 Task: Look for space in Boulsa, Burkina Faso from 5th July, 2023 to 15th July, 2023 for 9 adults in price range Rs.15000 to Rs.25000. Place can be entire place with 5 bedrooms having 5 beds and 5 bathrooms. Property type can be house, flat, guest house. Amenities needed are: air conditioning. Booking option can be shelf check-in. Required host language is English.
Action: Mouse moved to (471, 86)
Screenshot: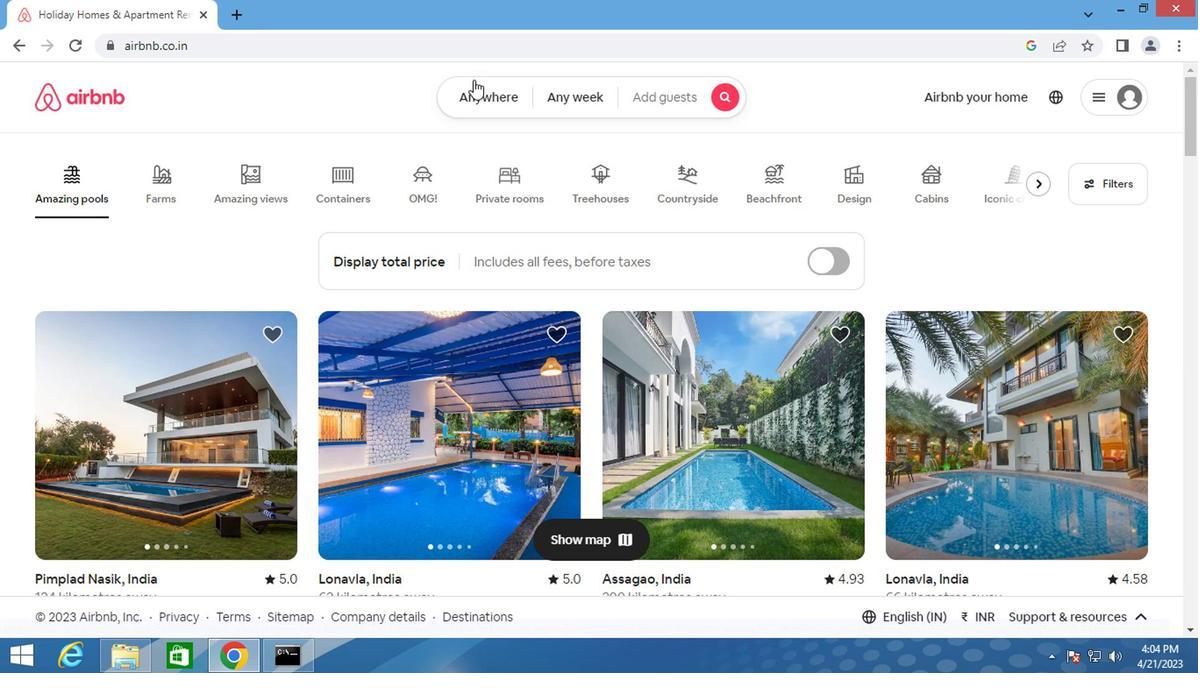 
Action: Mouse pressed left at (471, 86)
Screenshot: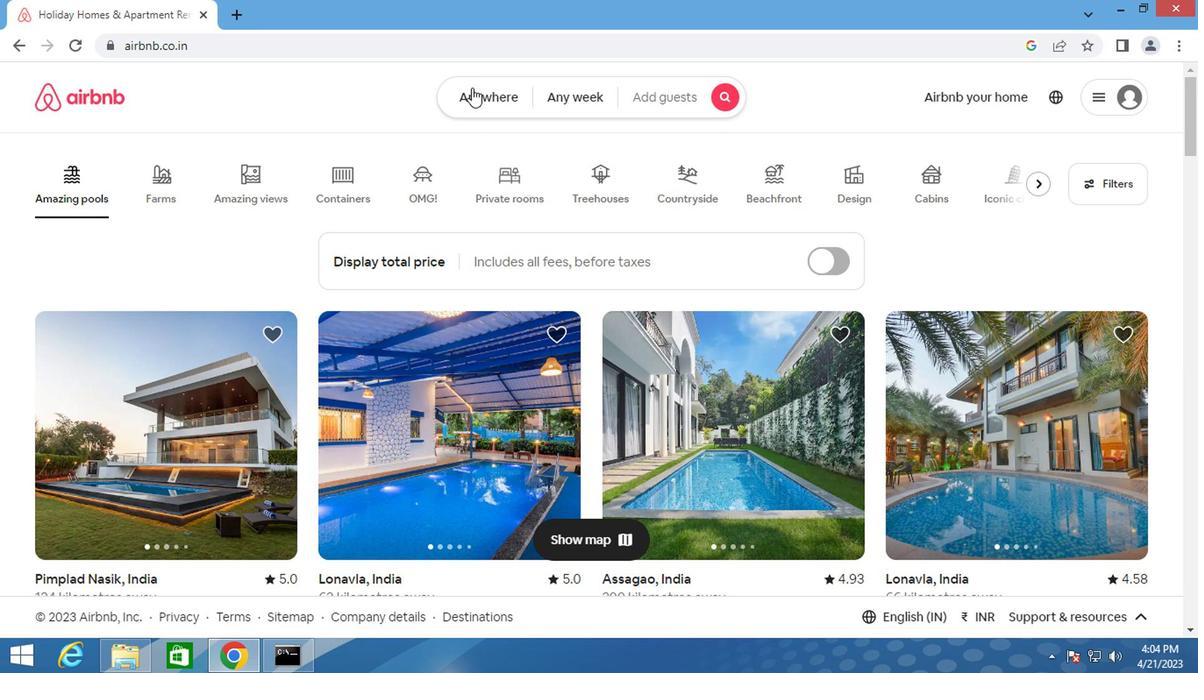 
Action: Key pressed <Key.shift>BOULSA
Screenshot: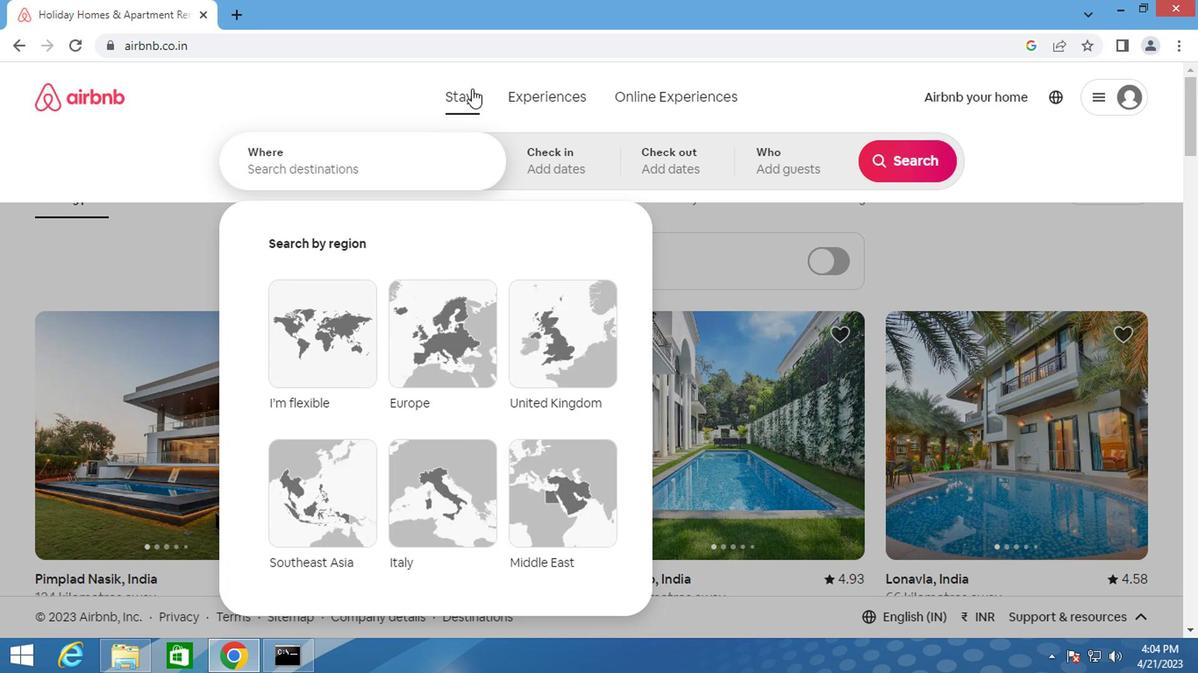 
Action: Mouse moved to (373, 159)
Screenshot: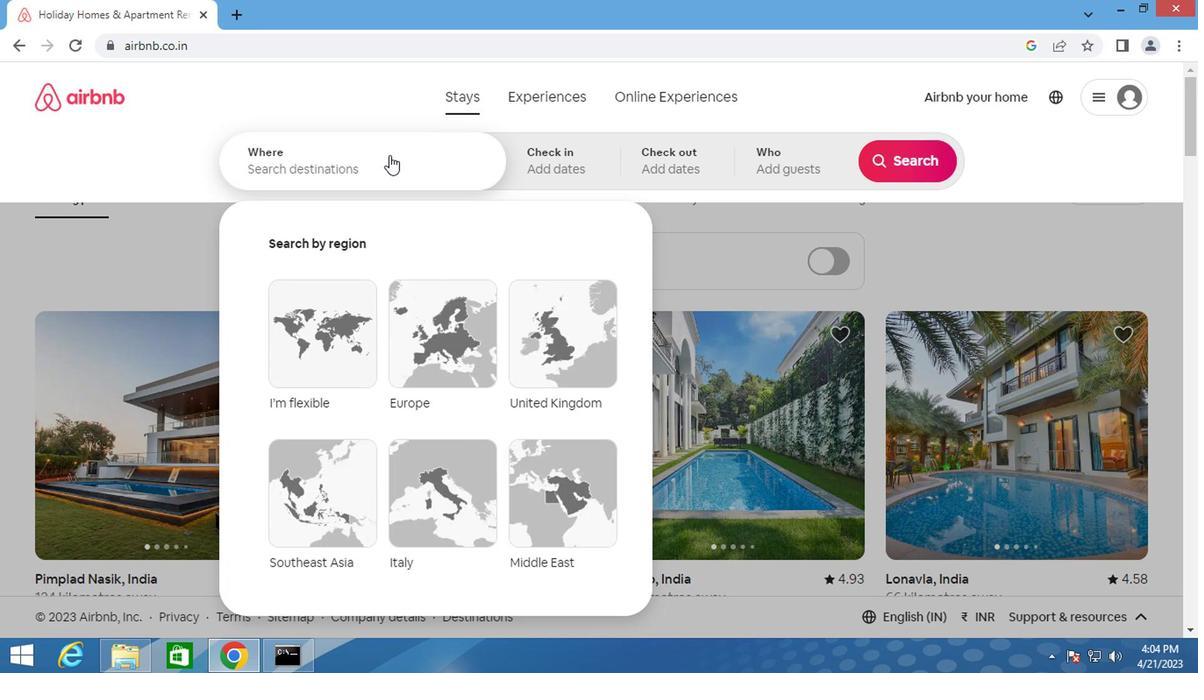 
Action: Mouse pressed left at (373, 159)
Screenshot: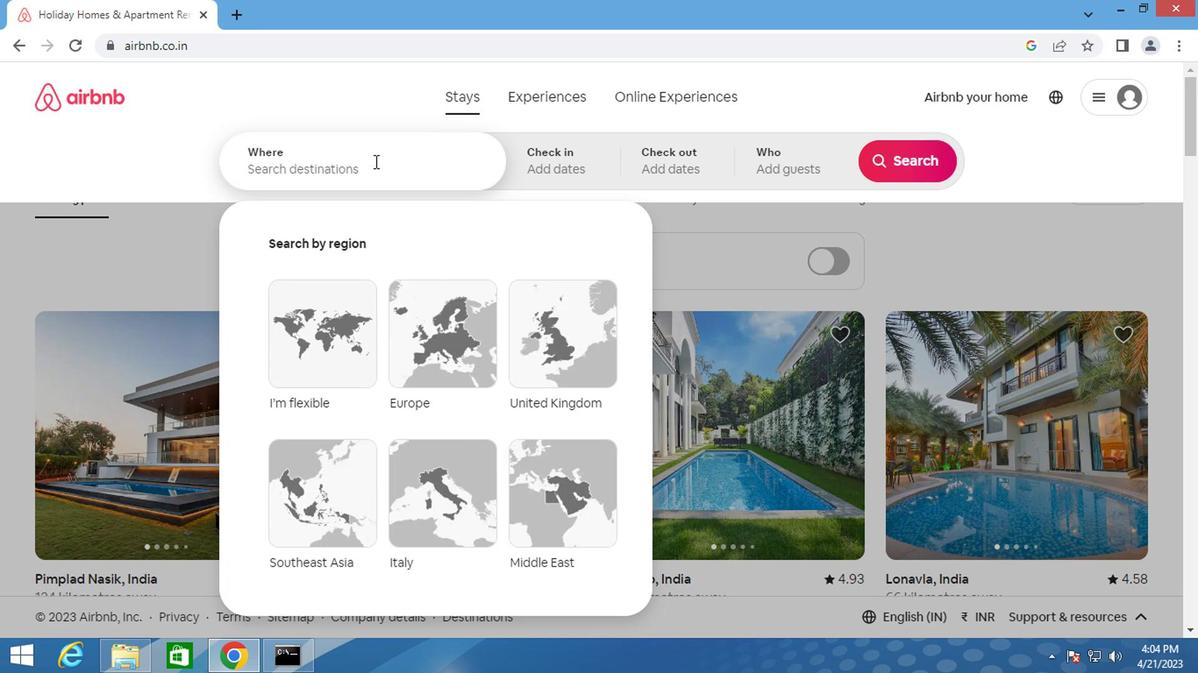 
Action: Key pressed <Key.shift>BOULSA
Screenshot: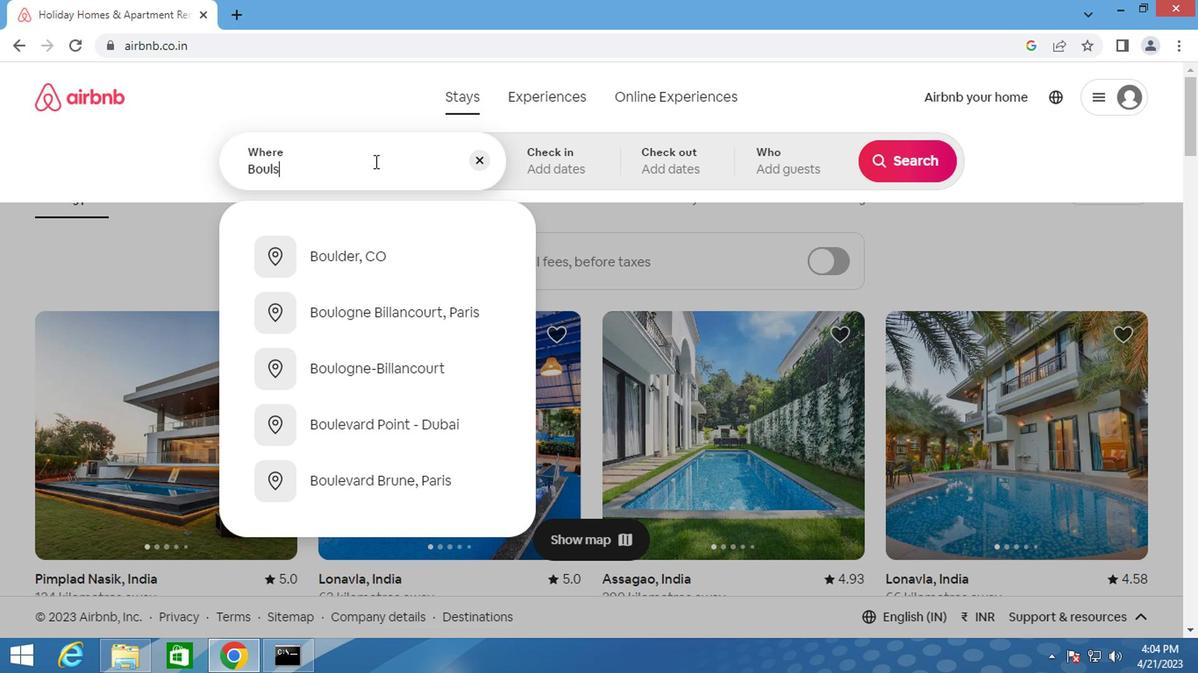 
Action: Mouse moved to (368, 247)
Screenshot: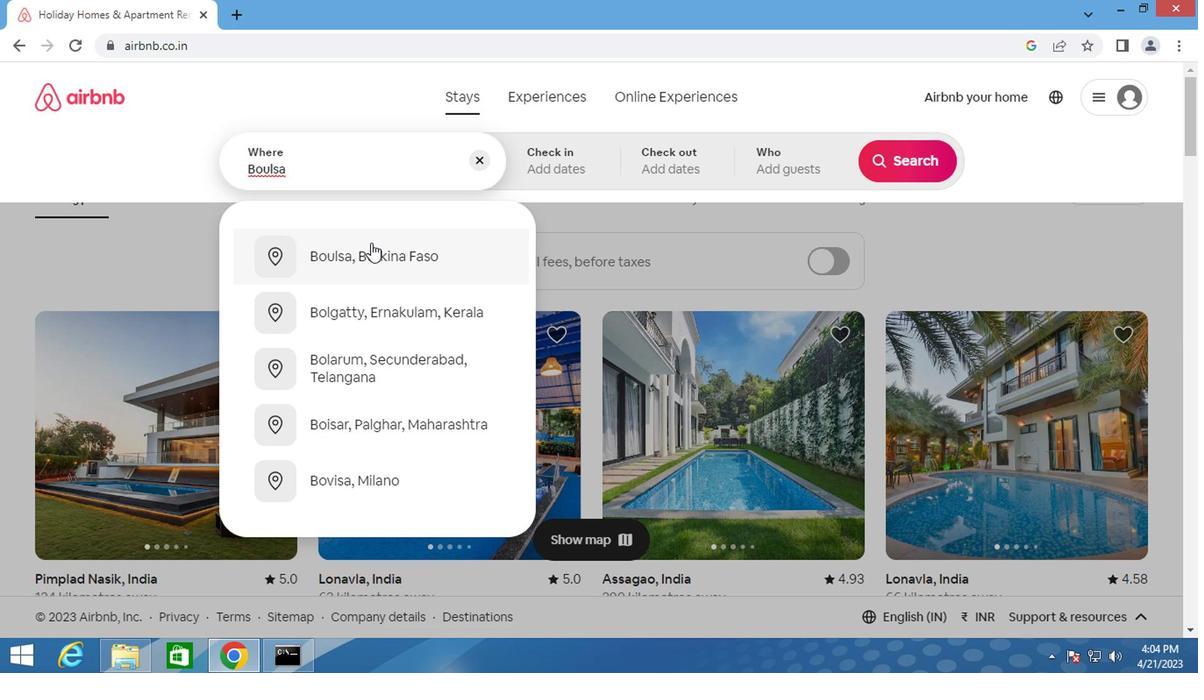 
Action: Mouse pressed left at (368, 247)
Screenshot: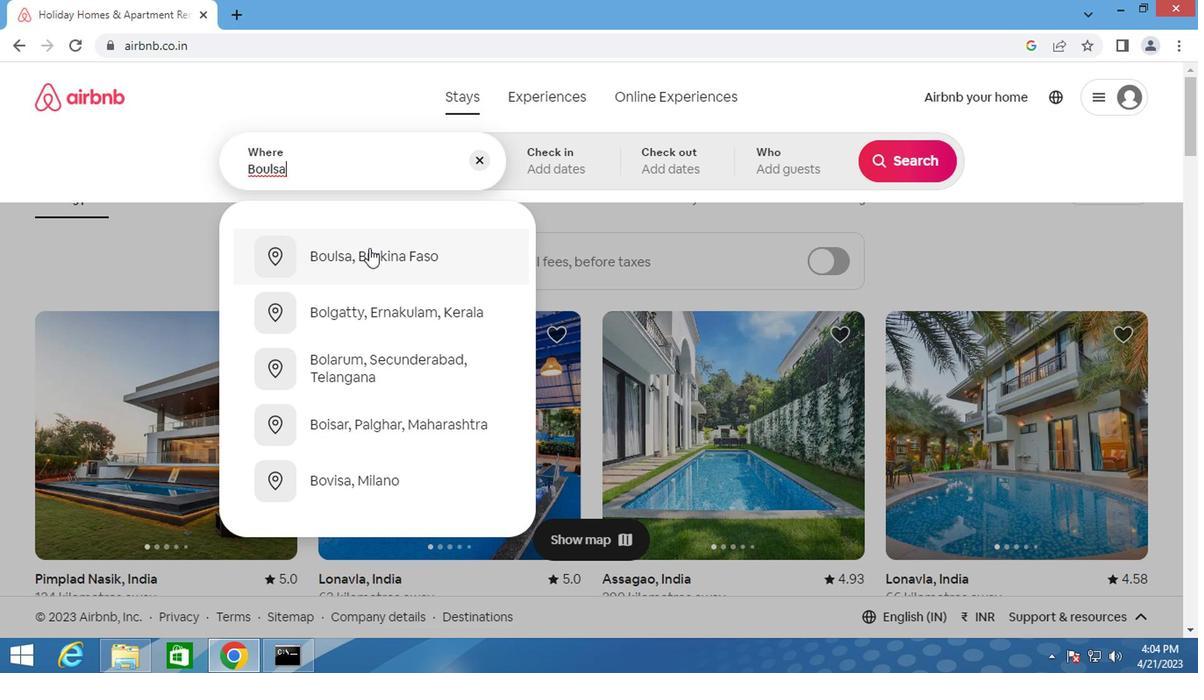 
Action: Mouse moved to (888, 300)
Screenshot: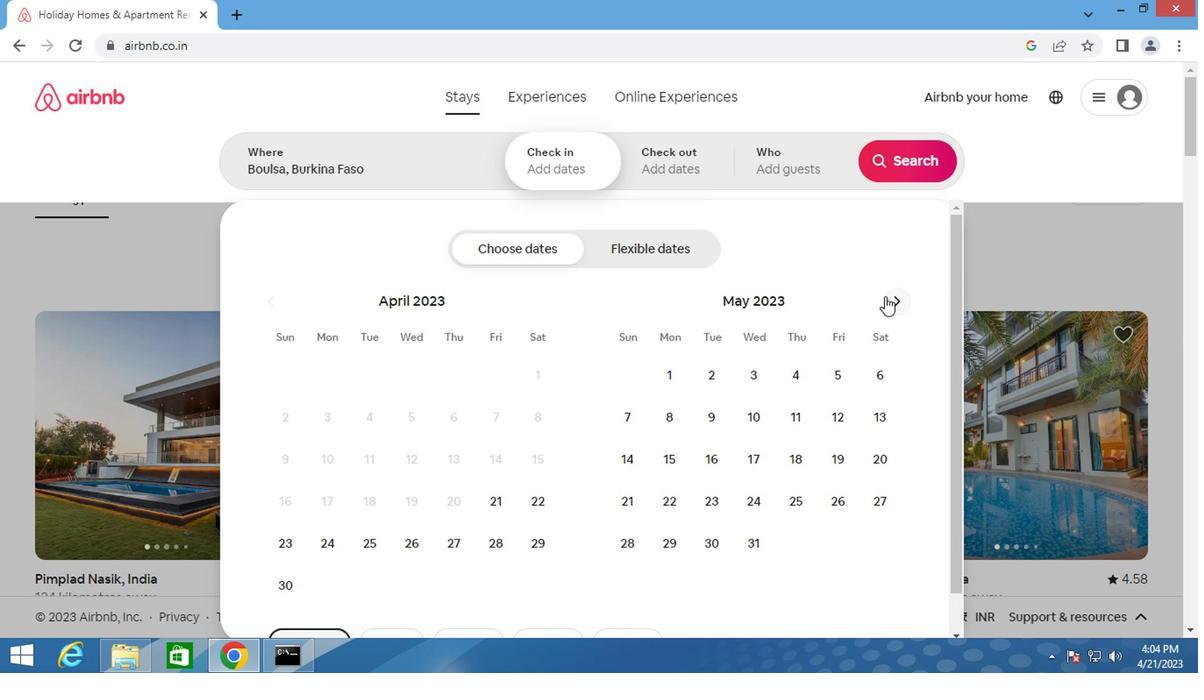 
Action: Mouse pressed left at (888, 300)
Screenshot: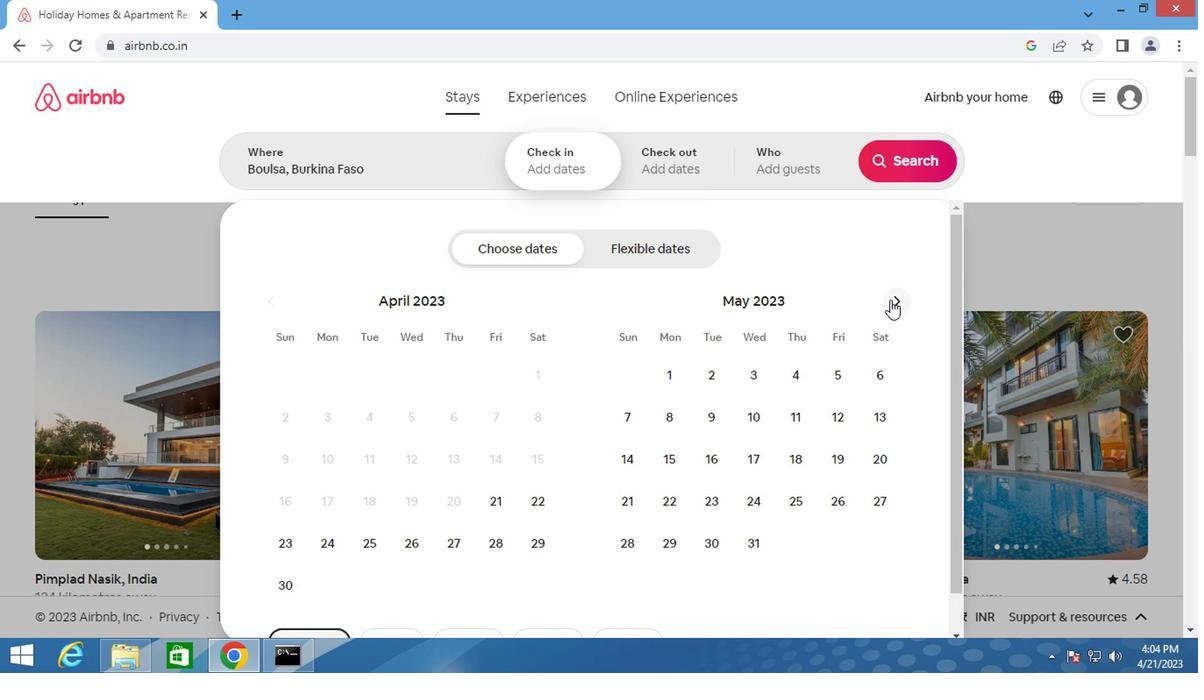 
Action: Mouse moved to (889, 300)
Screenshot: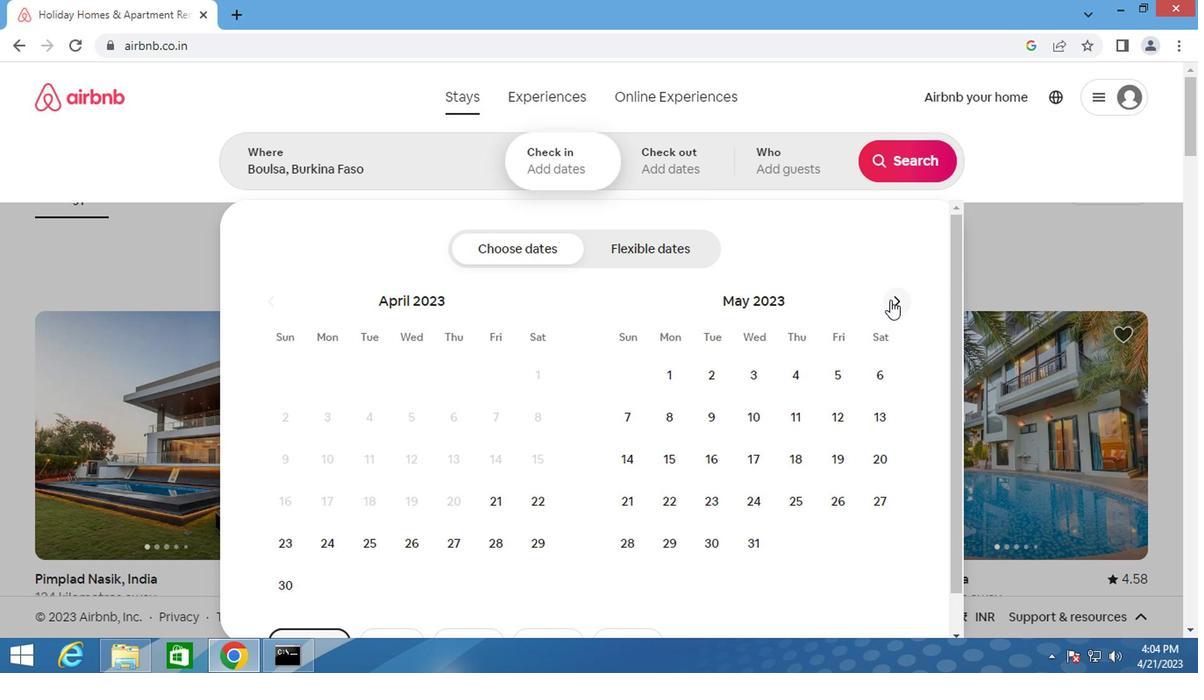
Action: Mouse pressed left at (889, 300)
Screenshot: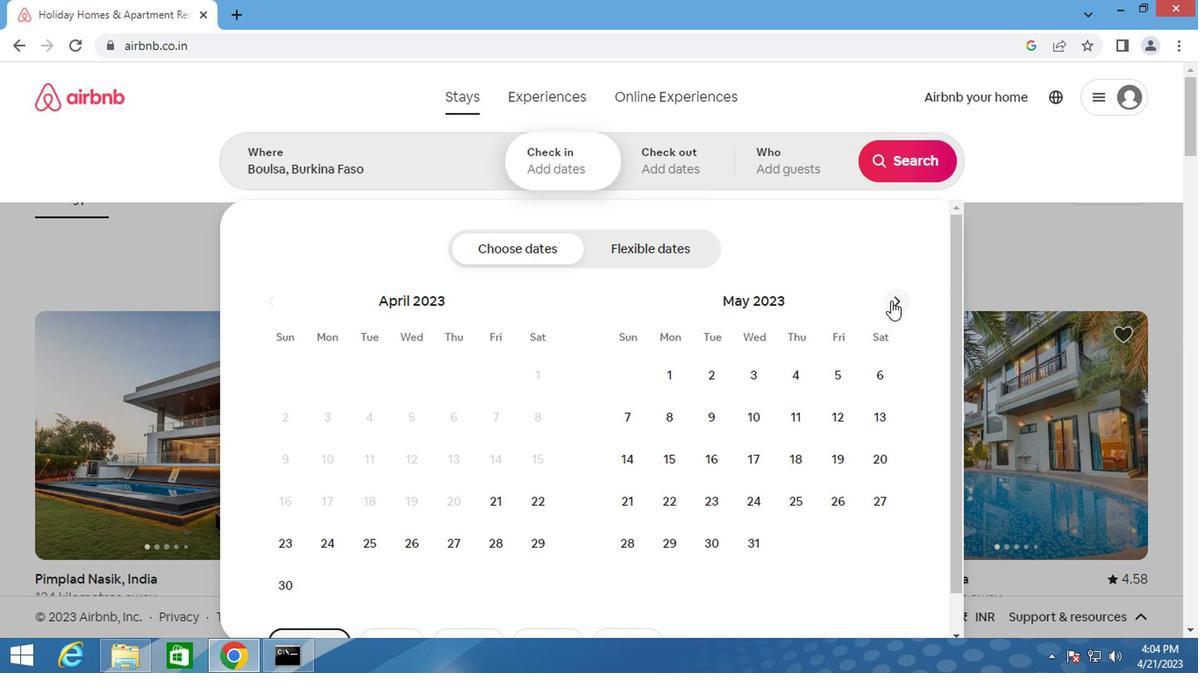 
Action: Mouse moved to (750, 422)
Screenshot: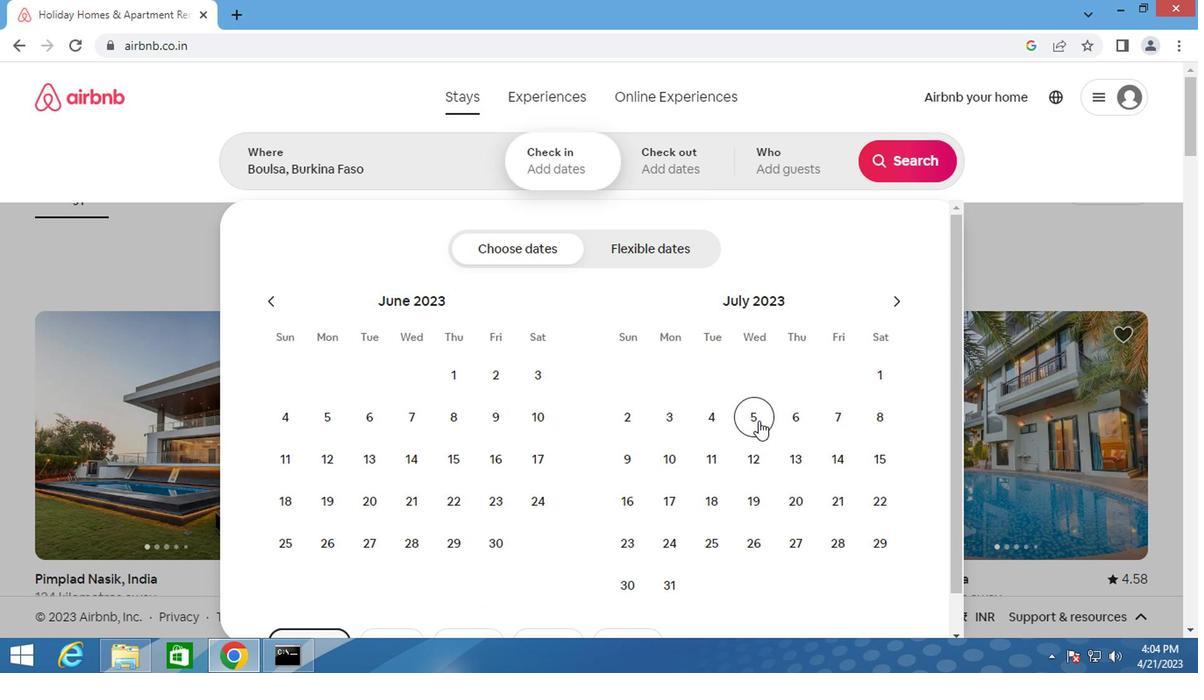
Action: Mouse pressed left at (750, 422)
Screenshot: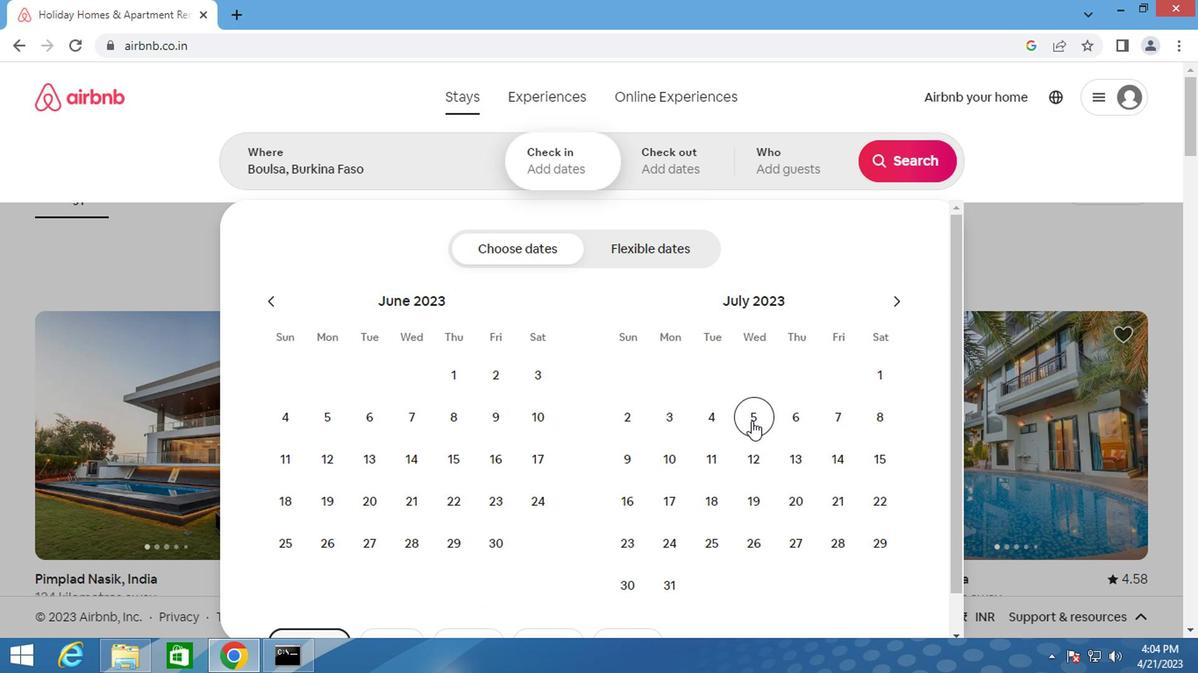 
Action: Mouse moved to (873, 464)
Screenshot: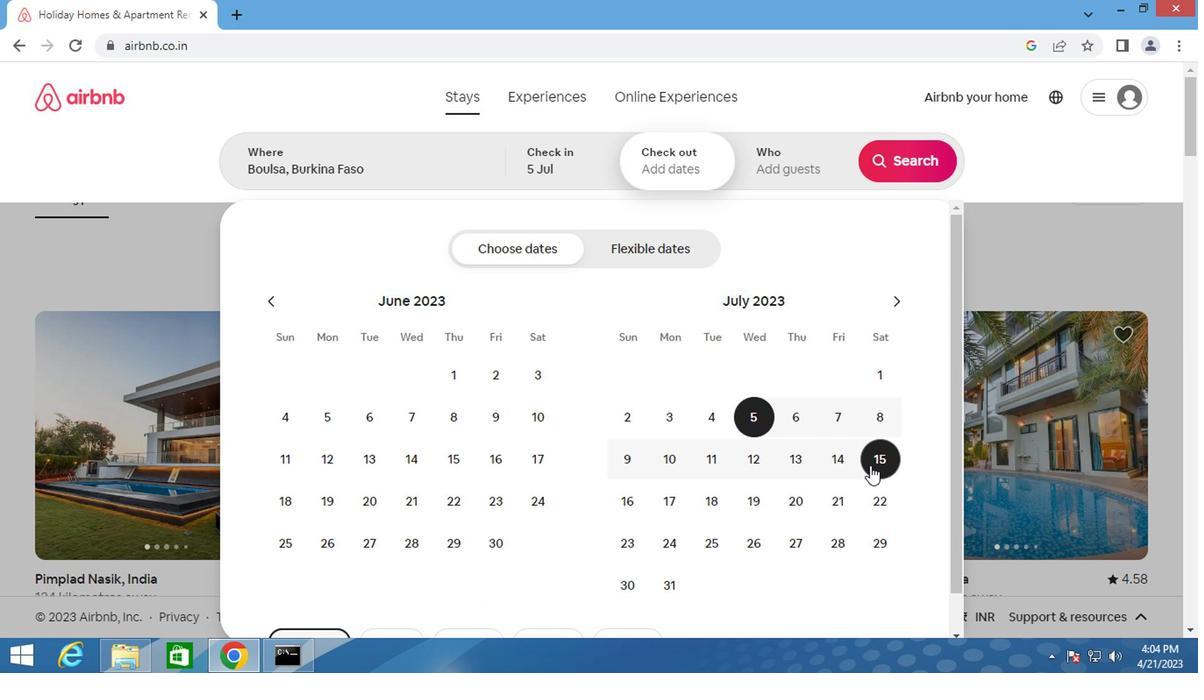 
Action: Mouse pressed left at (873, 464)
Screenshot: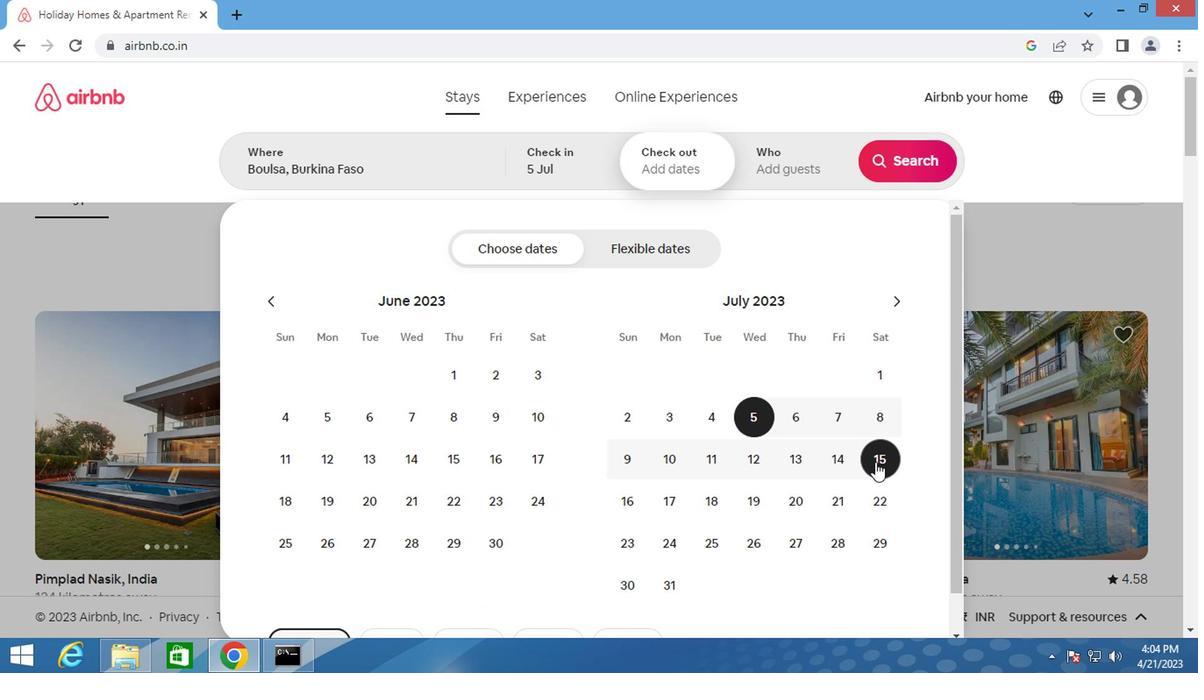 
Action: Mouse moved to (804, 151)
Screenshot: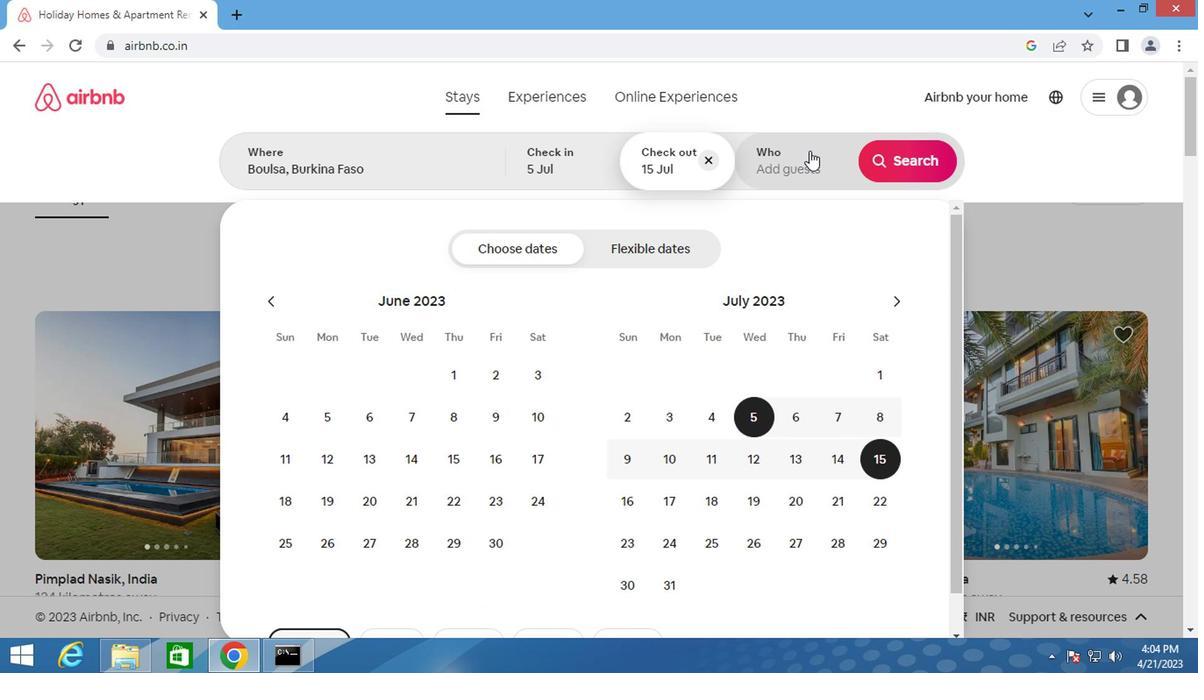 
Action: Mouse pressed left at (804, 151)
Screenshot: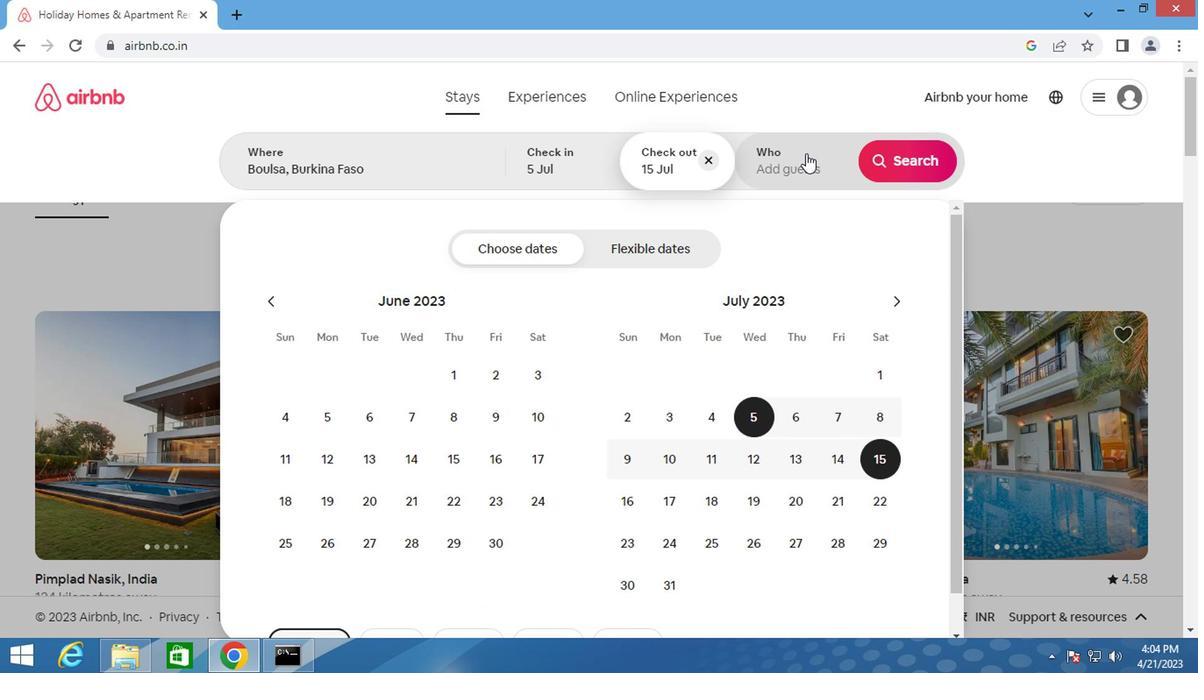 
Action: Mouse moved to (909, 250)
Screenshot: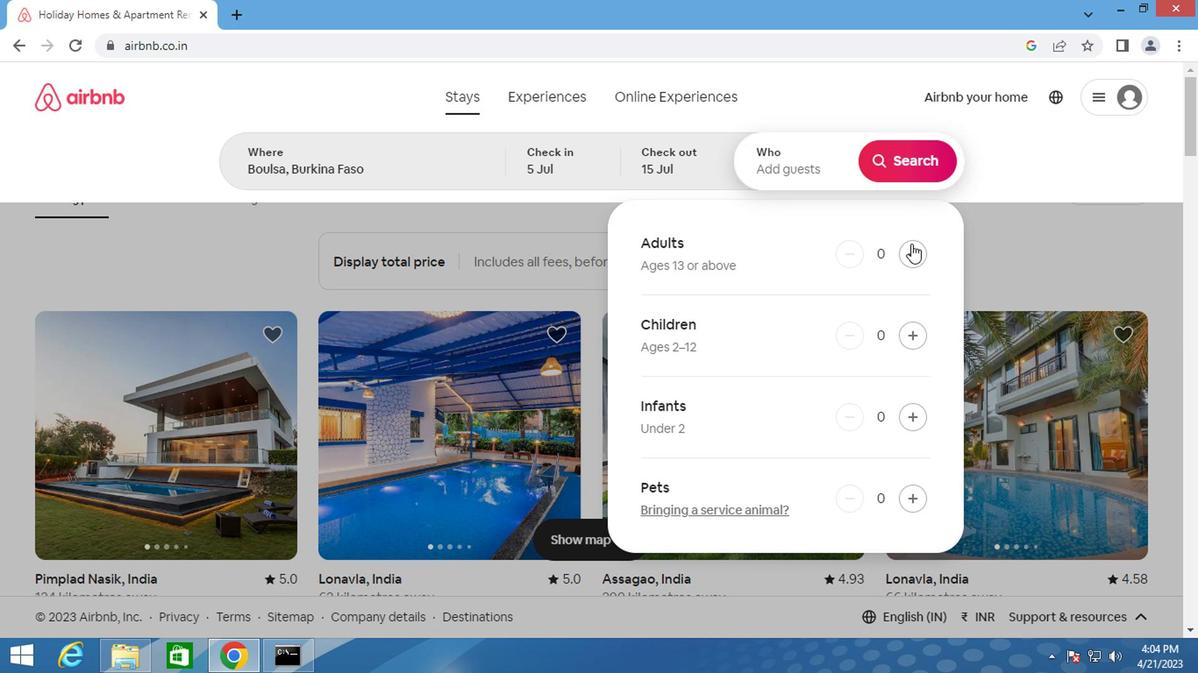 
Action: Mouse pressed left at (909, 250)
Screenshot: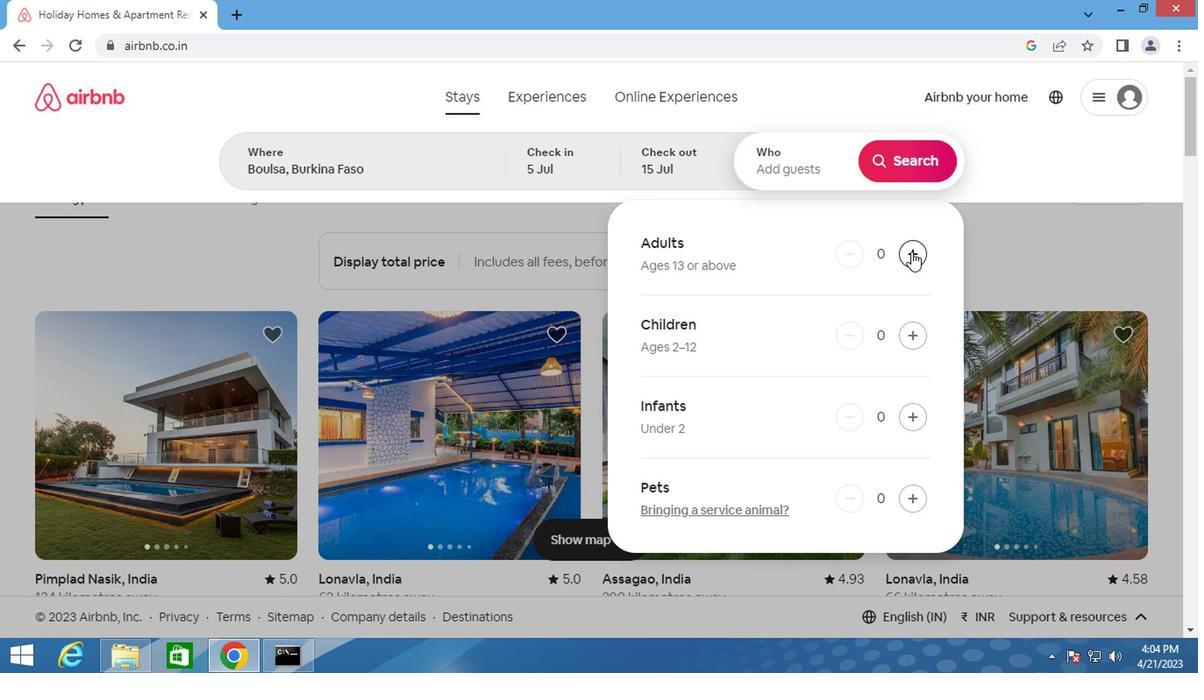 
Action: Mouse pressed left at (909, 250)
Screenshot: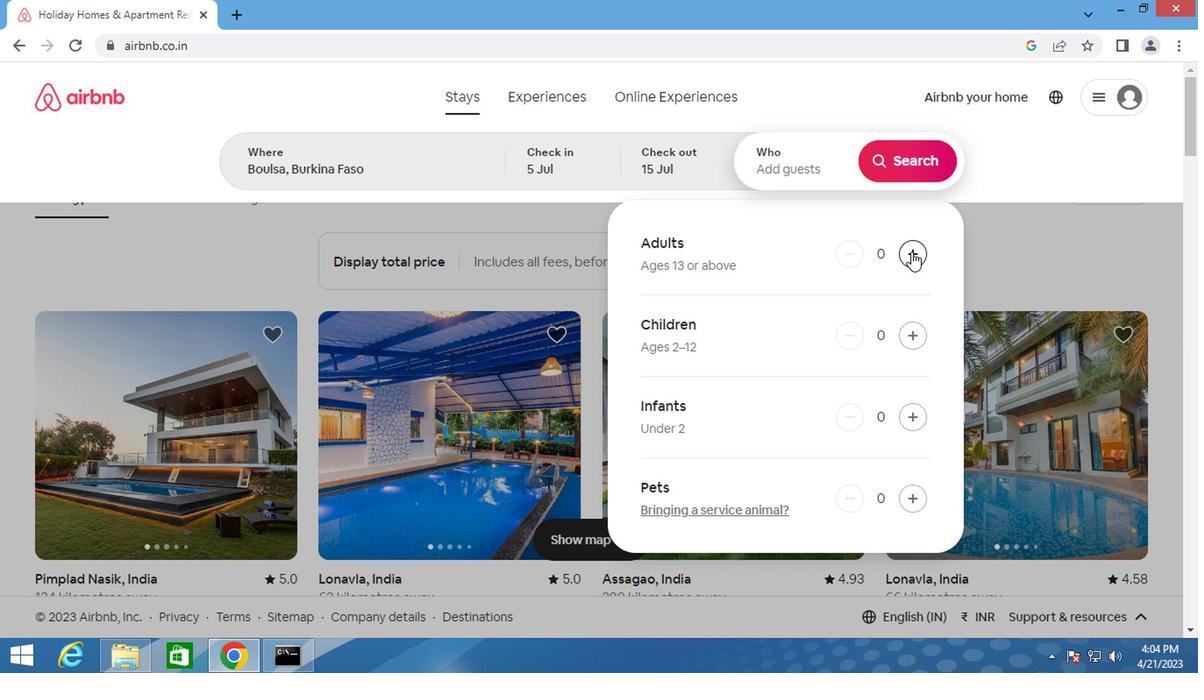 
Action: Mouse pressed left at (909, 250)
Screenshot: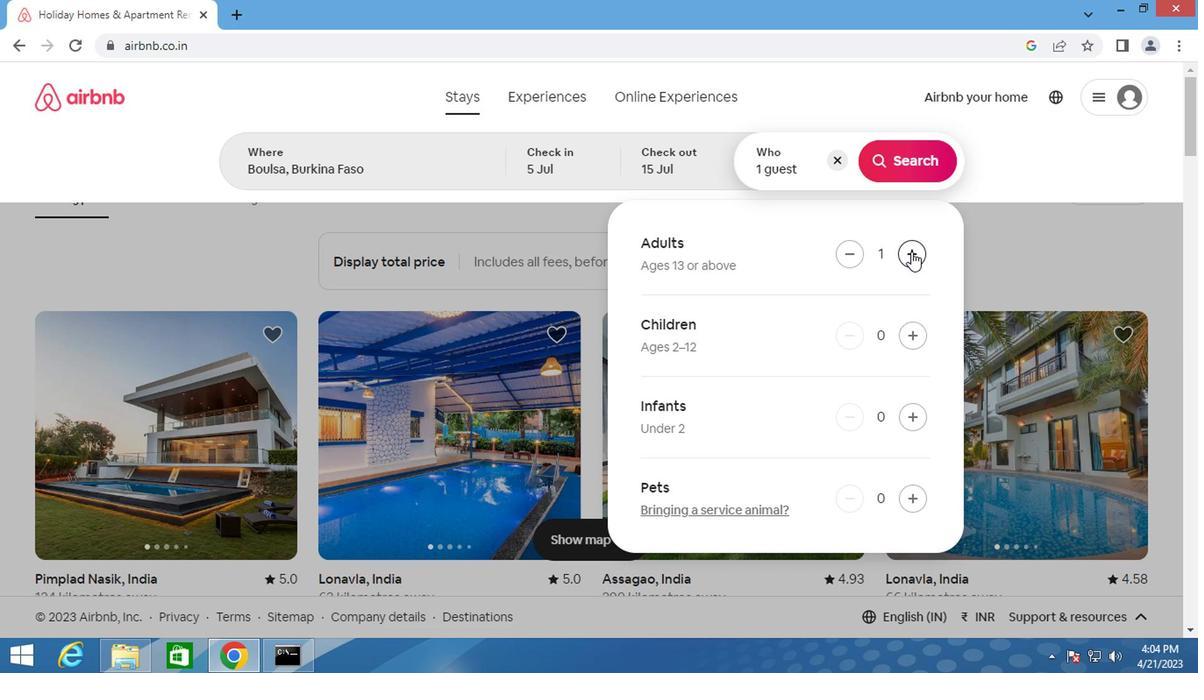
Action: Mouse pressed left at (909, 250)
Screenshot: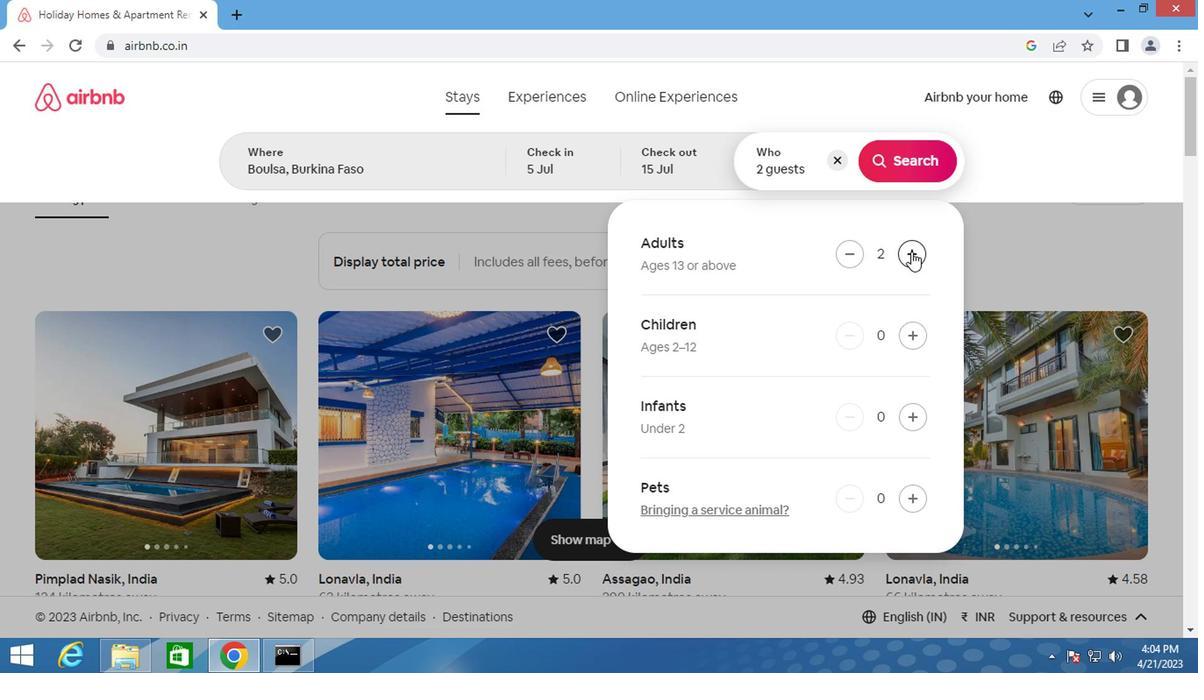 
Action: Mouse pressed left at (909, 250)
Screenshot: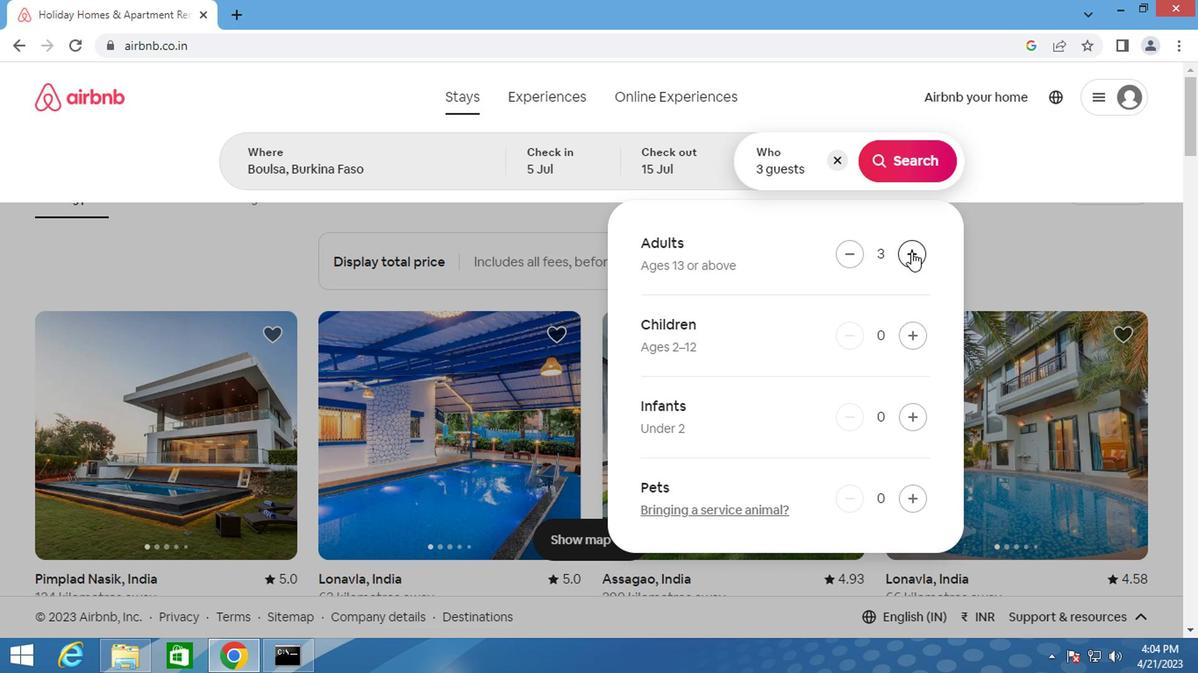 
Action: Mouse pressed left at (909, 250)
Screenshot: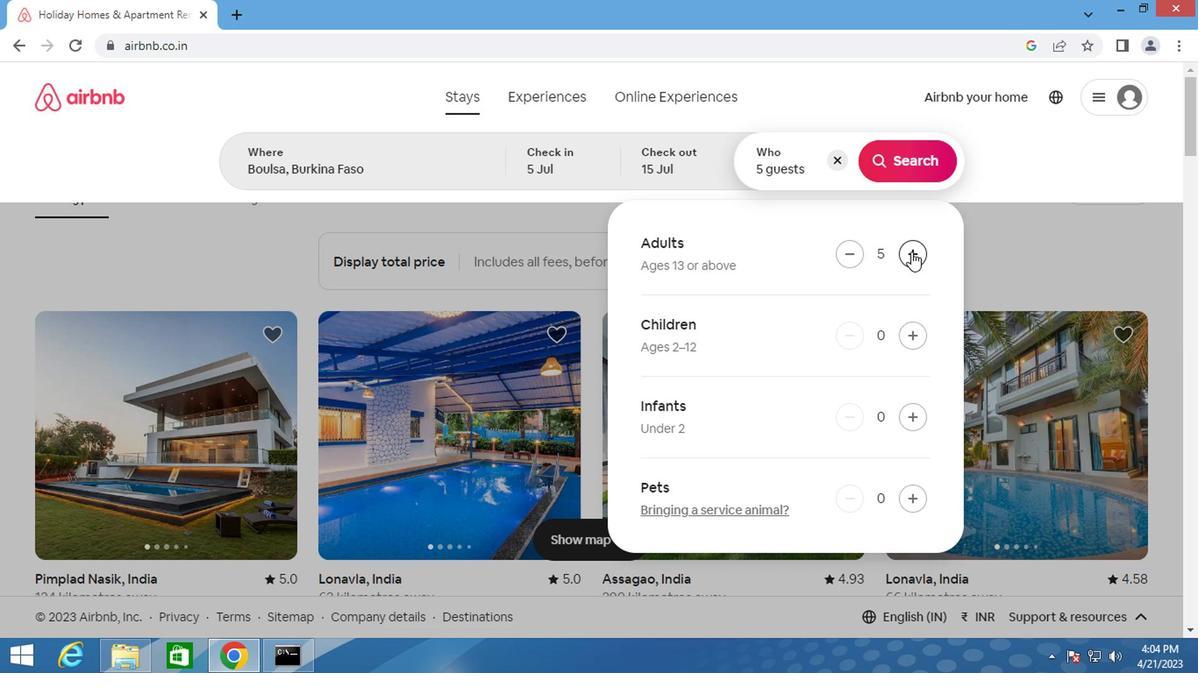 
Action: Mouse moved to (909, 252)
Screenshot: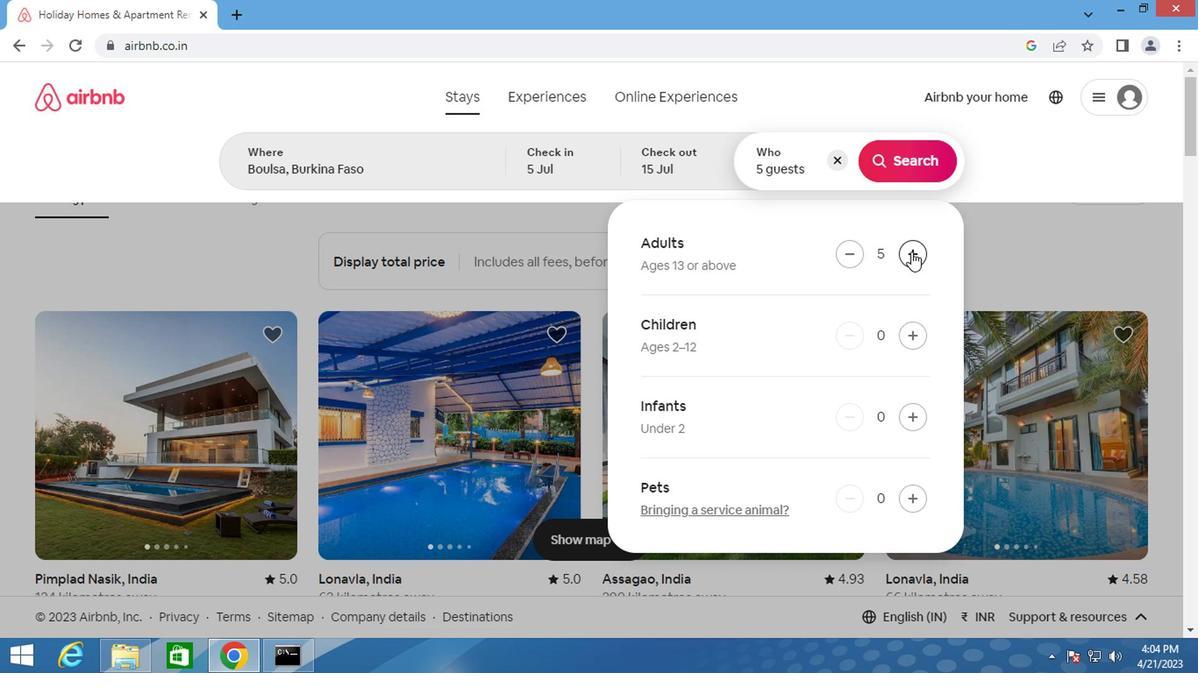
Action: Mouse pressed left at (909, 252)
Screenshot: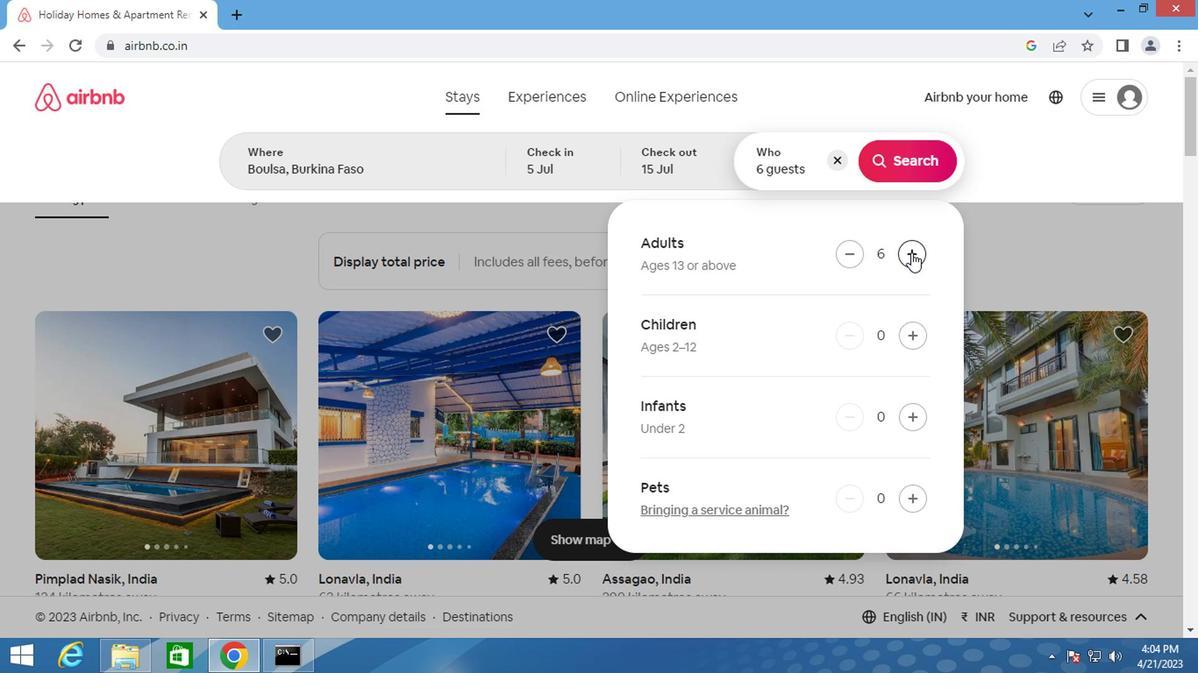 
Action: Mouse moved to (910, 250)
Screenshot: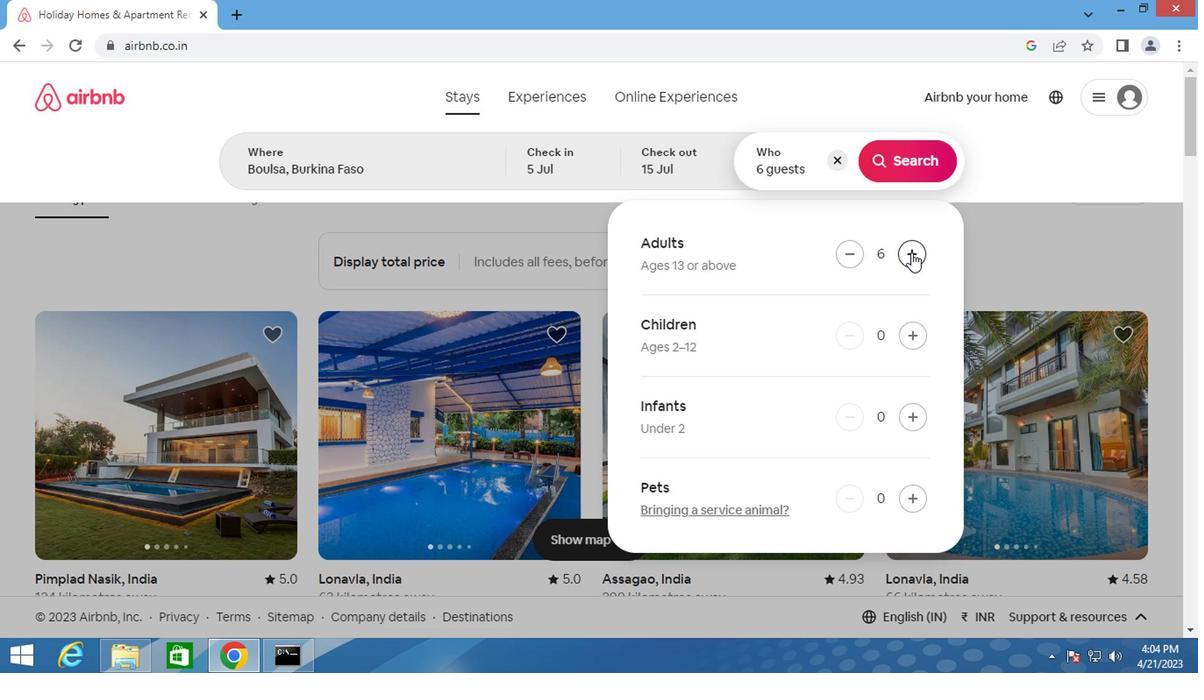 
Action: Mouse pressed left at (910, 250)
Screenshot: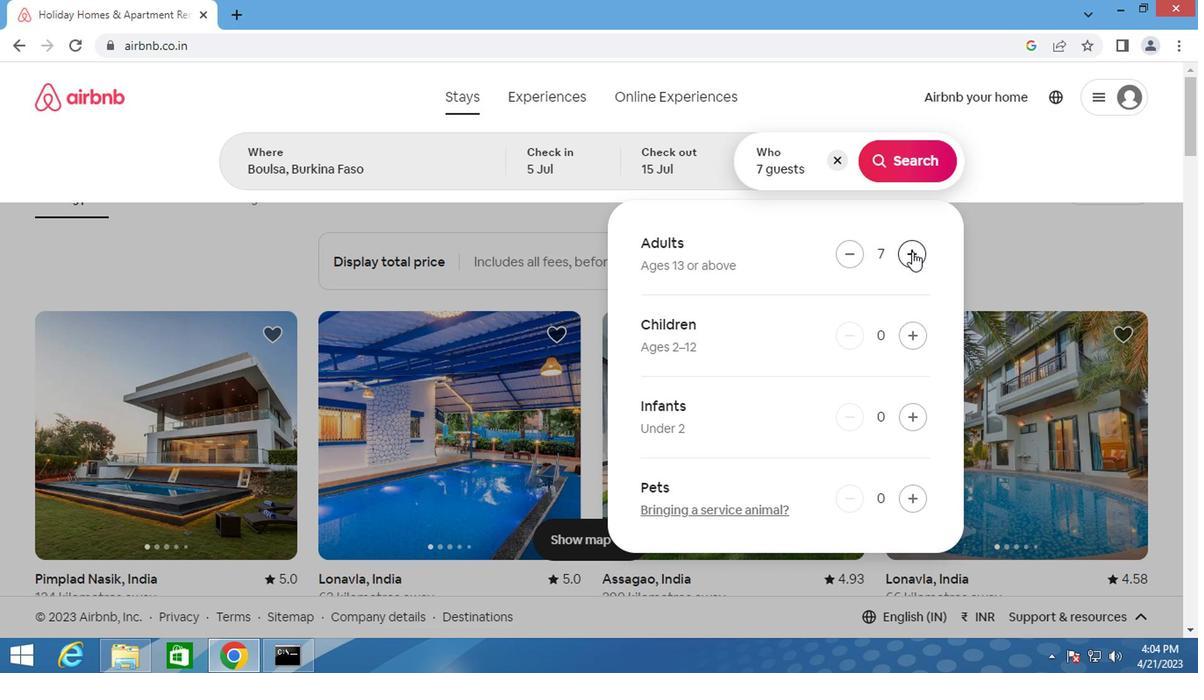 
Action: Mouse pressed left at (910, 250)
Screenshot: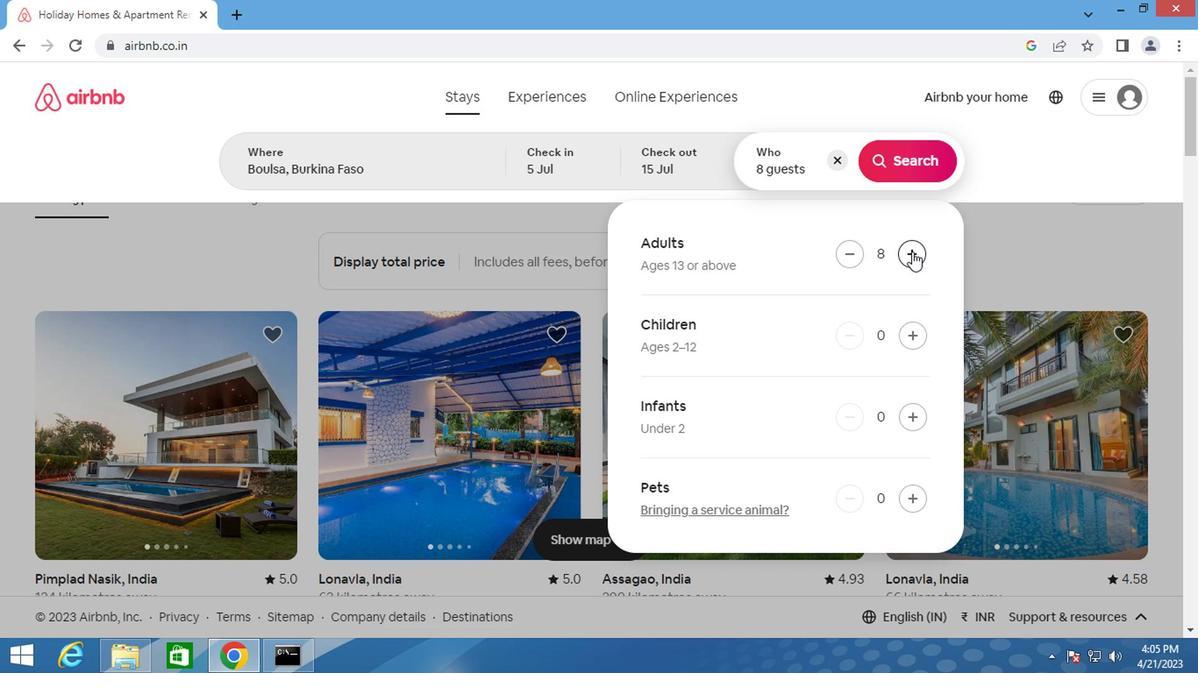 
Action: Mouse moved to (900, 165)
Screenshot: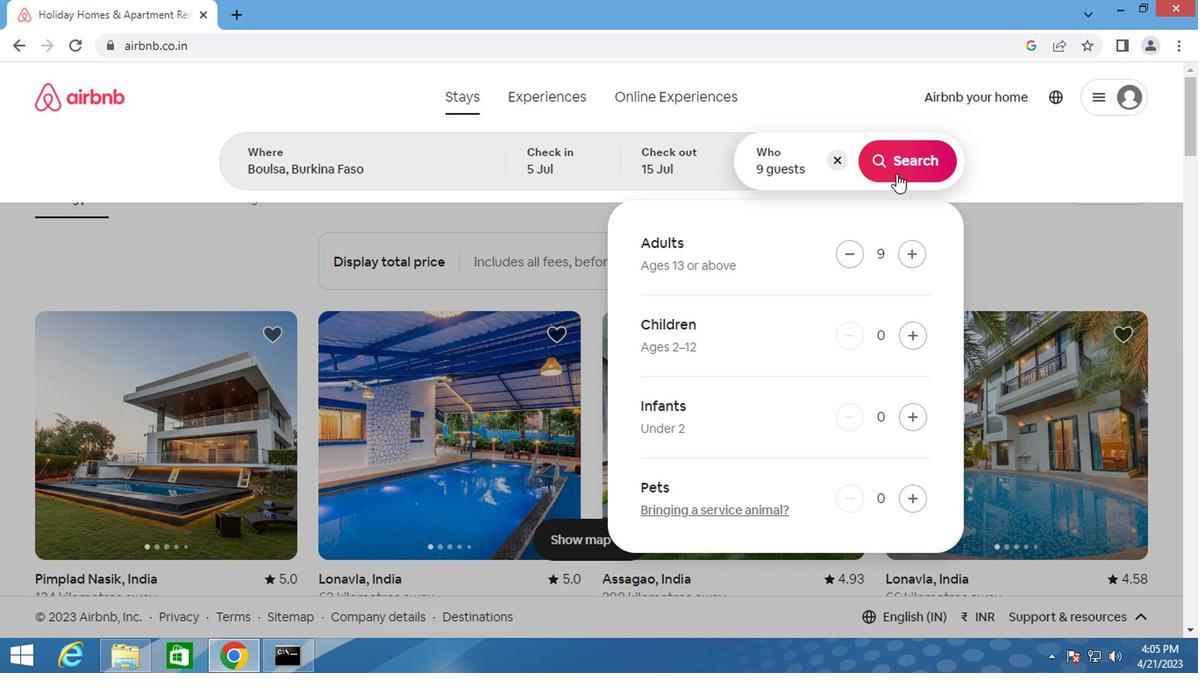 
Action: Mouse pressed left at (900, 165)
Screenshot: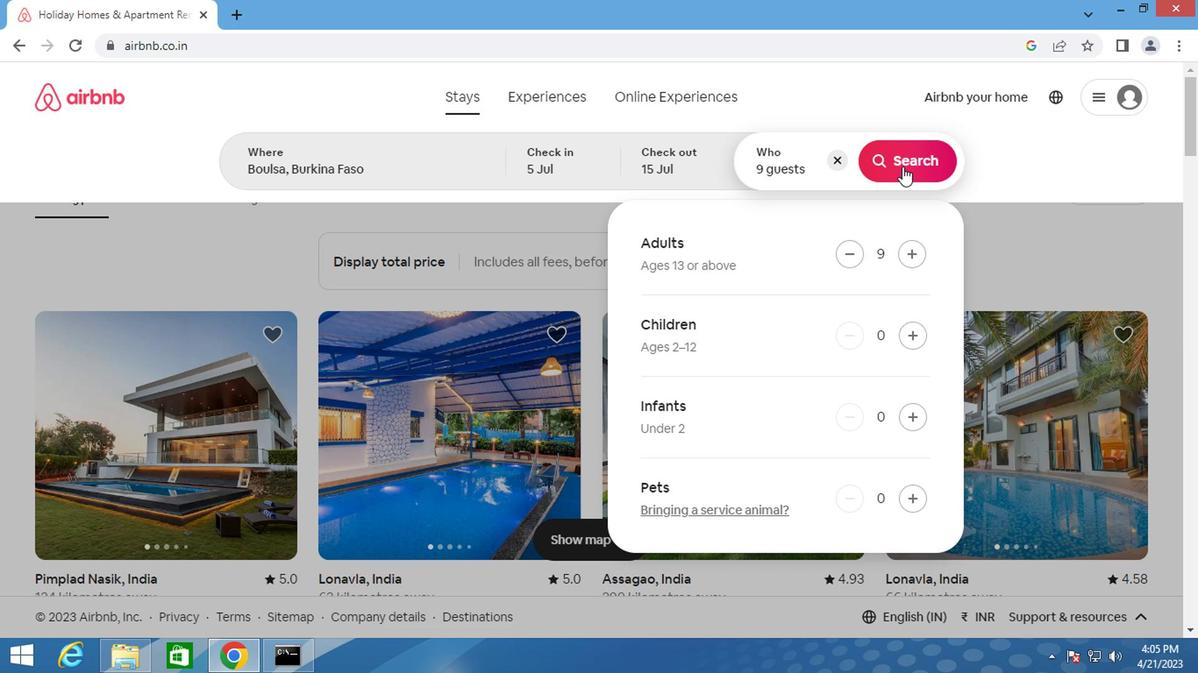 
Action: Mouse moved to (1108, 157)
Screenshot: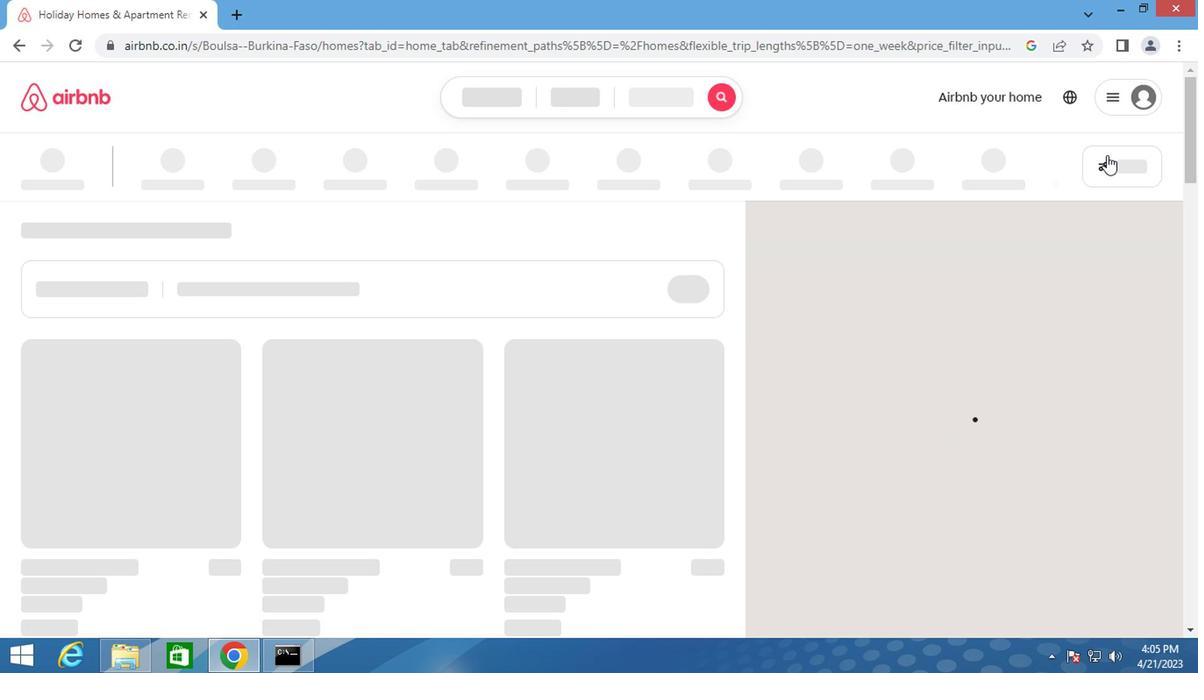 
Action: Mouse pressed left at (1108, 157)
Screenshot: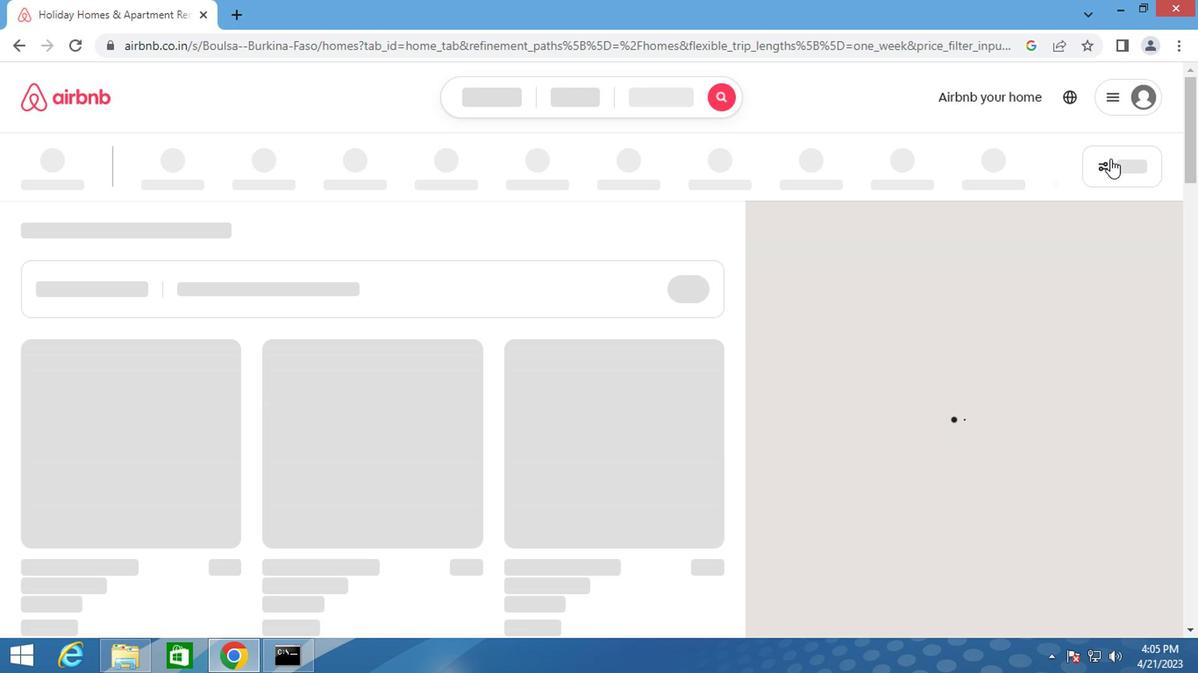 
Action: Mouse moved to (343, 385)
Screenshot: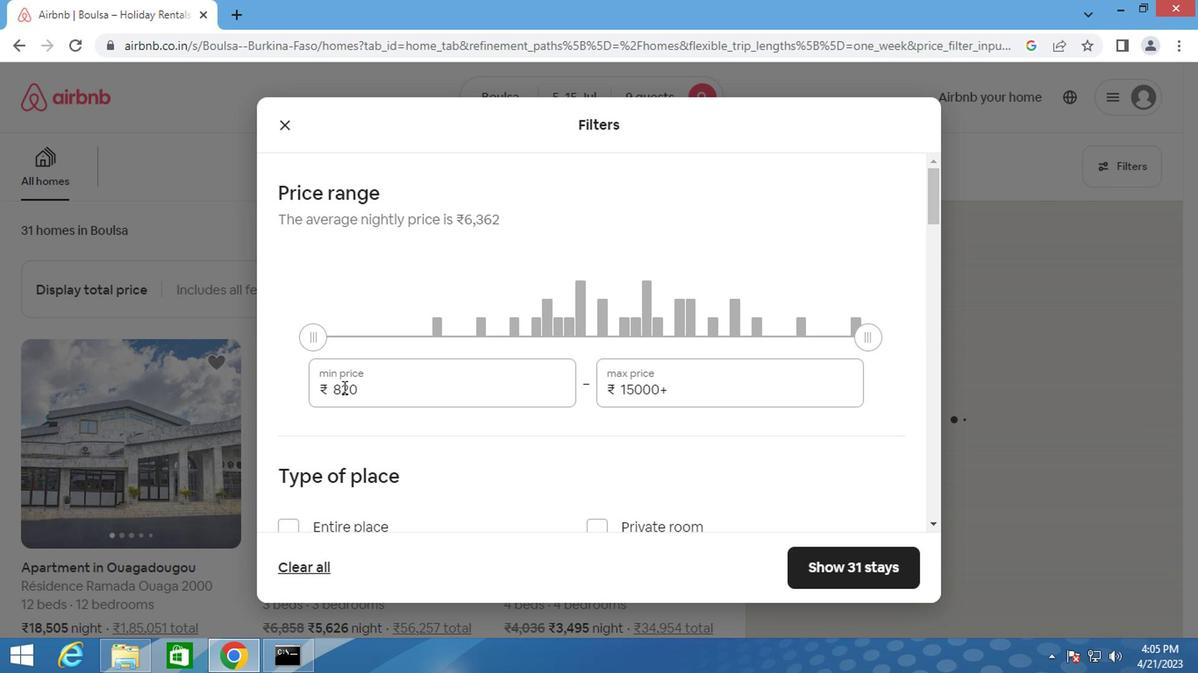
Action: Mouse pressed left at (343, 385)
Screenshot: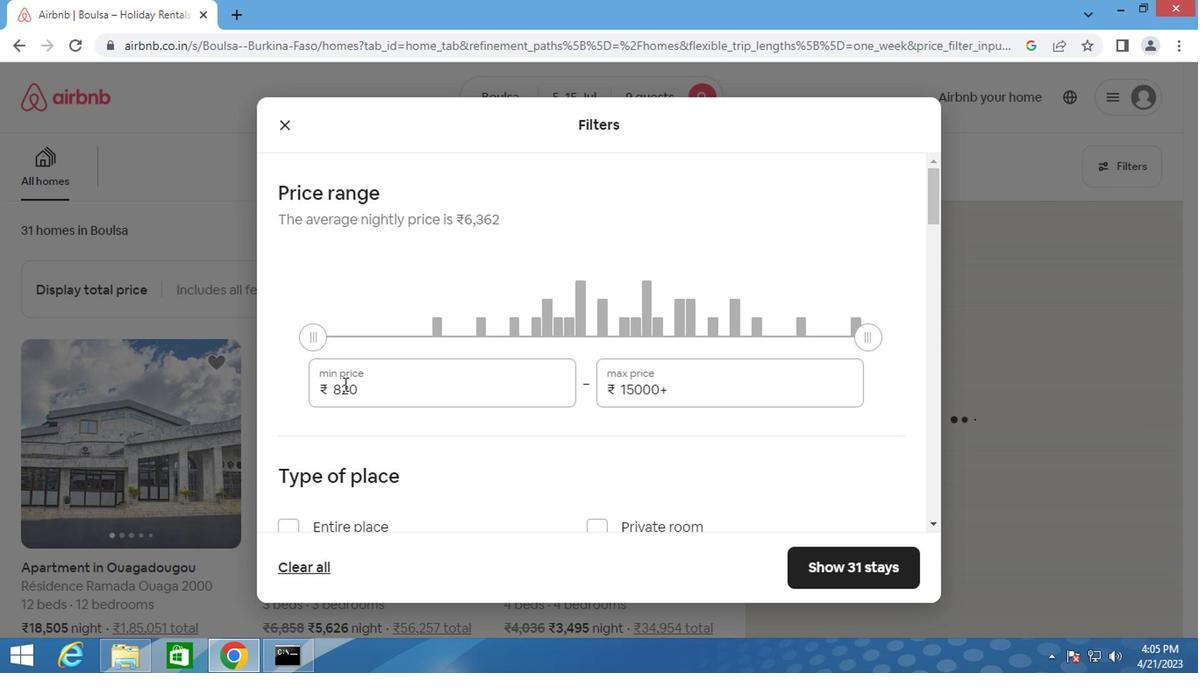 
Action: Mouse moved to (343, 385)
Screenshot: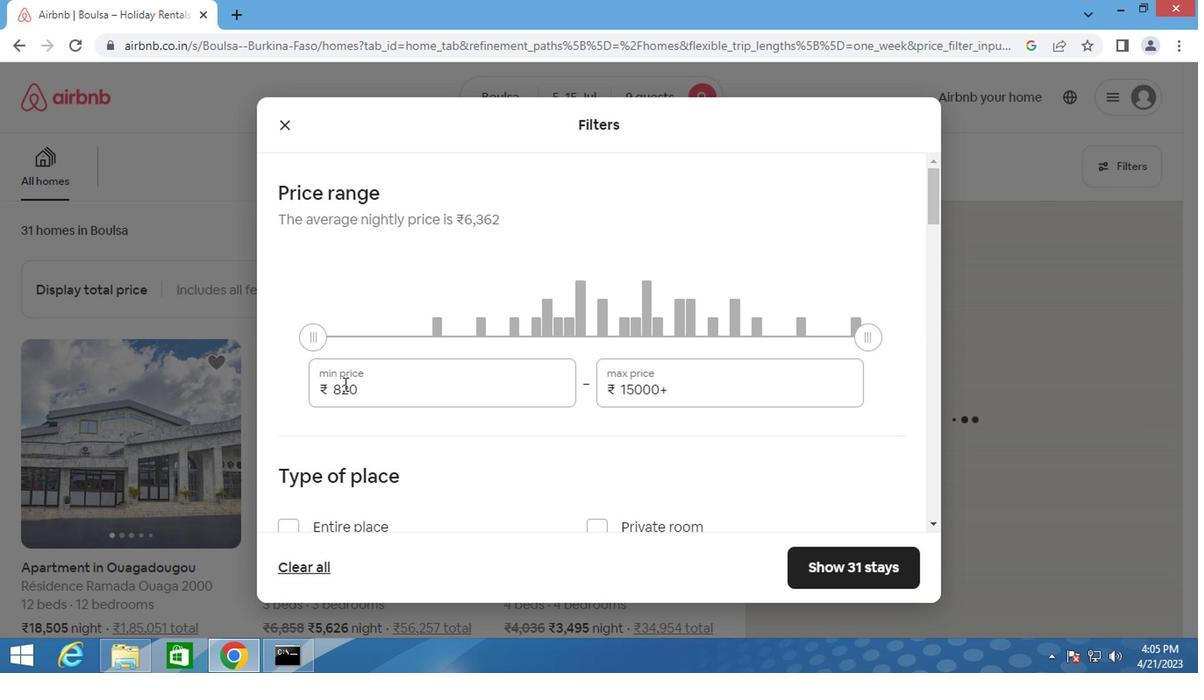
Action: Mouse pressed left at (343, 385)
Screenshot: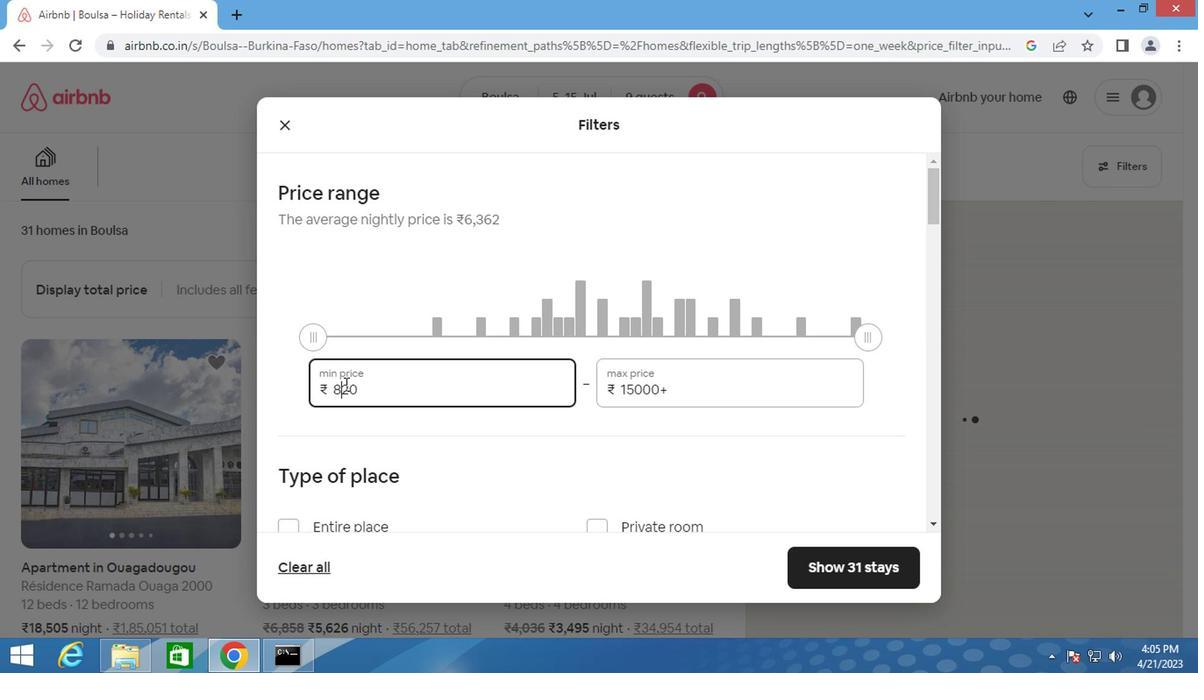 
Action: Mouse moved to (349, 380)
Screenshot: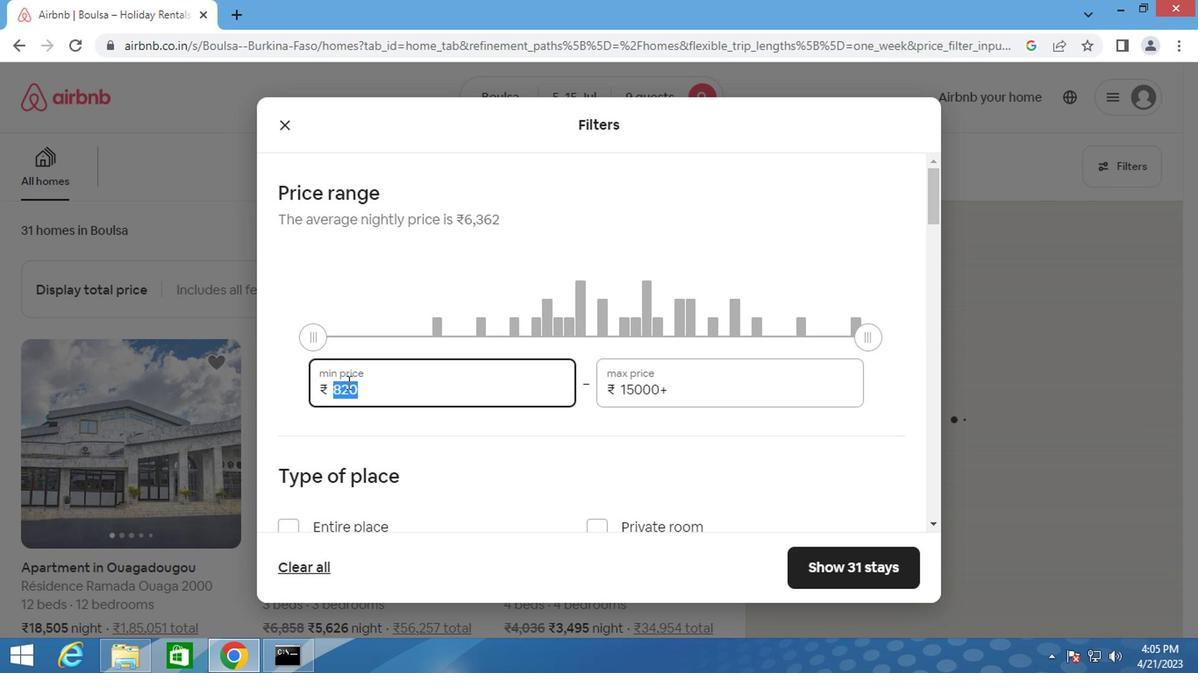 
Action: Key pressed <Key.backspace>15000
Screenshot: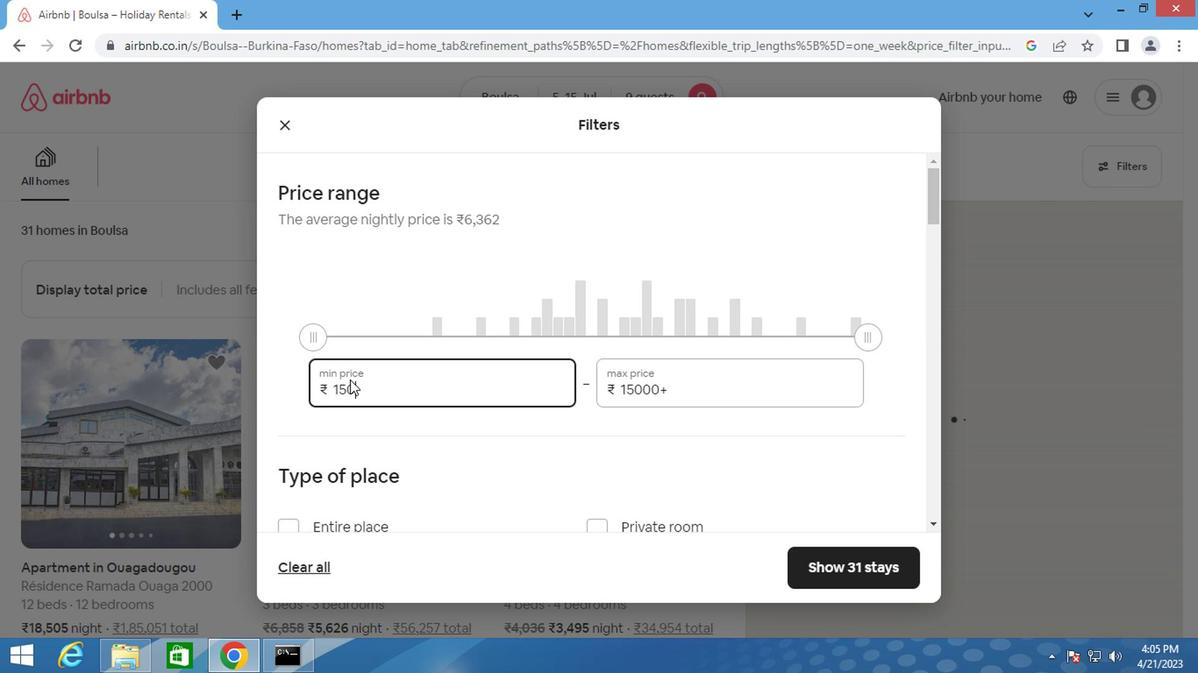 
Action: Mouse moved to (642, 385)
Screenshot: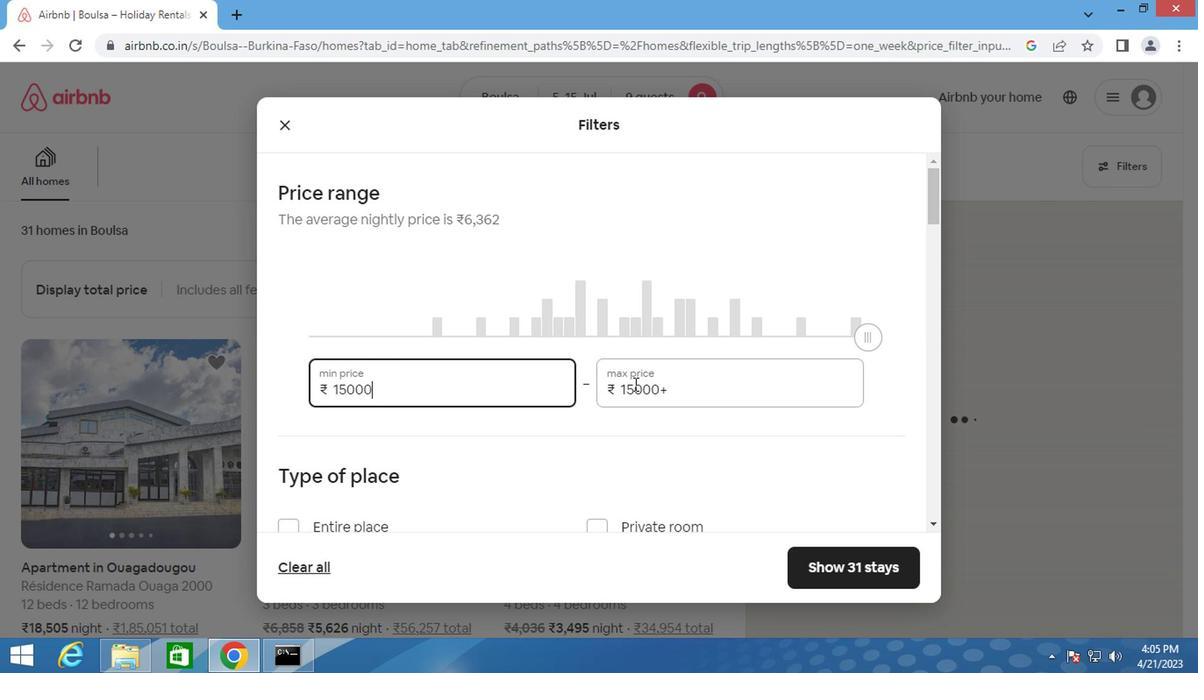 
Action: Mouse pressed left at (642, 385)
Screenshot: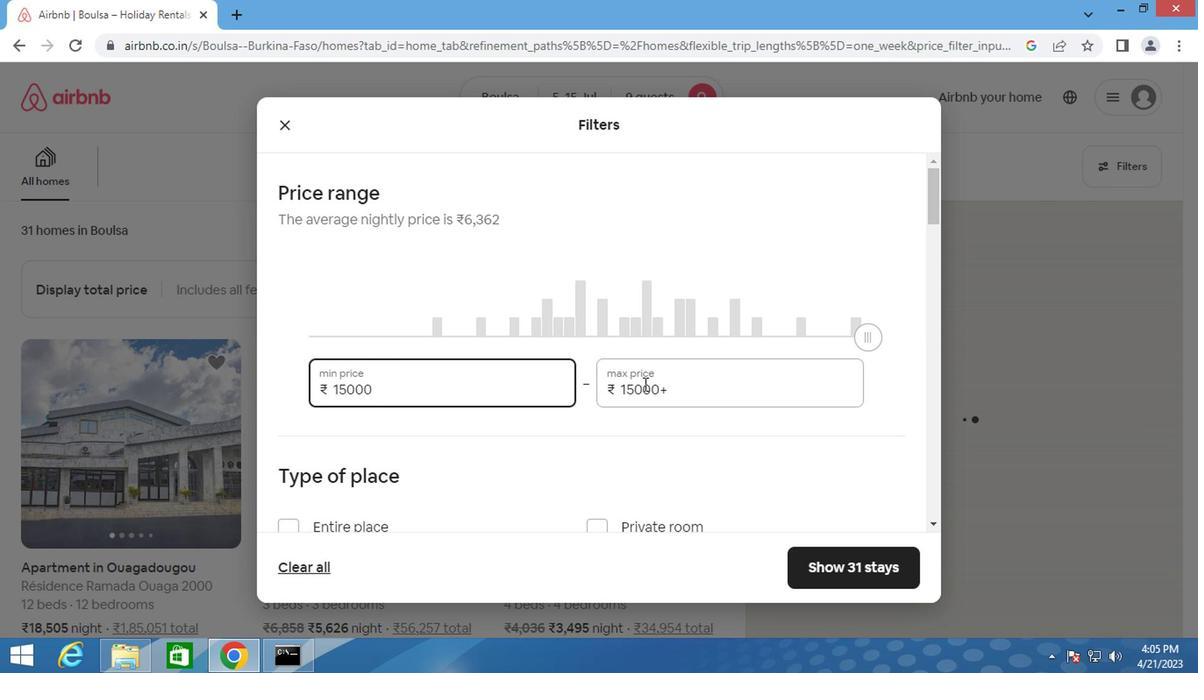 
Action: Mouse moved to (645, 385)
Screenshot: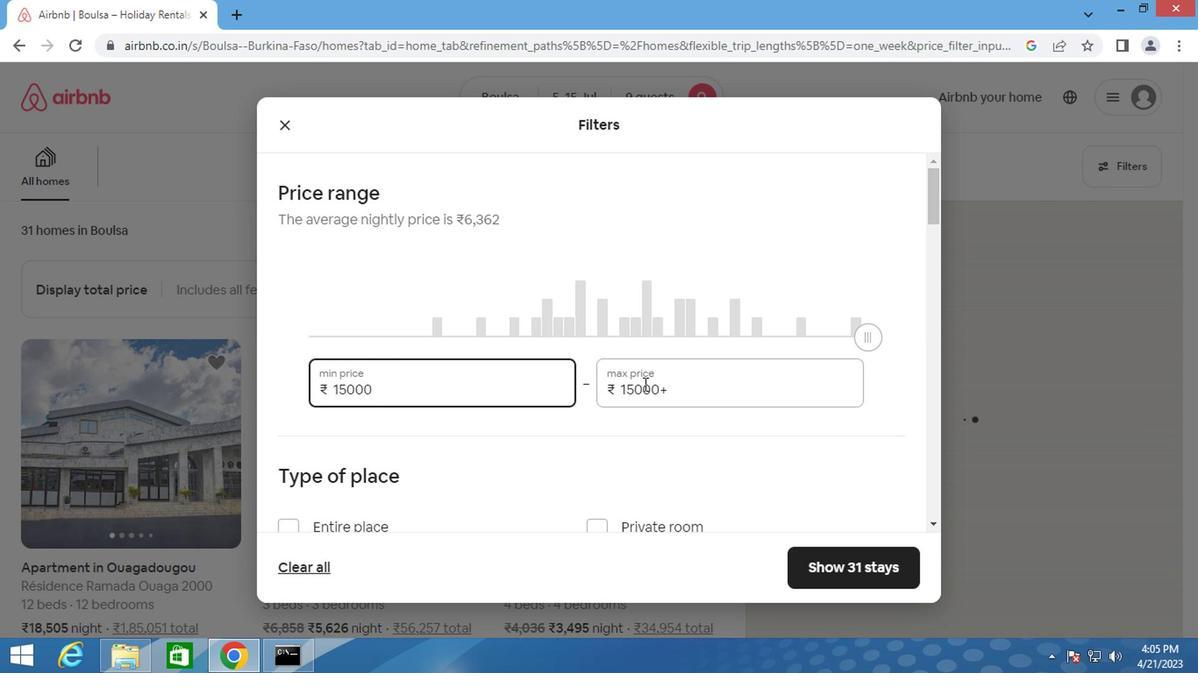 
Action: Mouse pressed left at (645, 385)
Screenshot: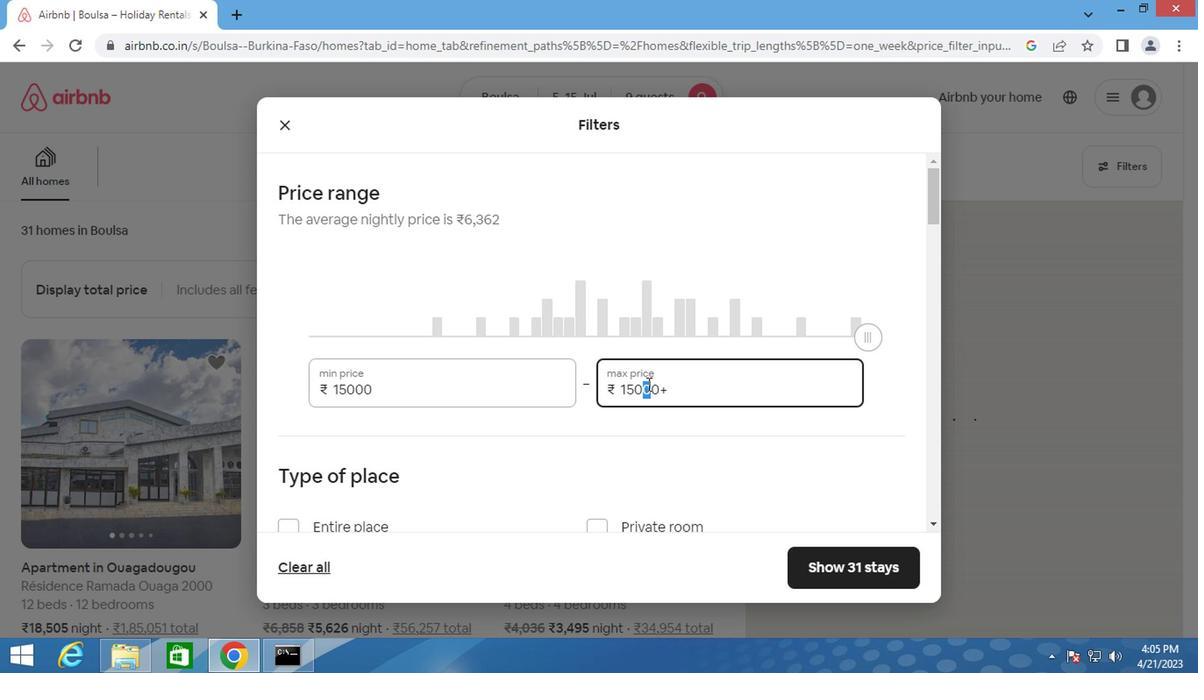 
Action: Mouse pressed left at (645, 385)
Screenshot: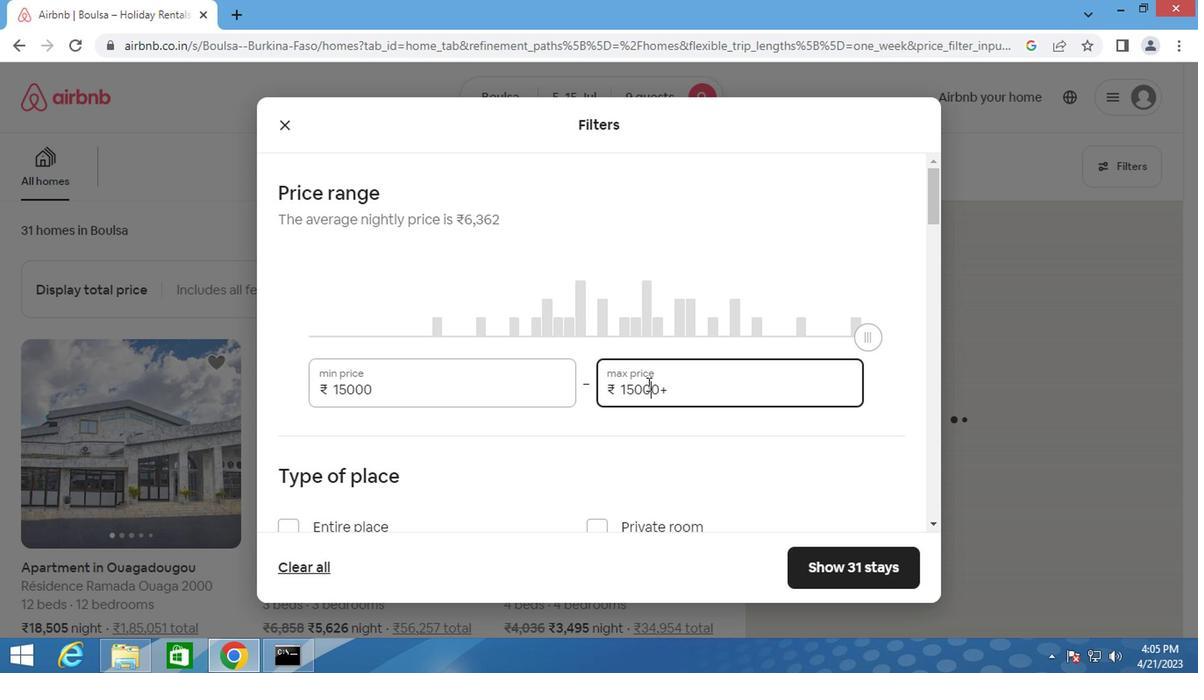 
Action: Mouse pressed left at (645, 385)
Screenshot: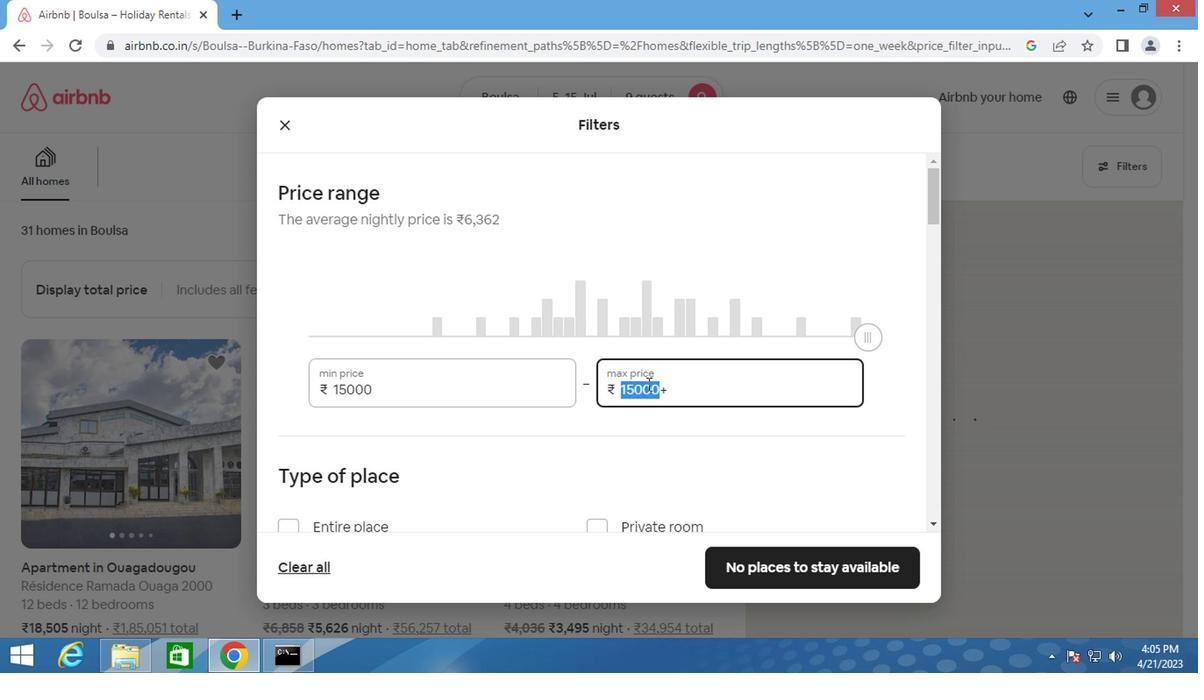 
Action: Mouse pressed left at (645, 385)
Screenshot: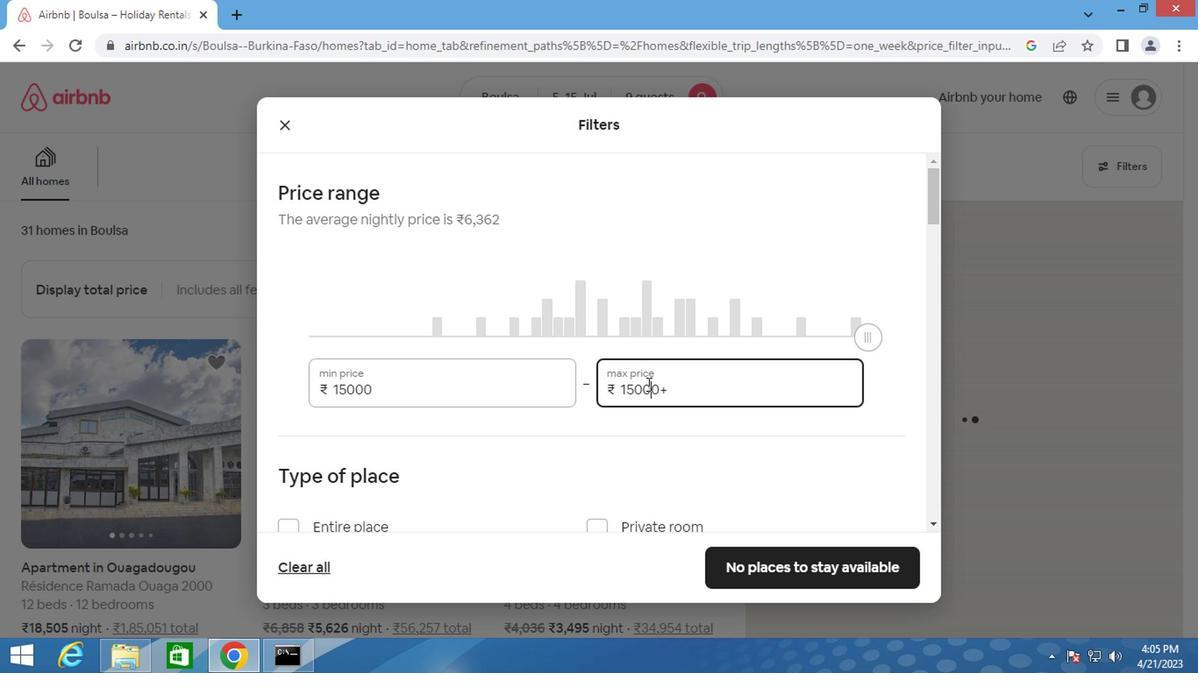 
Action: Mouse pressed left at (645, 385)
Screenshot: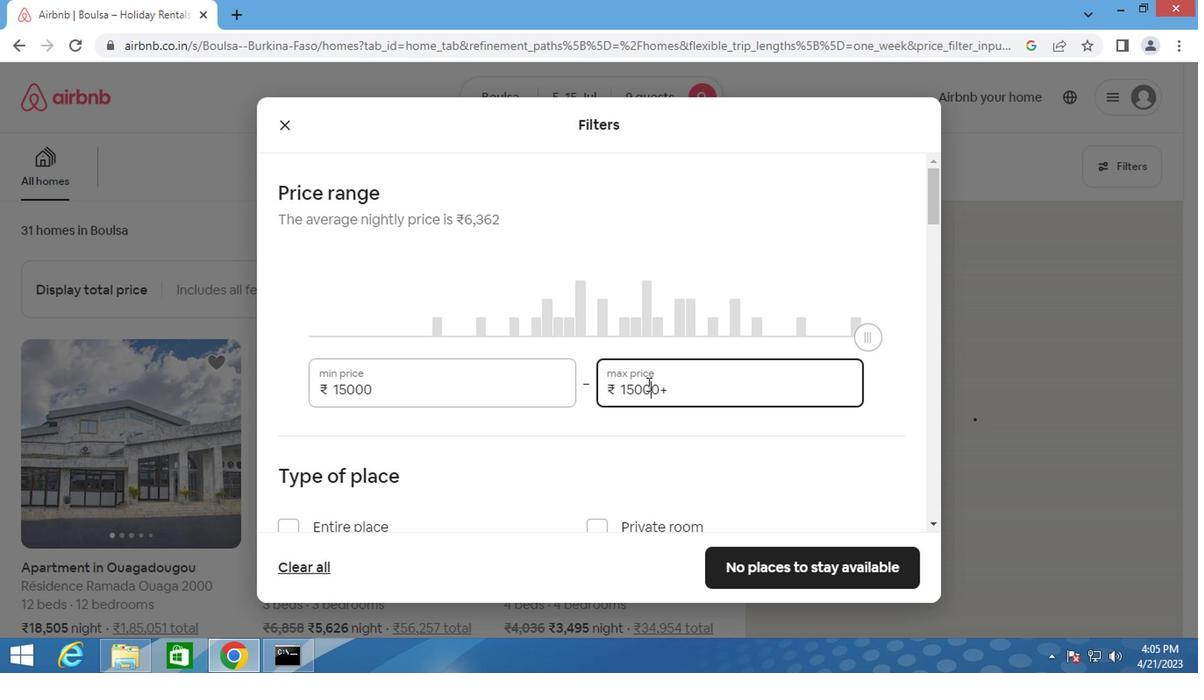 
Action: Mouse pressed left at (645, 385)
Screenshot: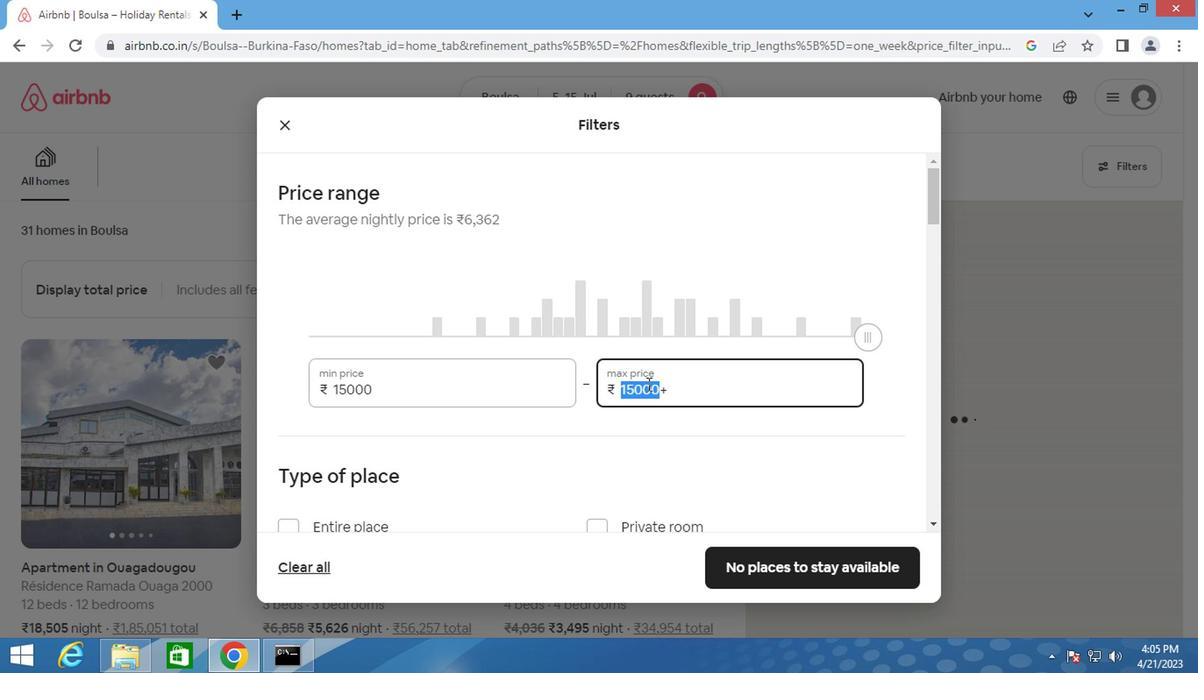 
Action: Key pressed <Key.backspace>25000
Screenshot: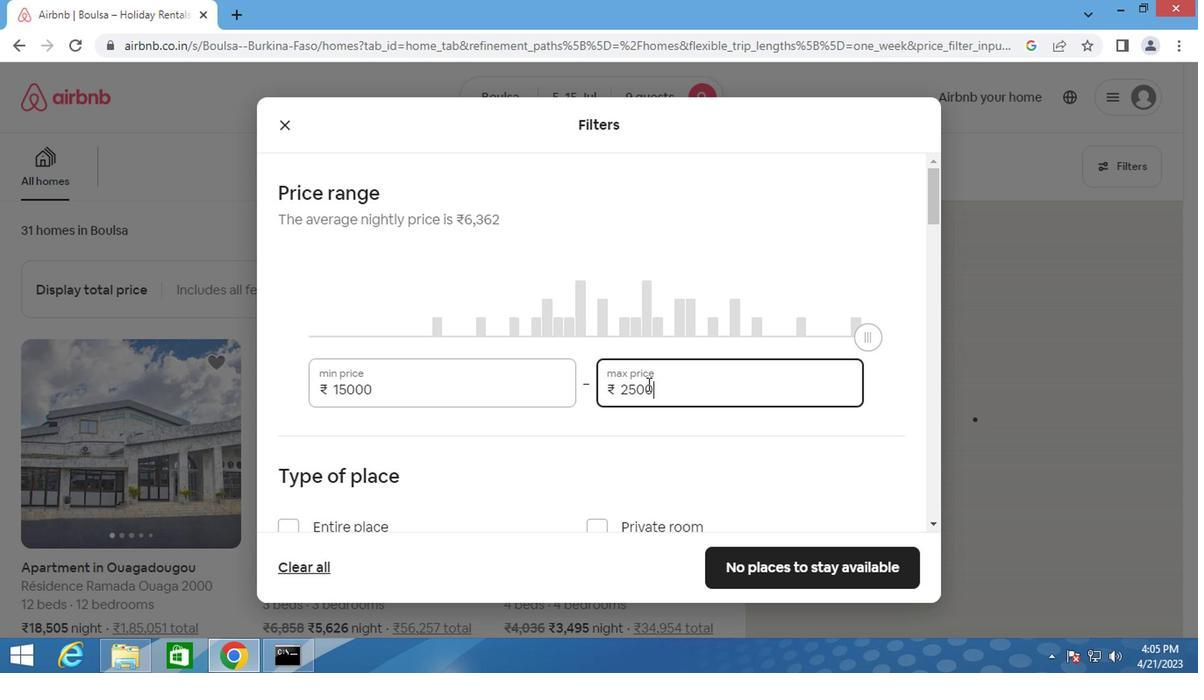 
Action: Mouse moved to (282, 522)
Screenshot: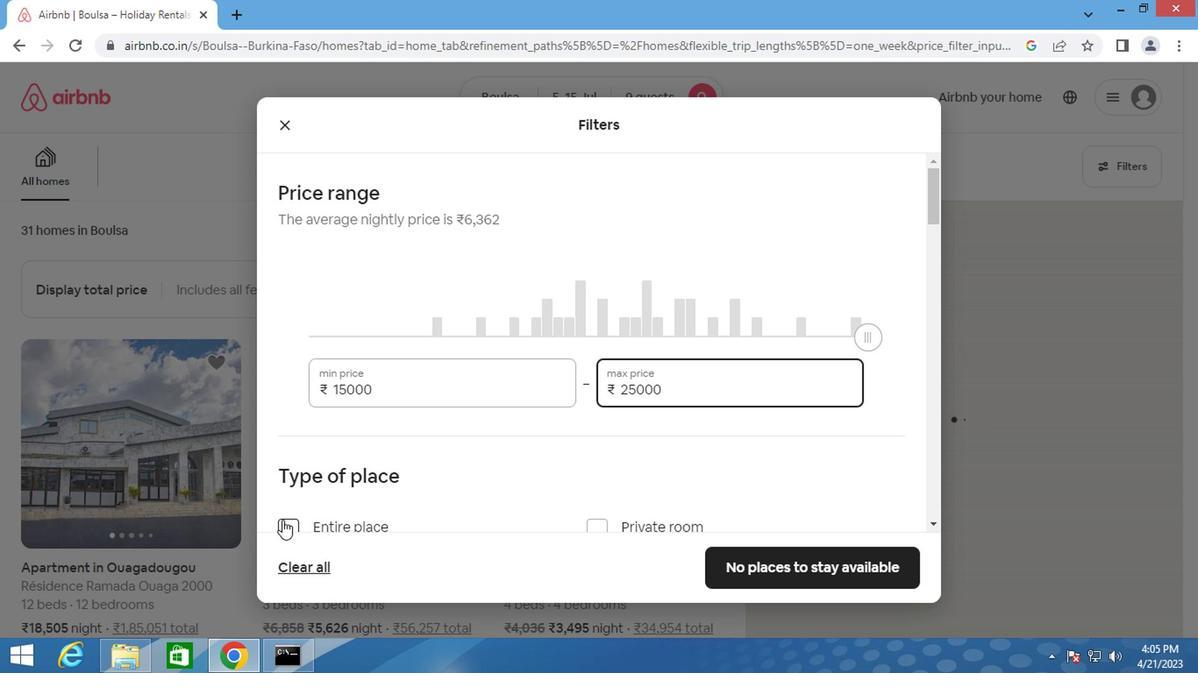 
Action: Mouse pressed left at (282, 522)
Screenshot: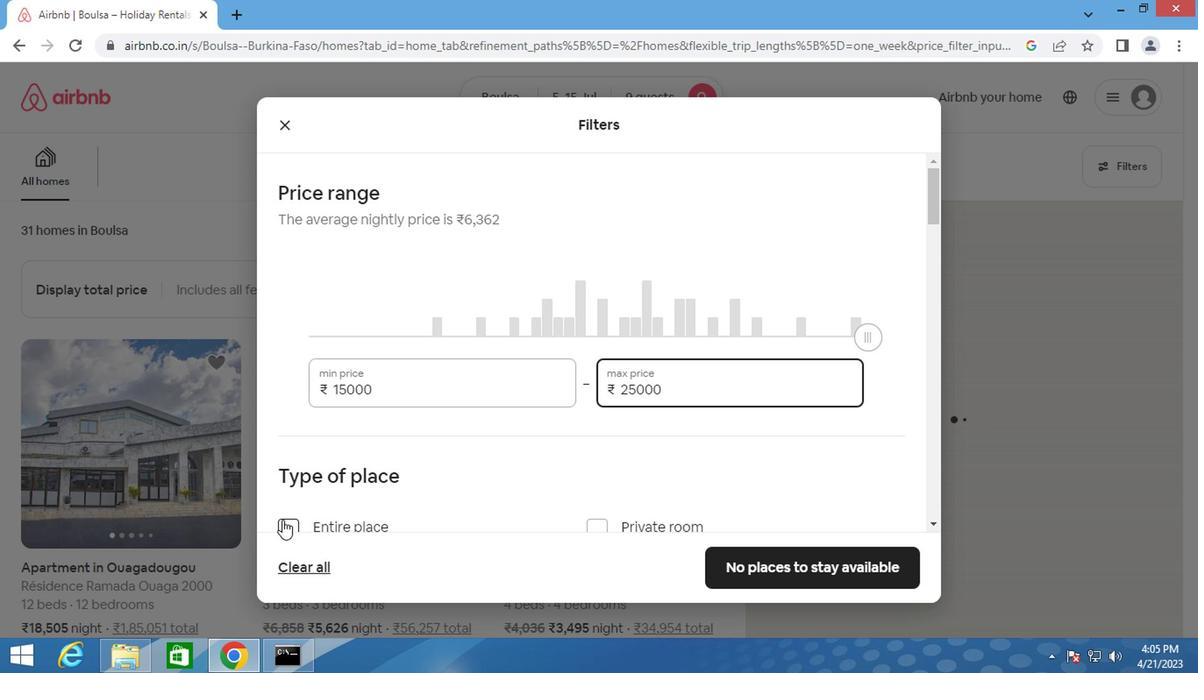 
Action: Mouse moved to (471, 483)
Screenshot: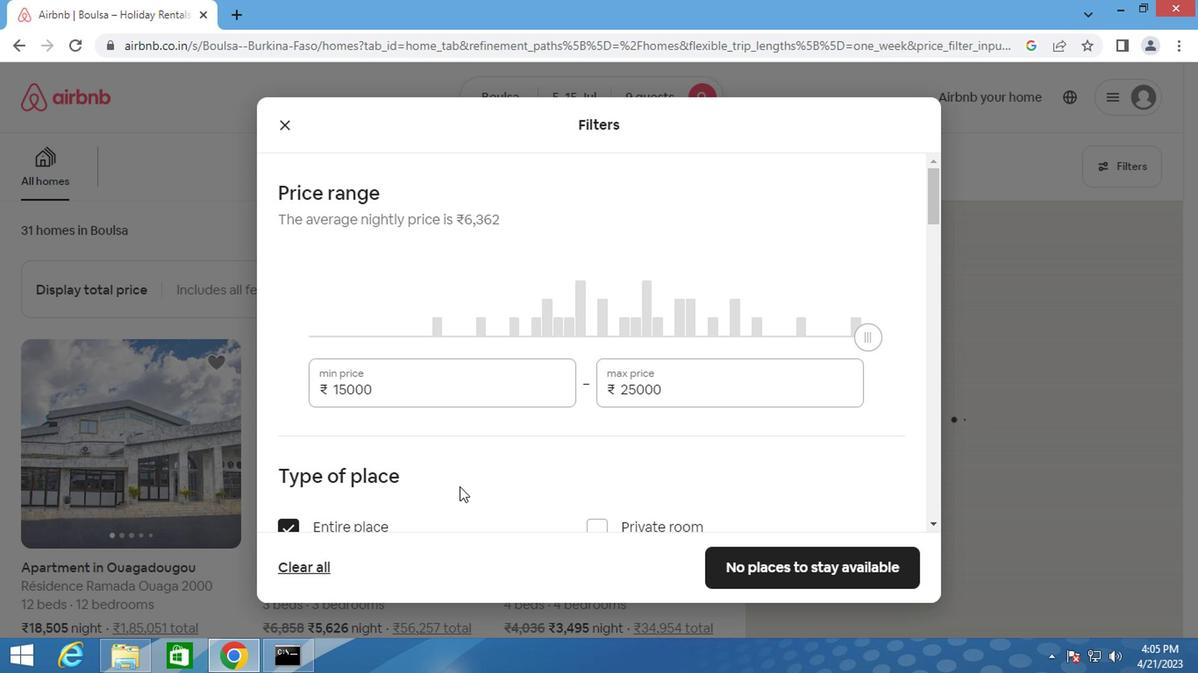 
Action: Mouse scrolled (471, 482) with delta (0, -1)
Screenshot: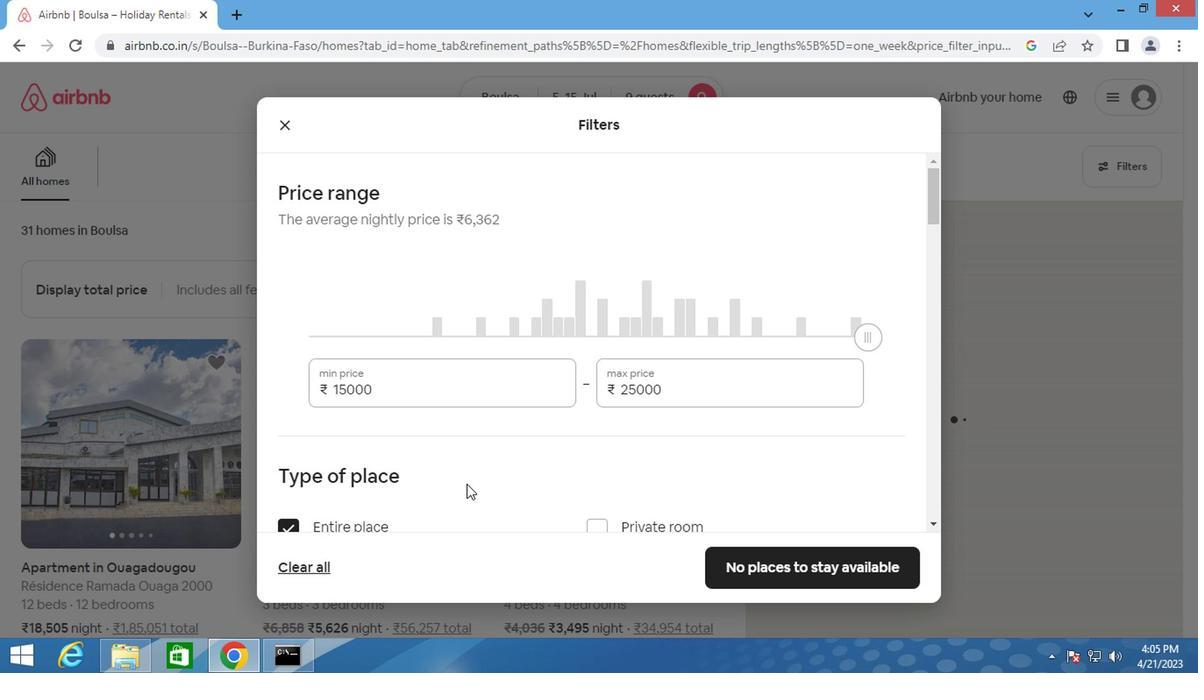 
Action: Mouse scrolled (471, 482) with delta (0, -1)
Screenshot: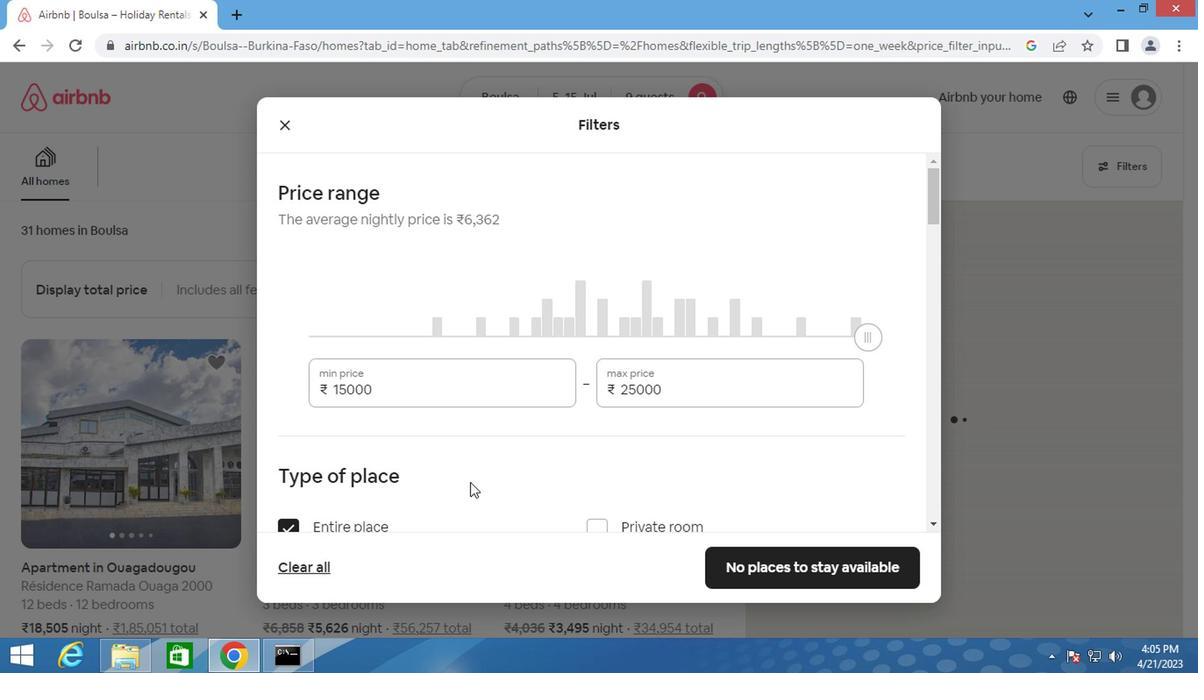 
Action: Mouse scrolled (471, 482) with delta (0, -1)
Screenshot: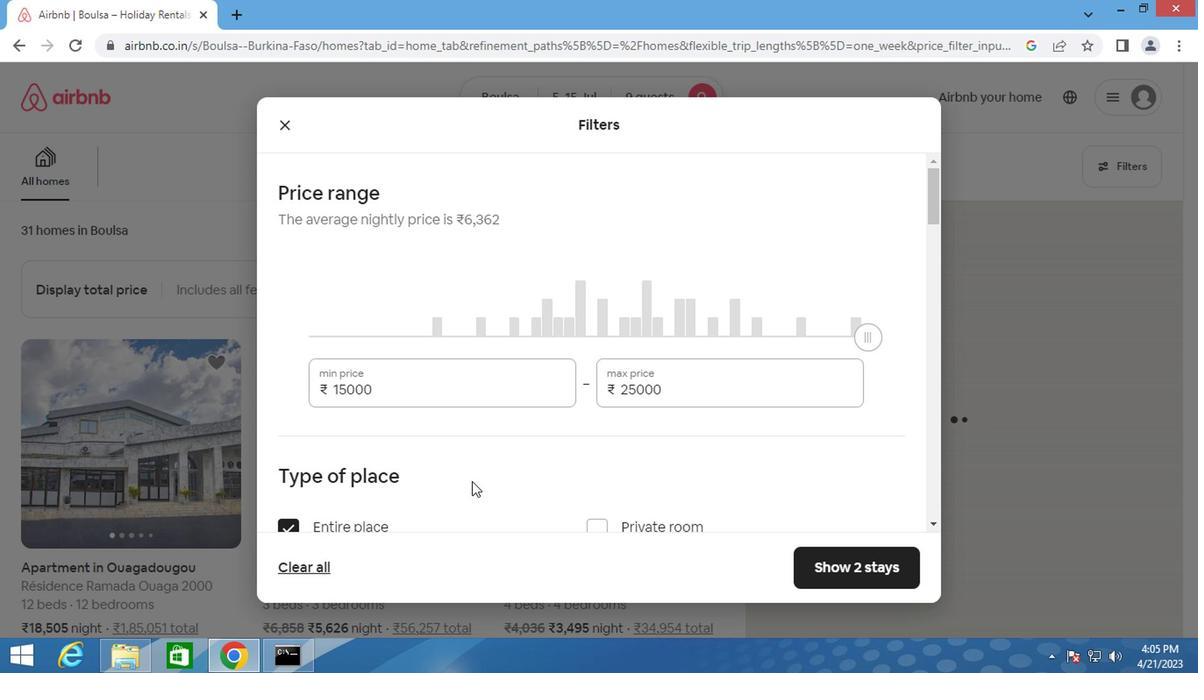 
Action: Mouse scrolled (471, 482) with delta (0, -1)
Screenshot: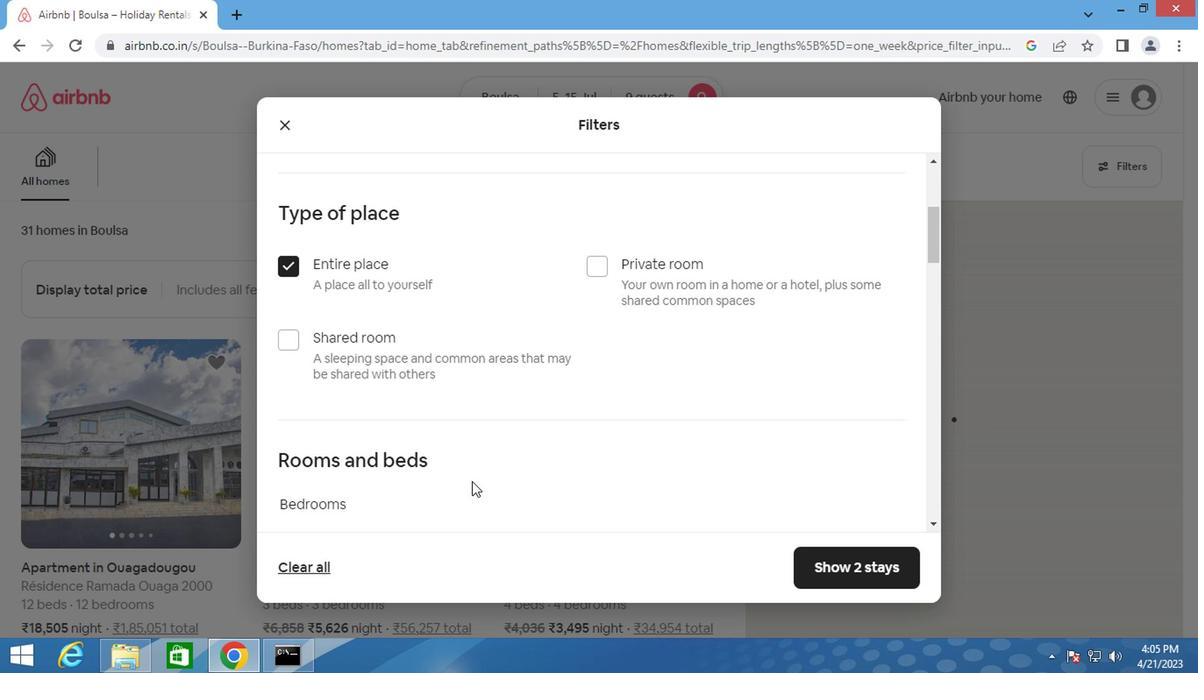 
Action: Mouse scrolled (471, 482) with delta (0, -1)
Screenshot: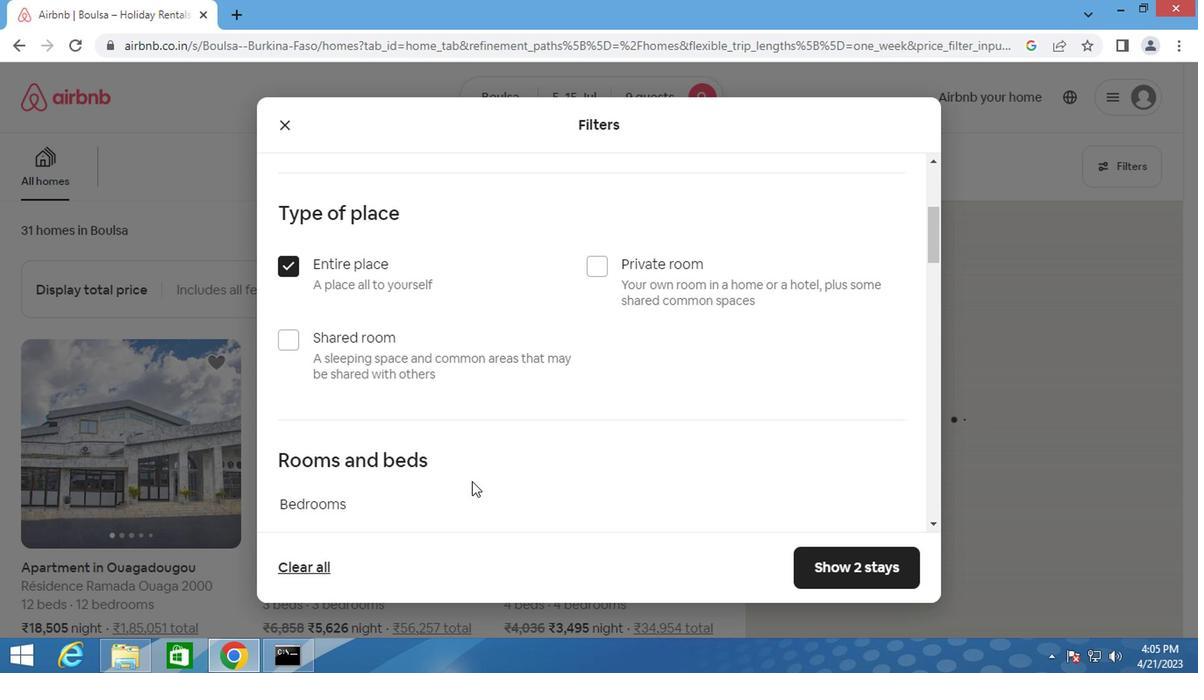 
Action: Mouse scrolled (471, 482) with delta (0, -1)
Screenshot: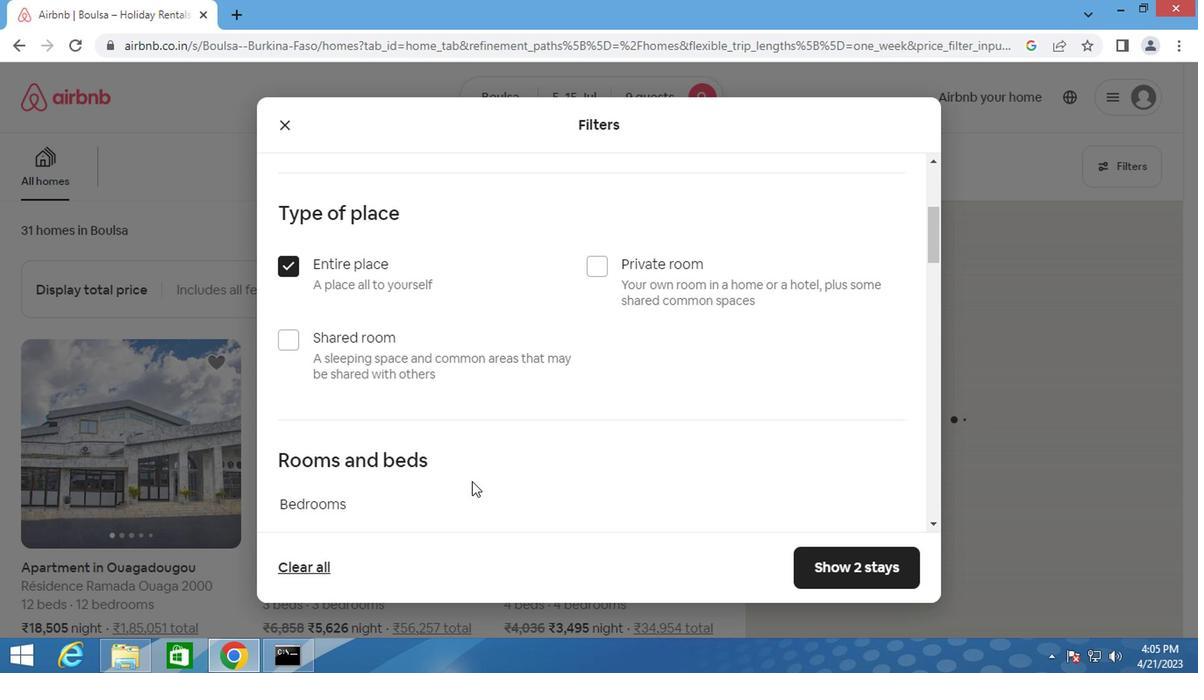 
Action: Mouse moved to (632, 286)
Screenshot: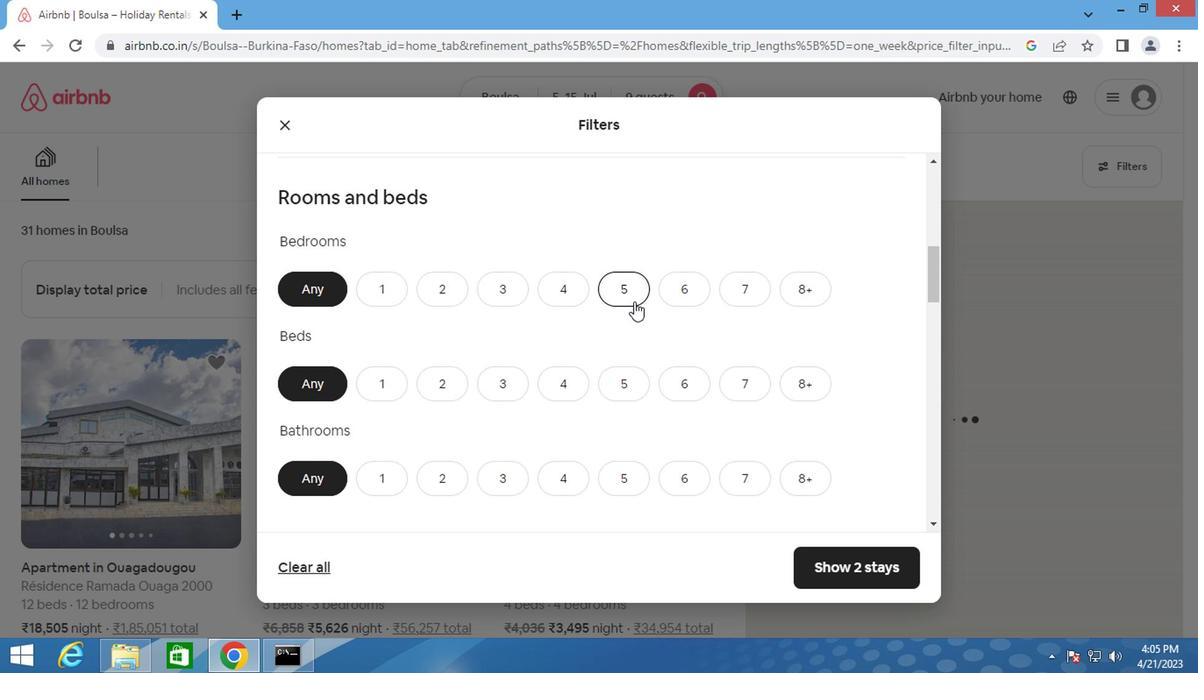 
Action: Mouse pressed left at (632, 286)
Screenshot: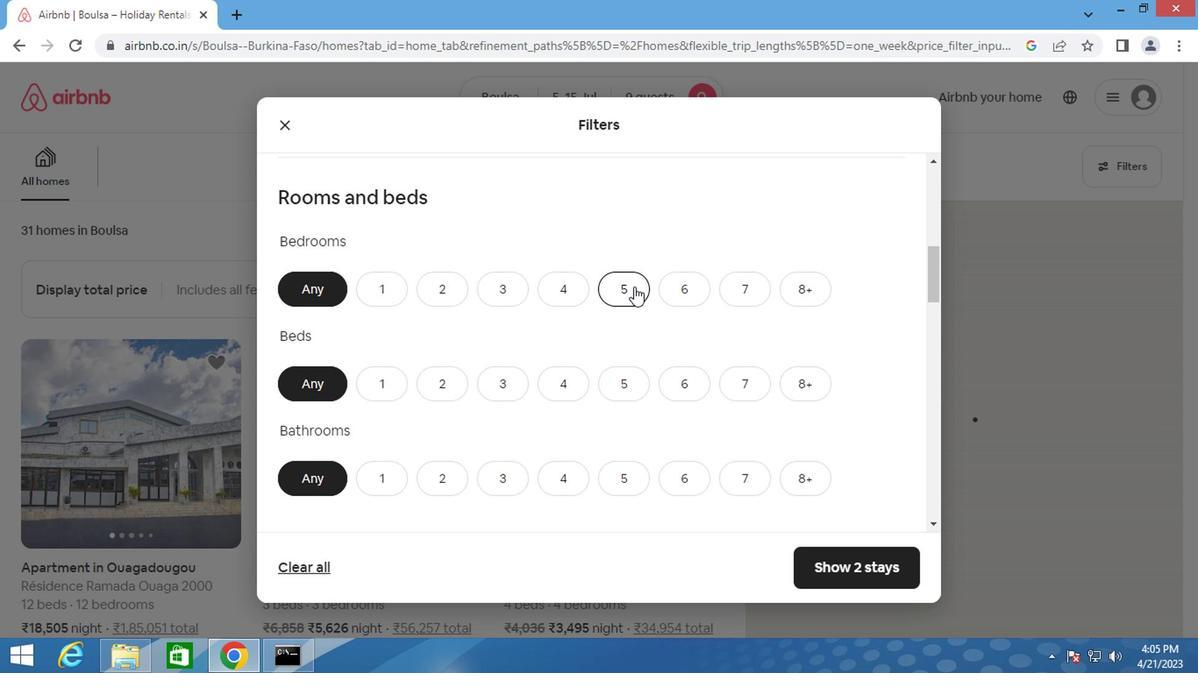 
Action: Mouse moved to (617, 390)
Screenshot: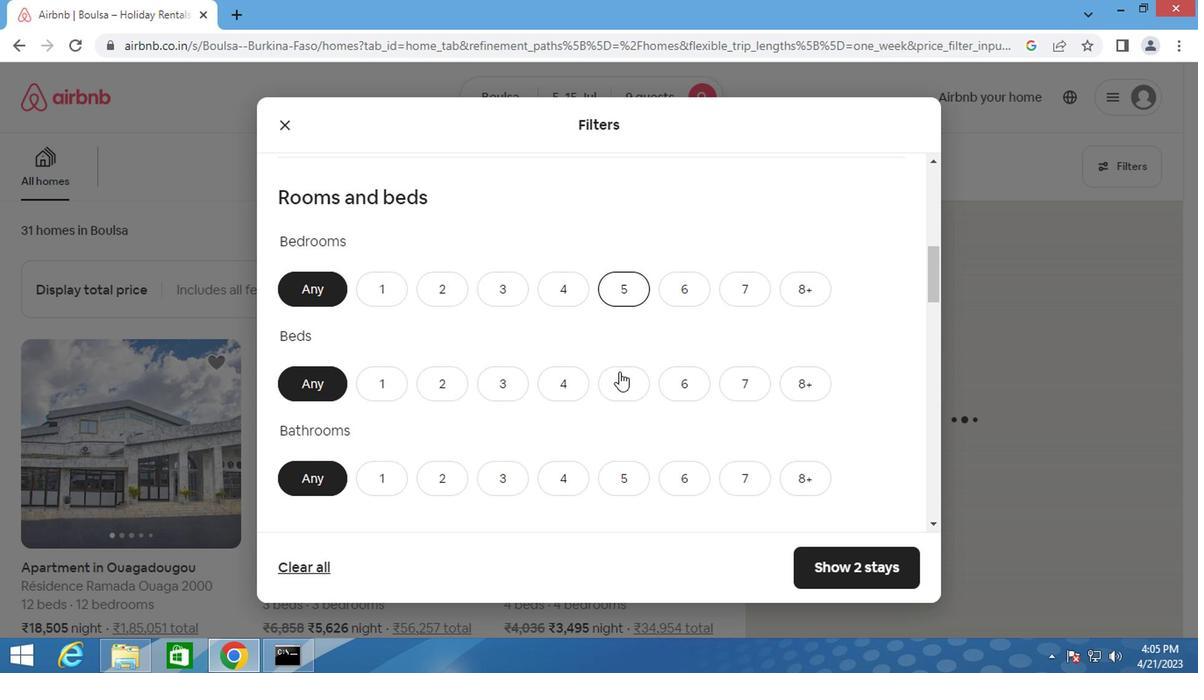 
Action: Mouse pressed left at (617, 390)
Screenshot: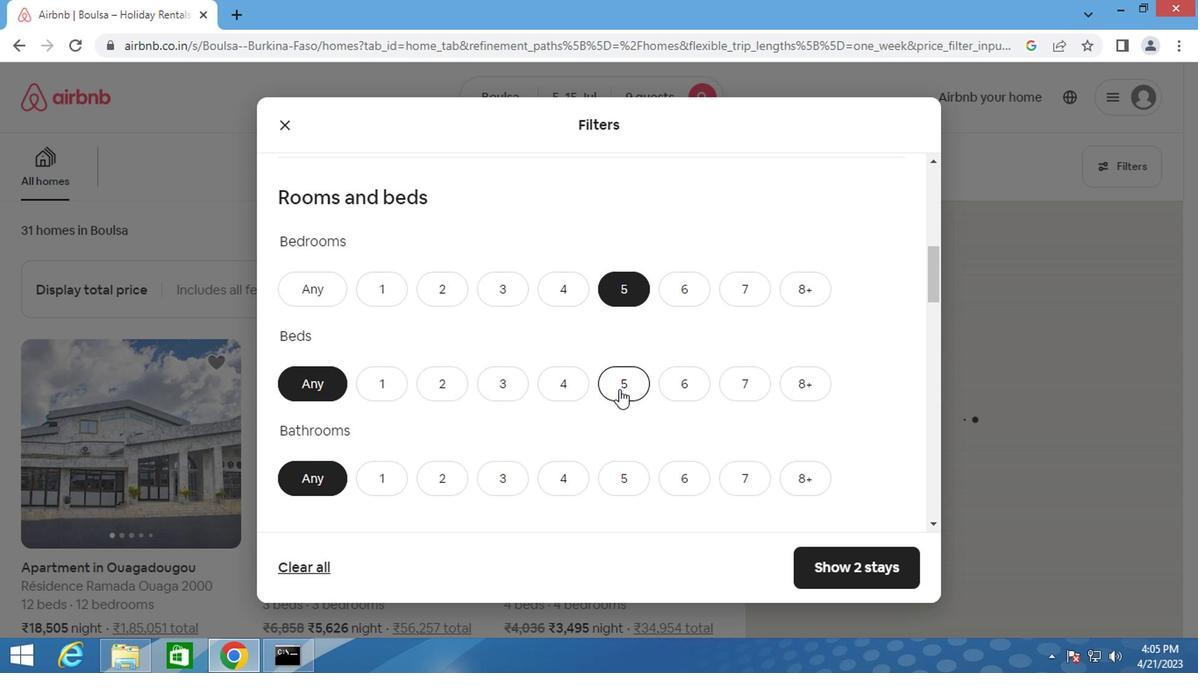 
Action: Mouse moved to (615, 476)
Screenshot: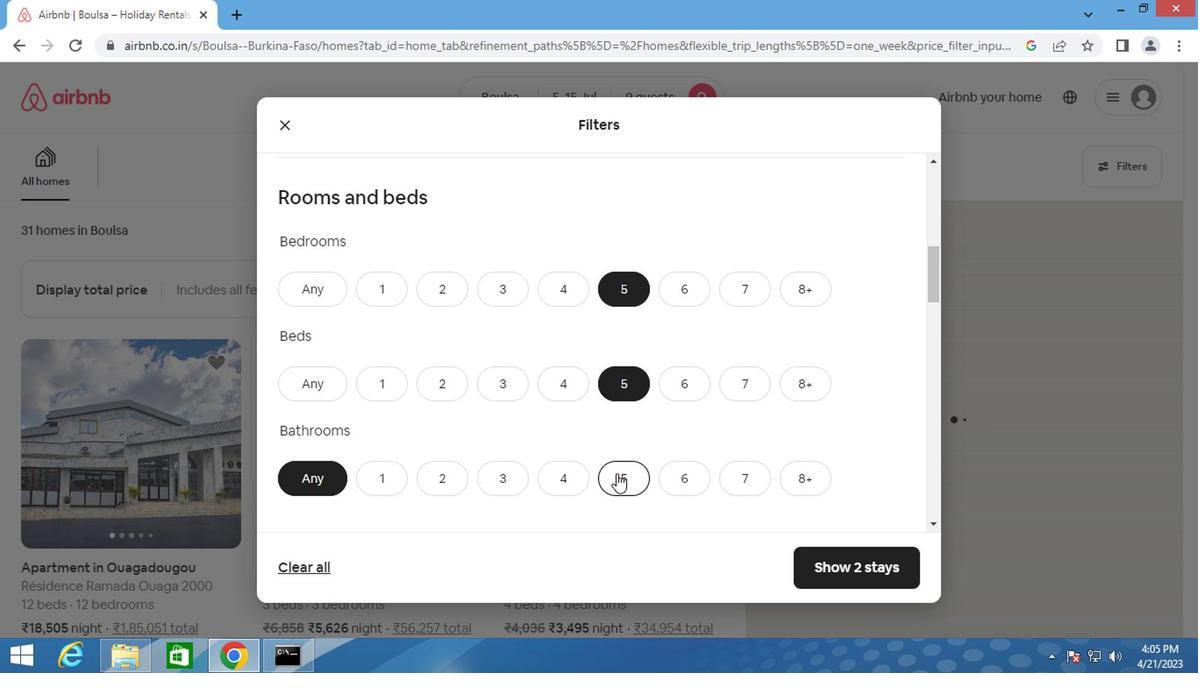 
Action: Mouse pressed left at (615, 476)
Screenshot: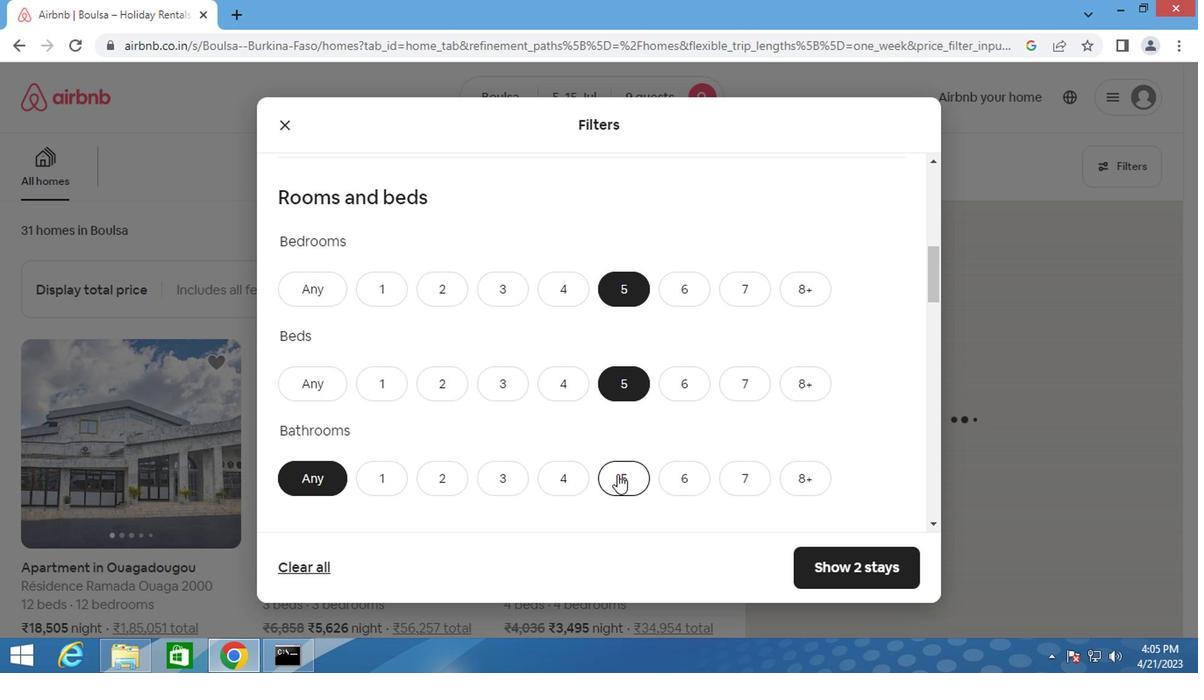 
Action: Mouse moved to (621, 473)
Screenshot: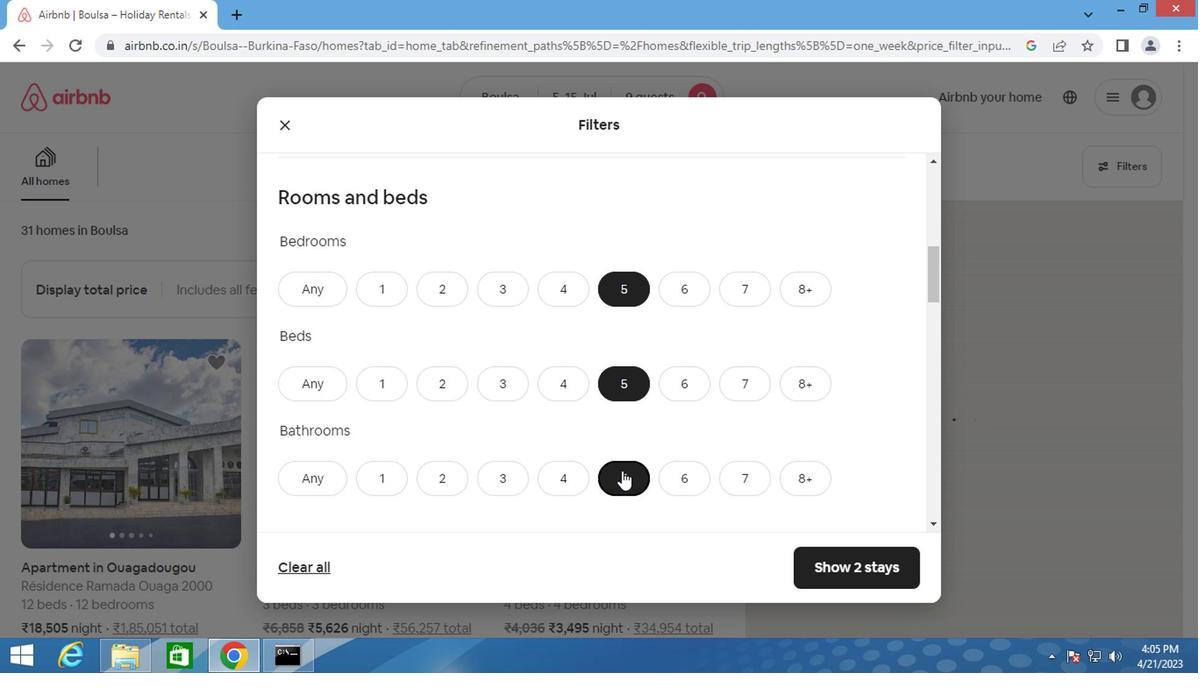 
Action: Mouse scrolled (621, 471) with delta (0, -1)
Screenshot: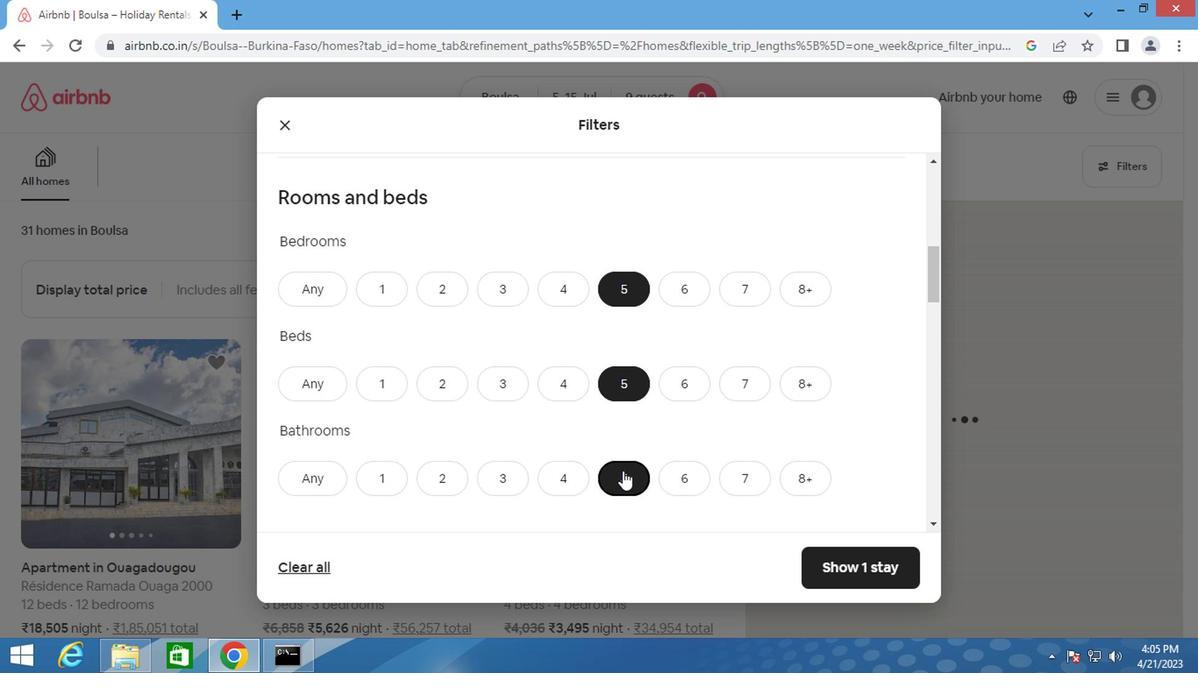 
Action: Mouse scrolled (621, 471) with delta (0, -1)
Screenshot: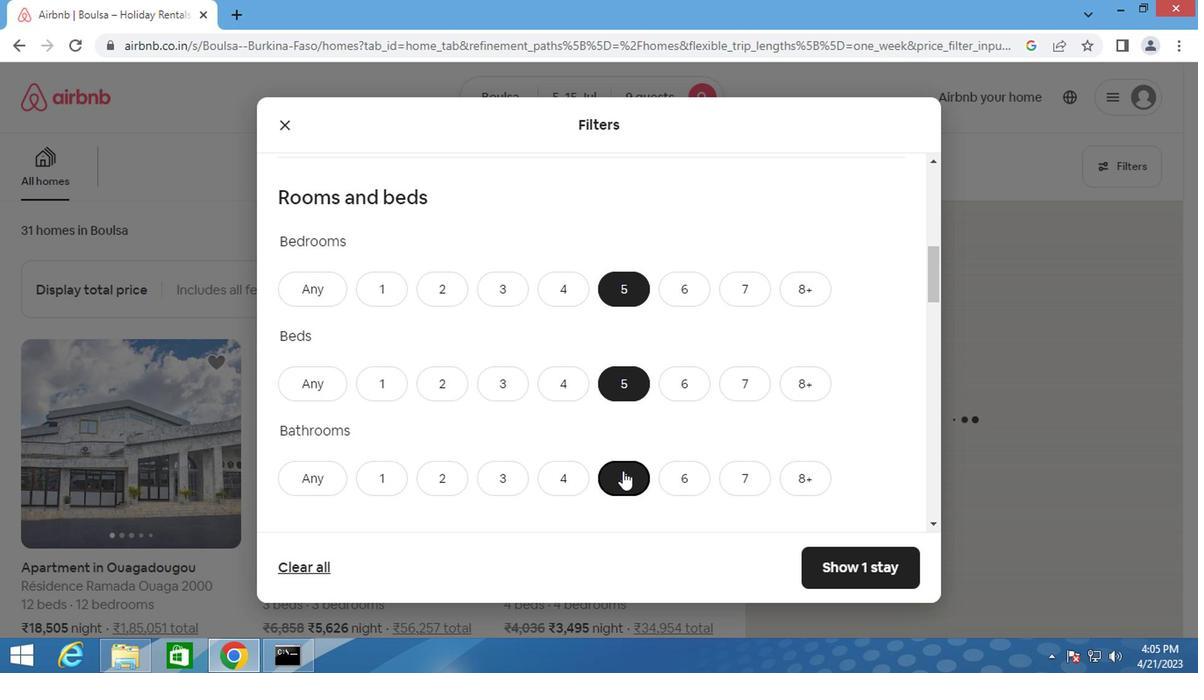 
Action: Mouse scrolled (621, 471) with delta (0, -1)
Screenshot: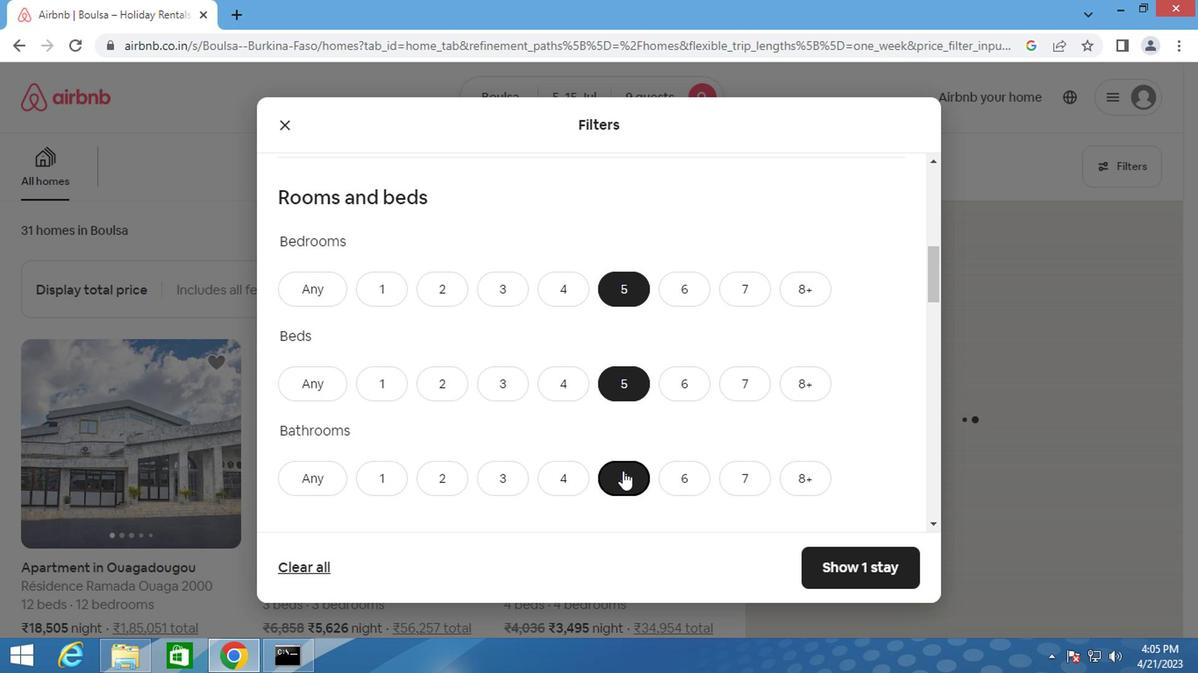 
Action: Mouse scrolled (621, 471) with delta (0, -1)
Screenshot: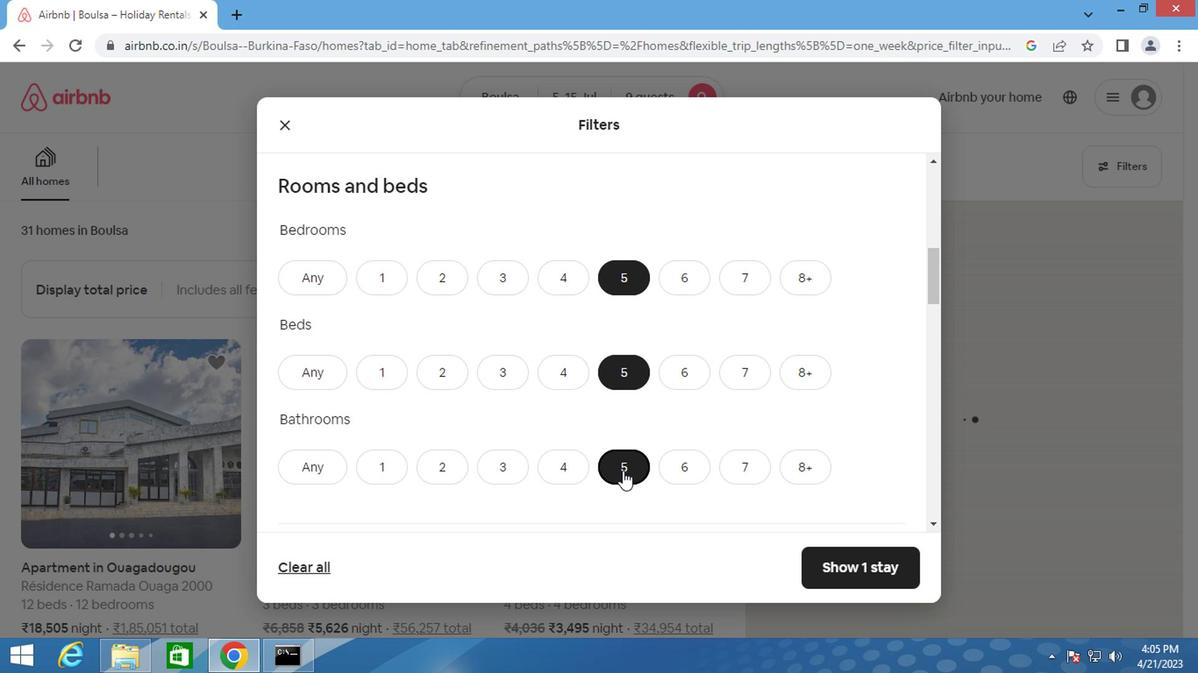 
Action: Mouse moved to (288, 283)
Screenshot: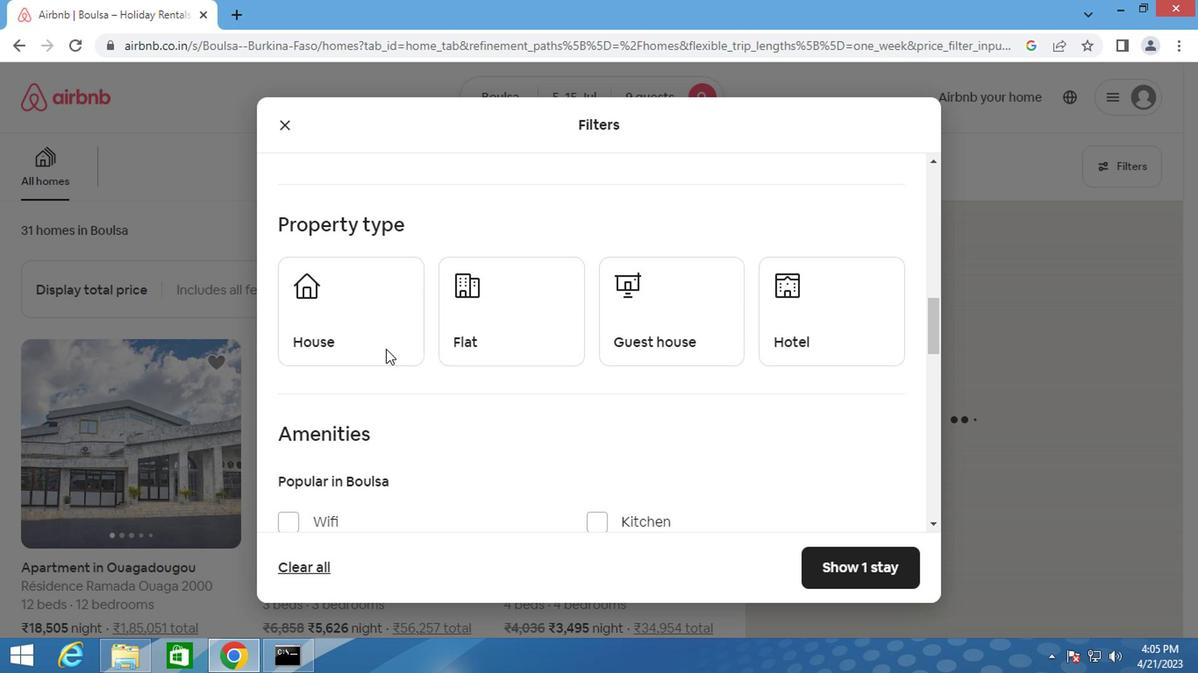 
Action: Mouse pressed left at (288, 283)
Screenshot: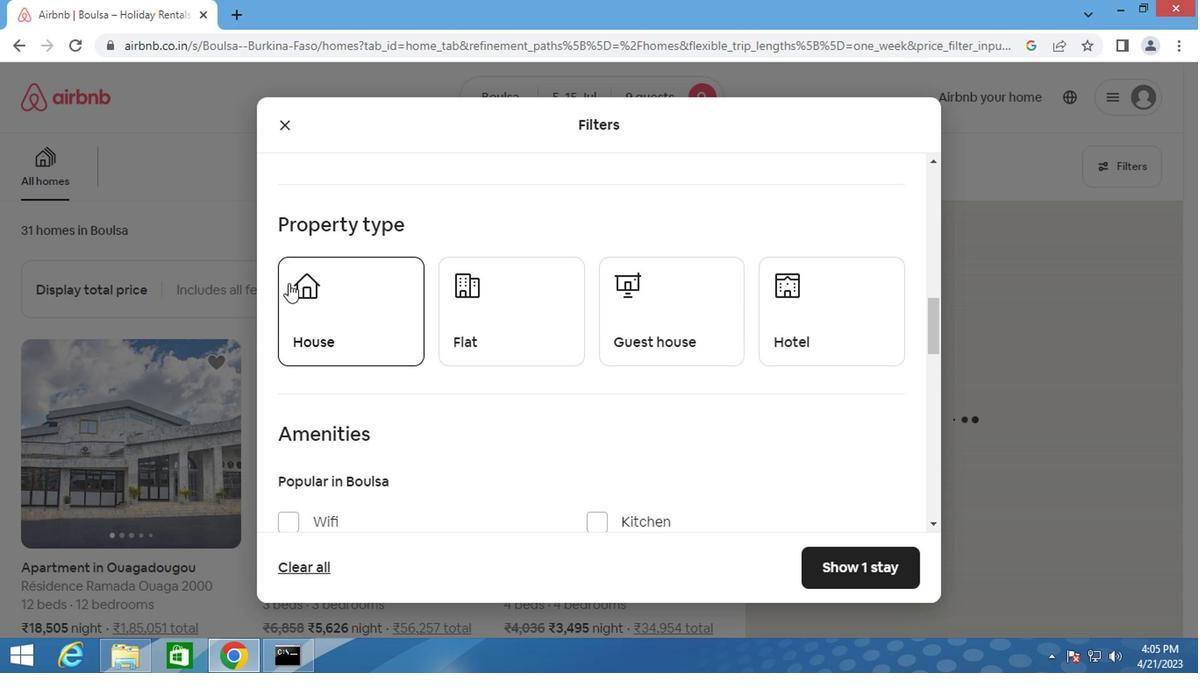 
Action: Mouse moved to (490, 323)
Screenshot: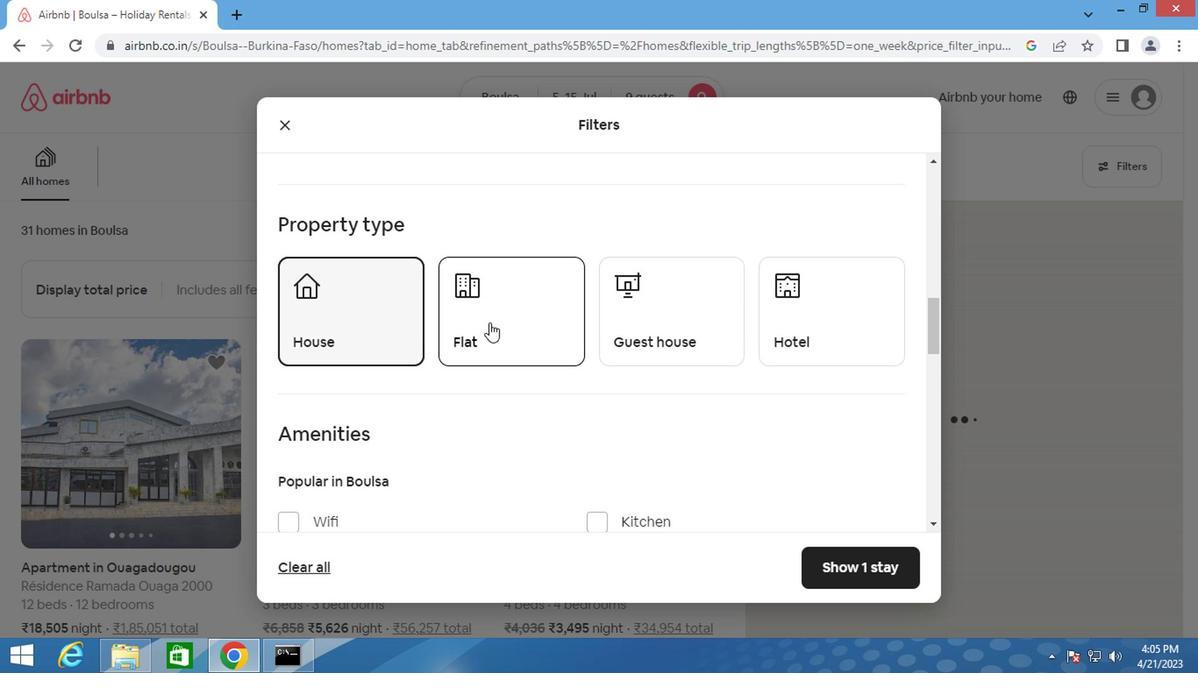 
Action: Mouse pressed left at (490, 323)
Screenshot: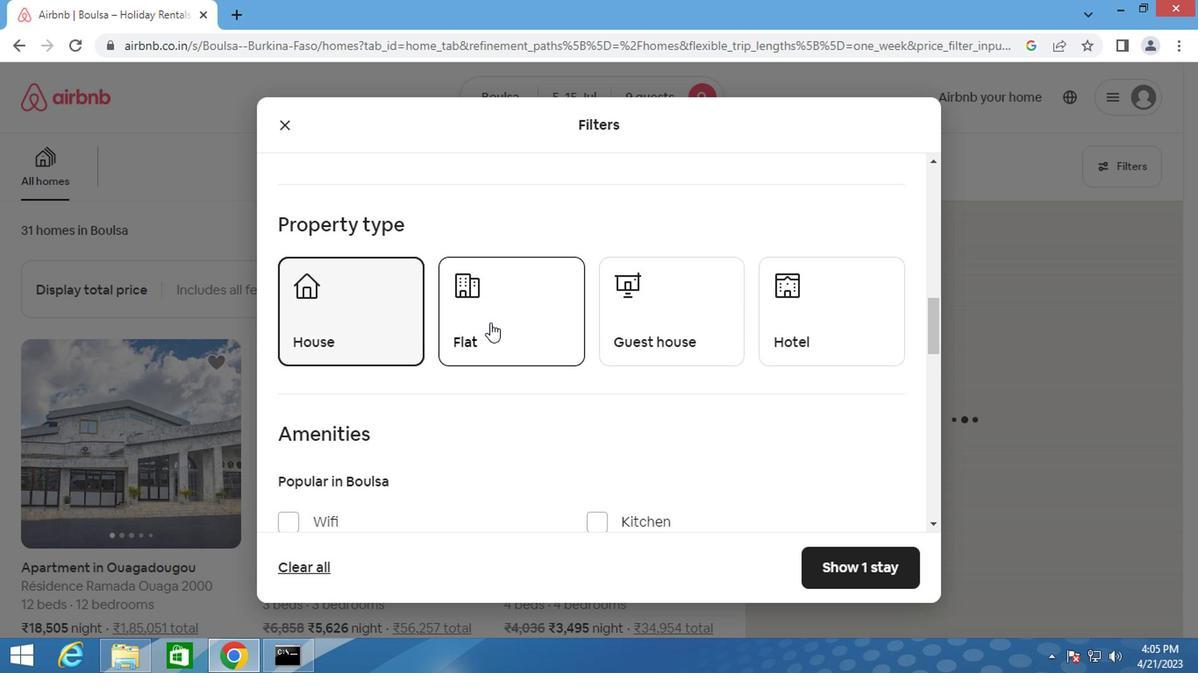 
Action: Mouse moved to (635, 312)
Screenshot: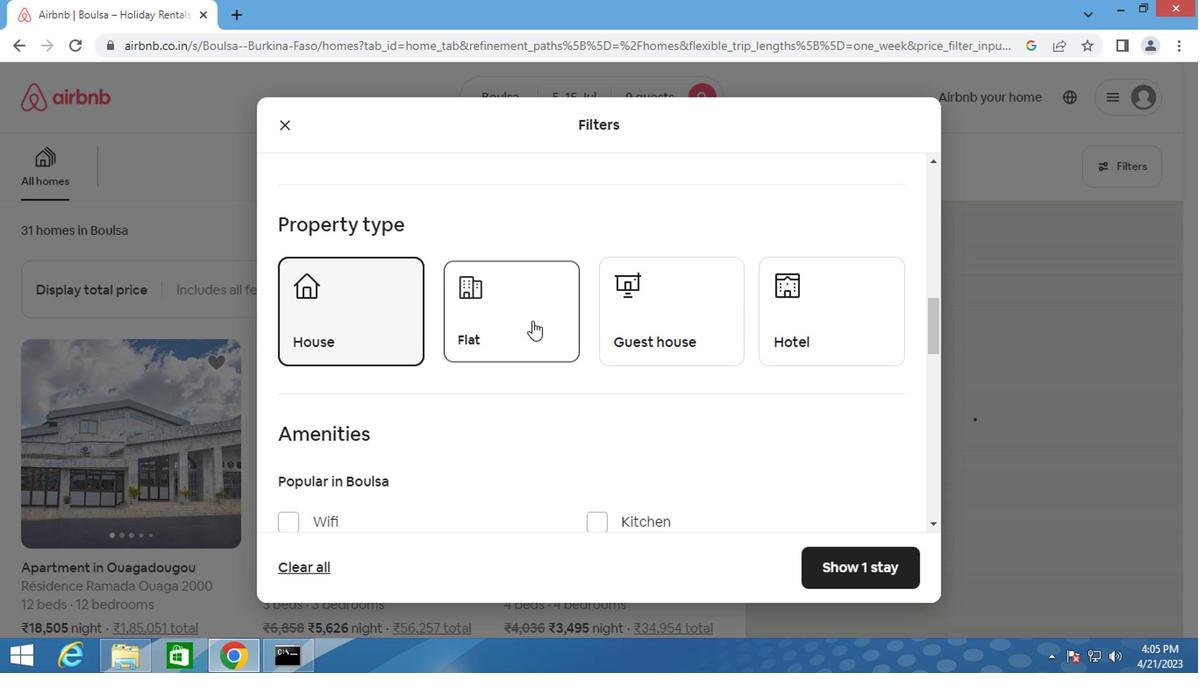
Action: Mouse pressed left at (635, 312)
Screenshot: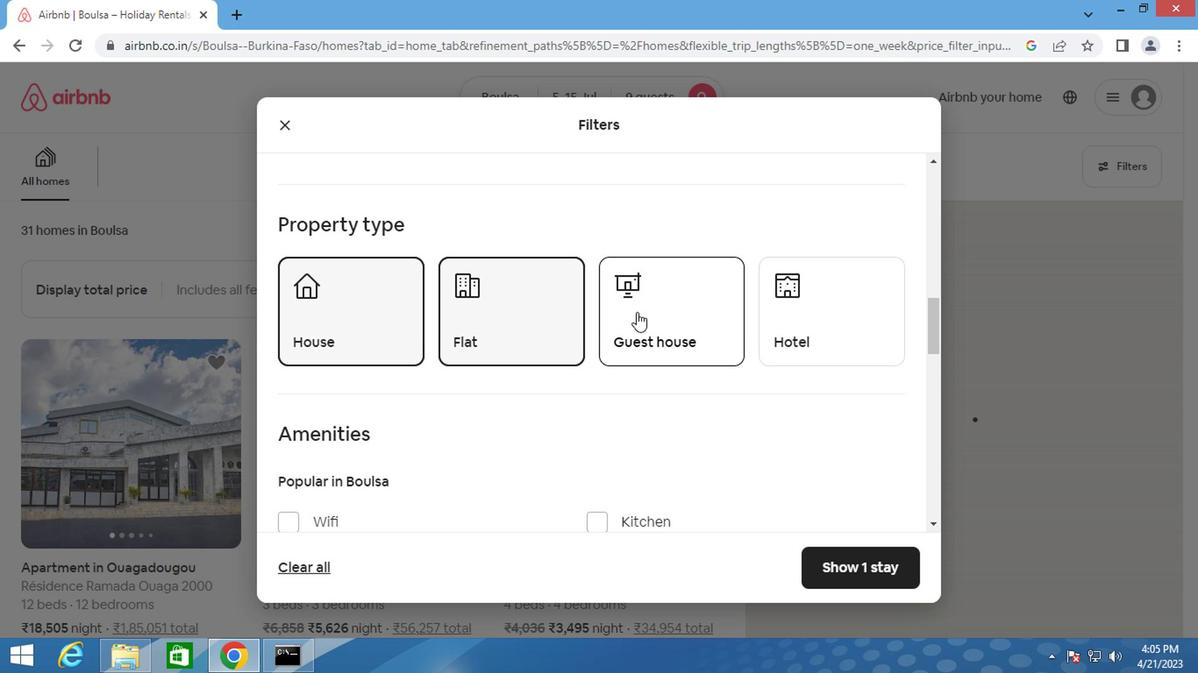 
Action: Mouse scrolled (635, 311) with delta (0, 0)
Screenshot: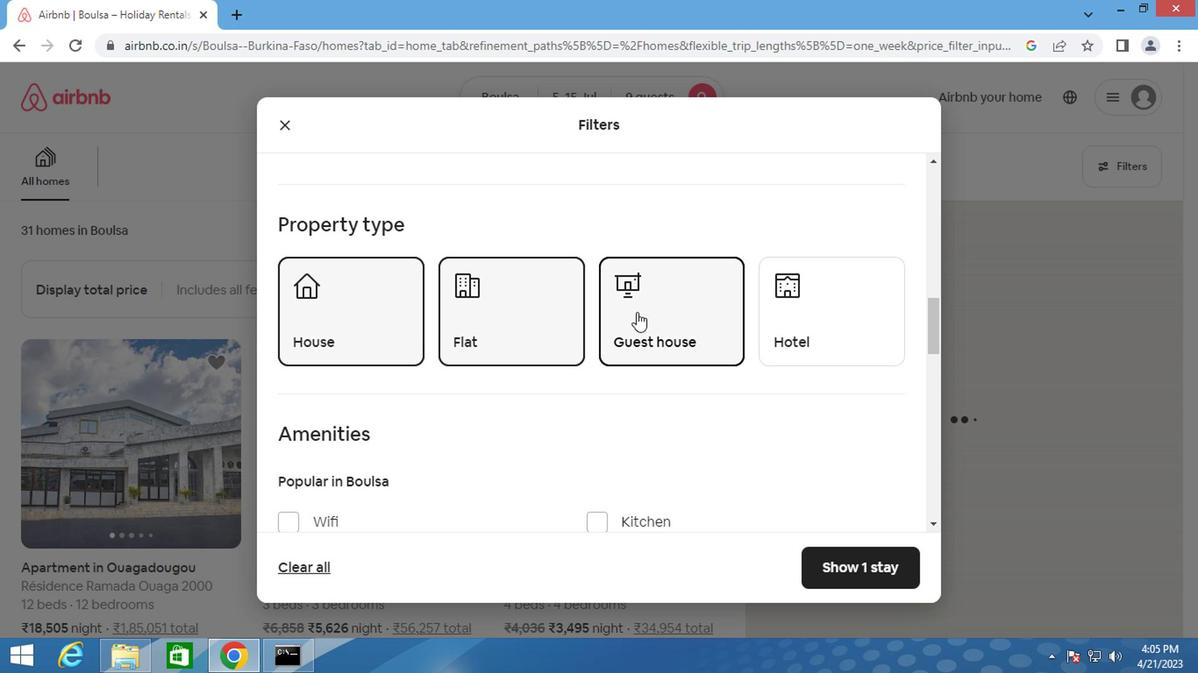 
Action: Mouse scrolled (635, 311) with delta (0, 0)
Screenshot: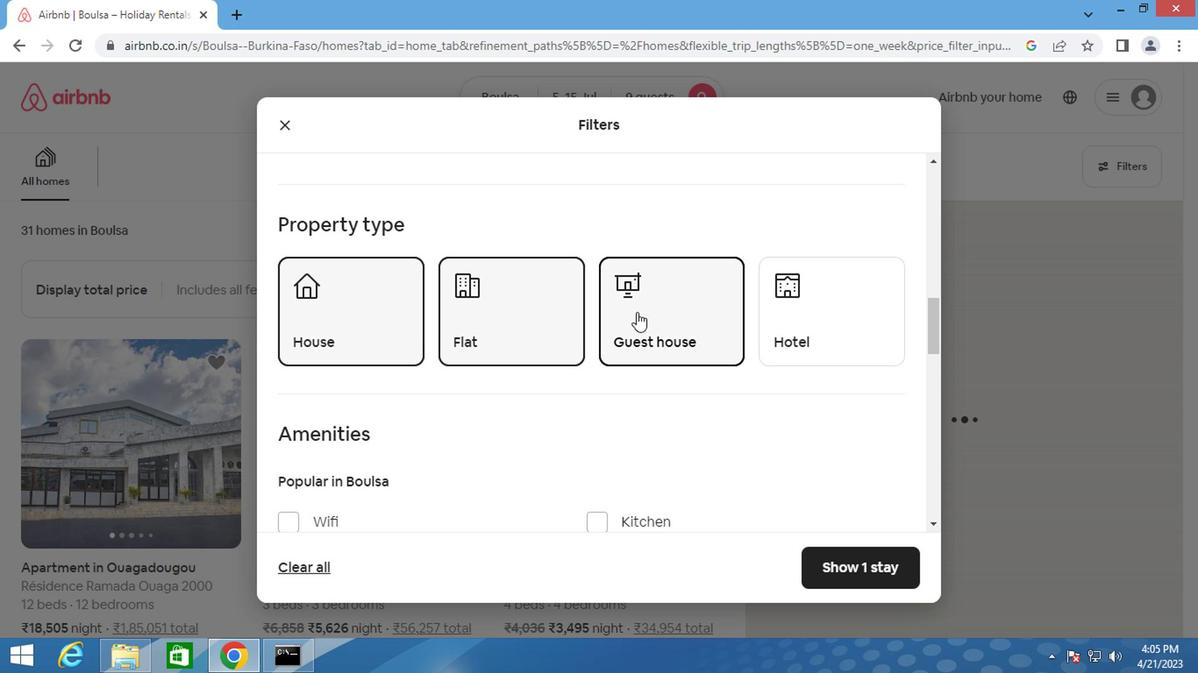
Action: Mouse moved to (308, 464)
Screenshot: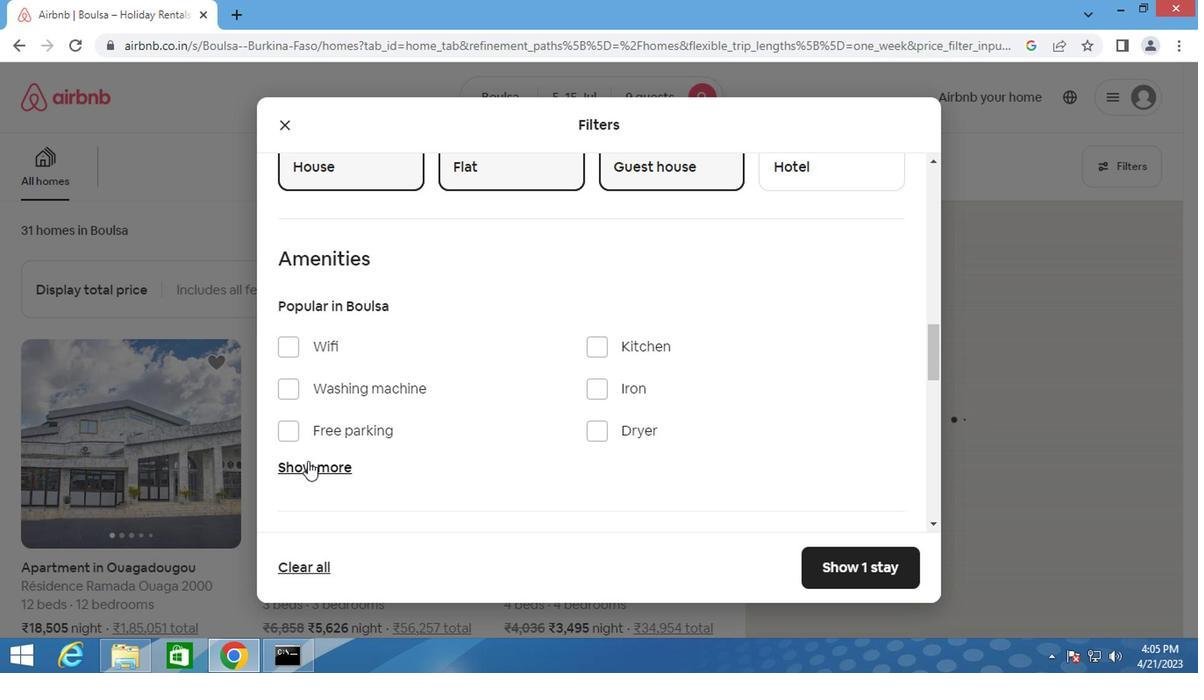 
Action: Mouse pressed left at (308, 464)
Screenshot: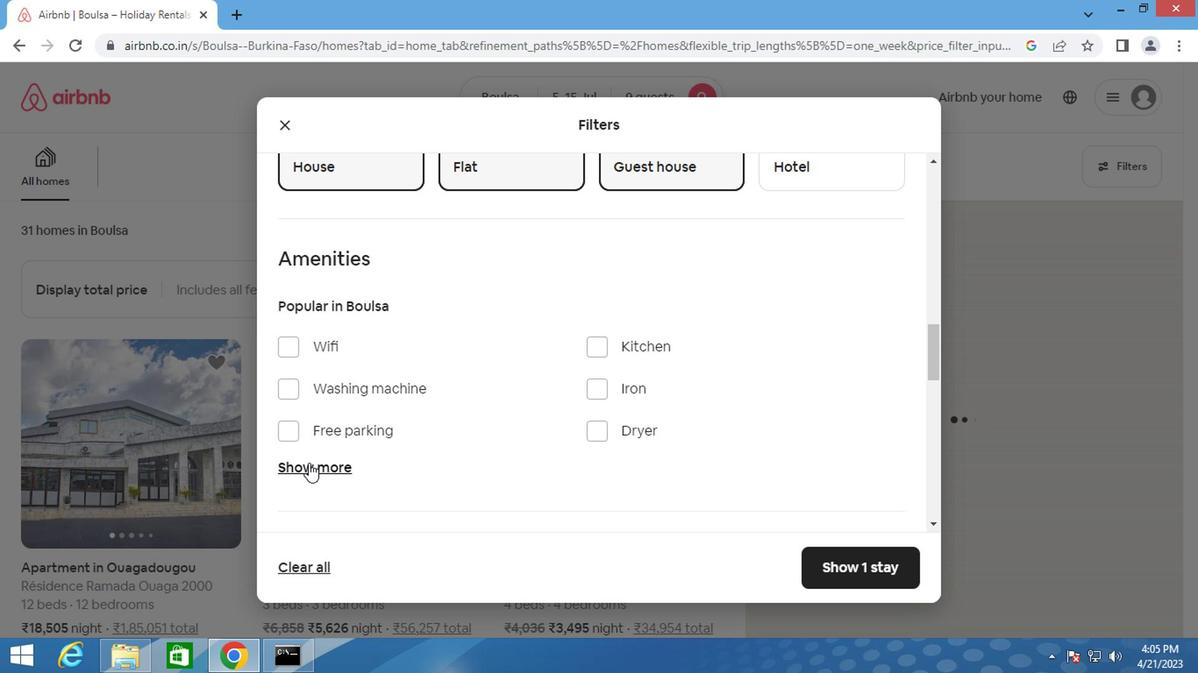 
Action: Mouse moved to (373, 439)
Screenshot: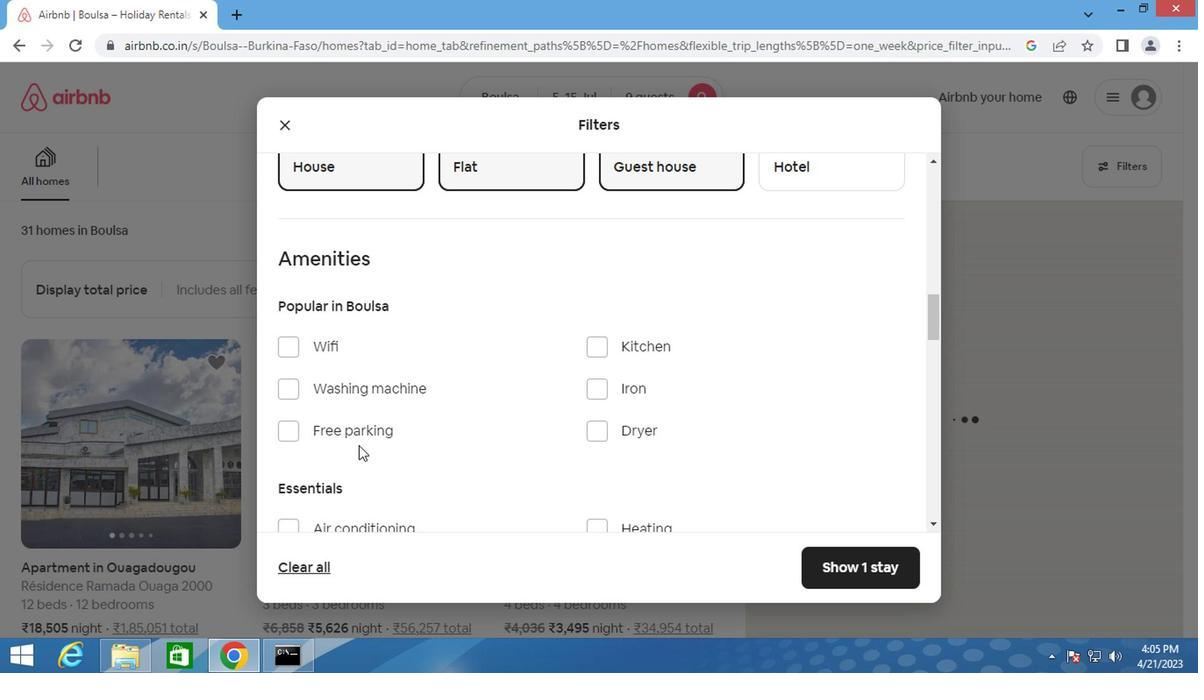 
Action: Mouse scrolled (373, 438) with delta (0, -1)
Screenshot: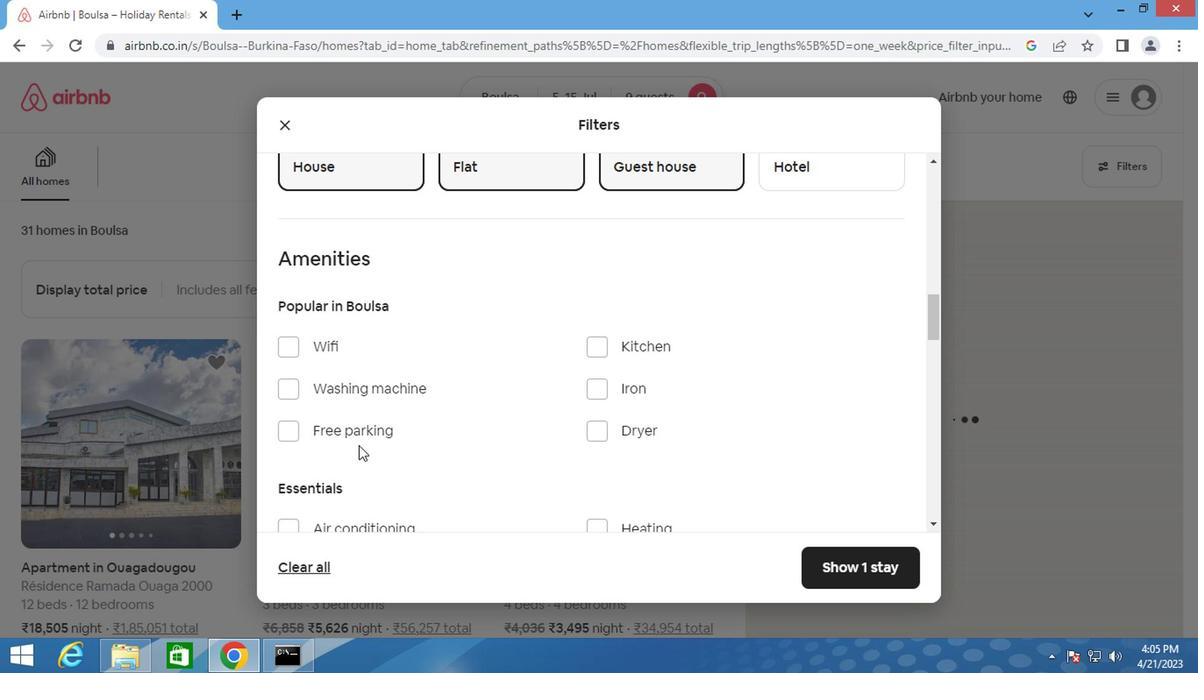 
Action: Mouse moved to (373, 439)
Screenshot: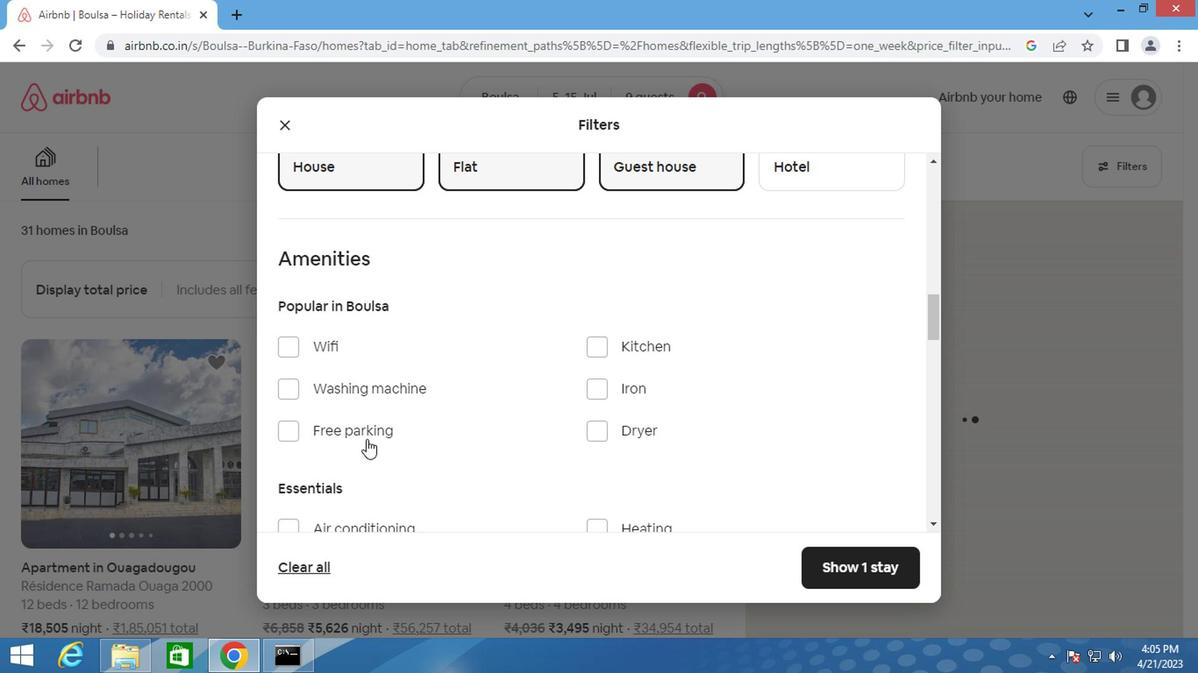 
Action: Mouse scrolled (373, 438) with delta (0, -1)
Screenshot: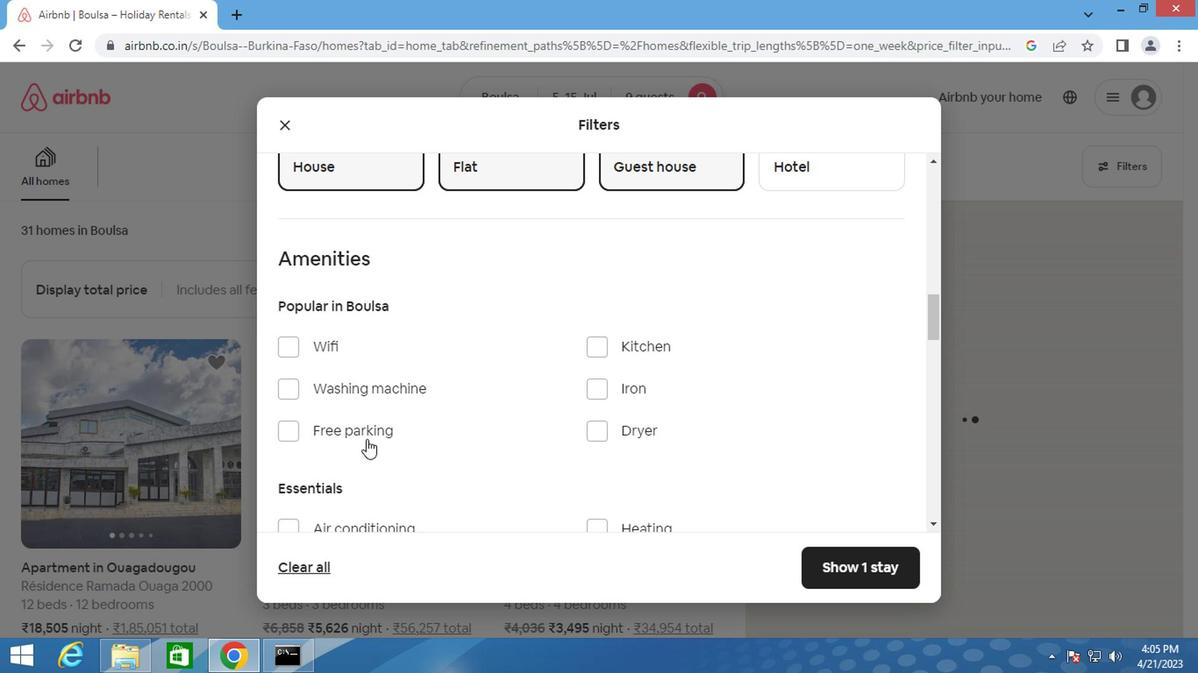 
Action: Mouse scrolled (373, 438) with delta (0, -1)
Screenshot: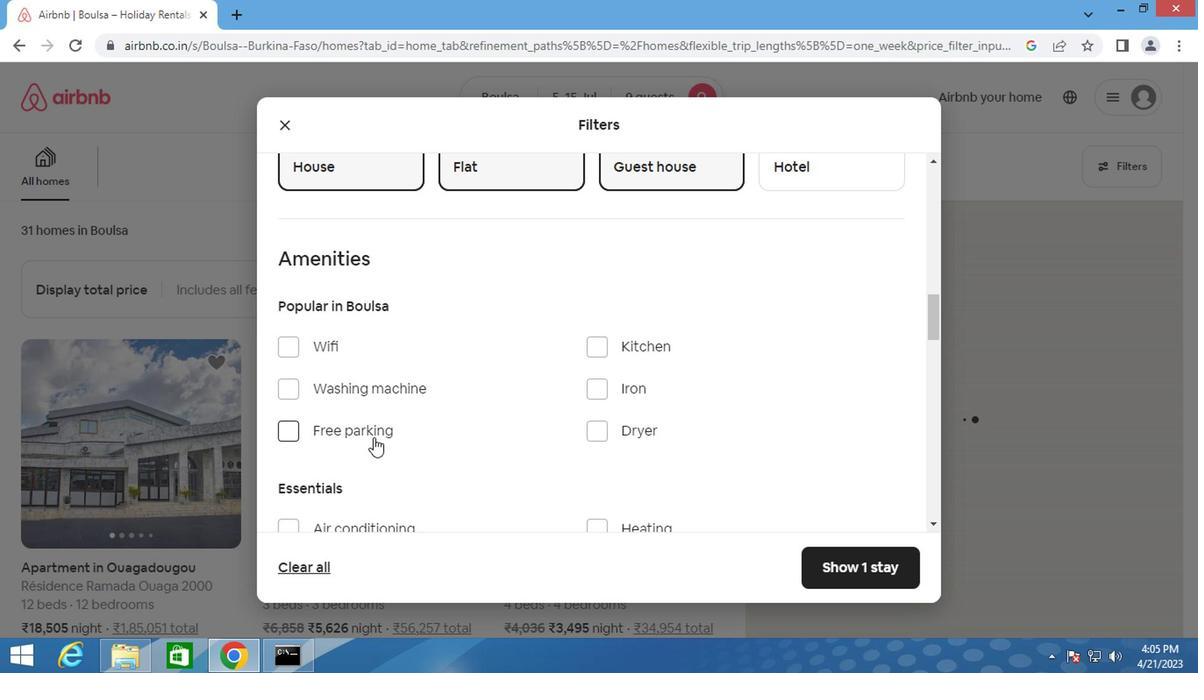 
Action: Mouse scrolled (373, 438) with delta (0, -1)
Screenshot: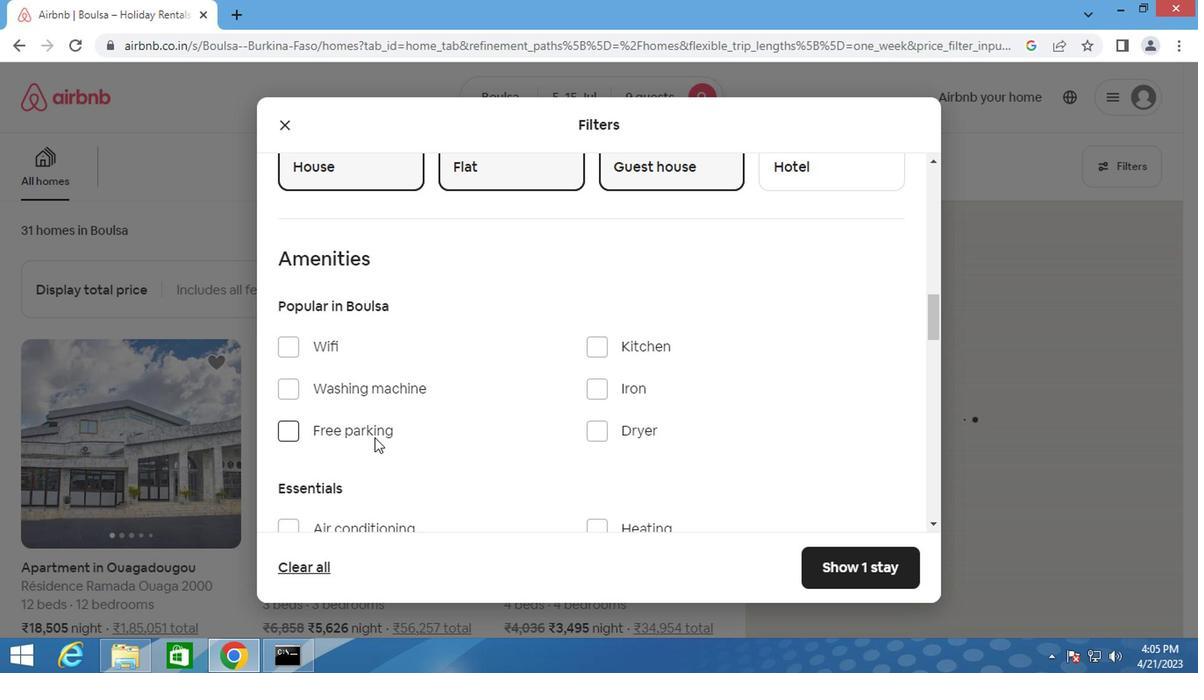
Action: Mouse moved to (290, 179)
Screenshot: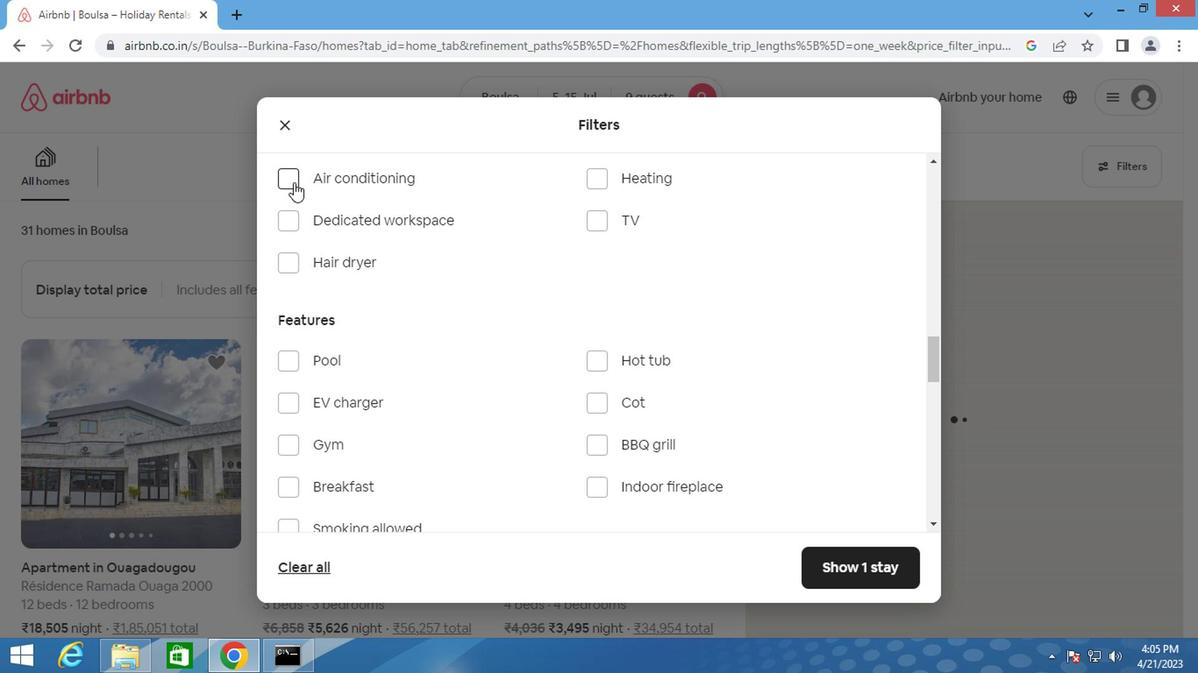 
Action: Mouse pressed left at (290, 179)
Screenshot: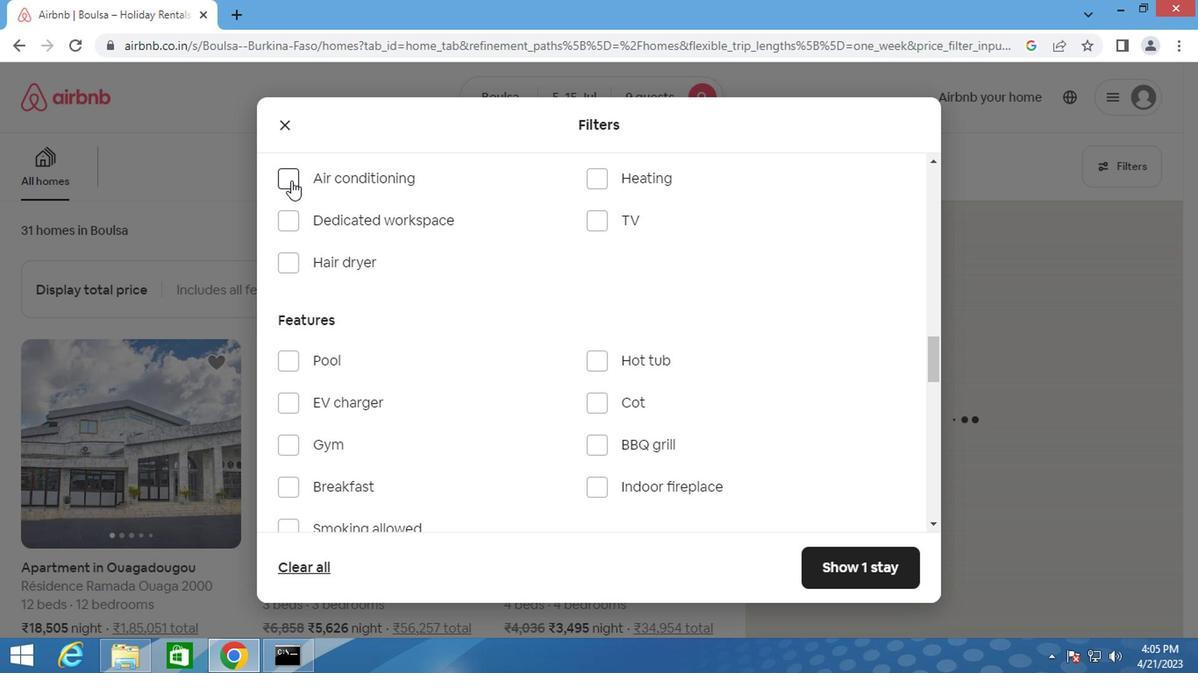 
Action: Mouse moved to (418, 223)
Screenshot: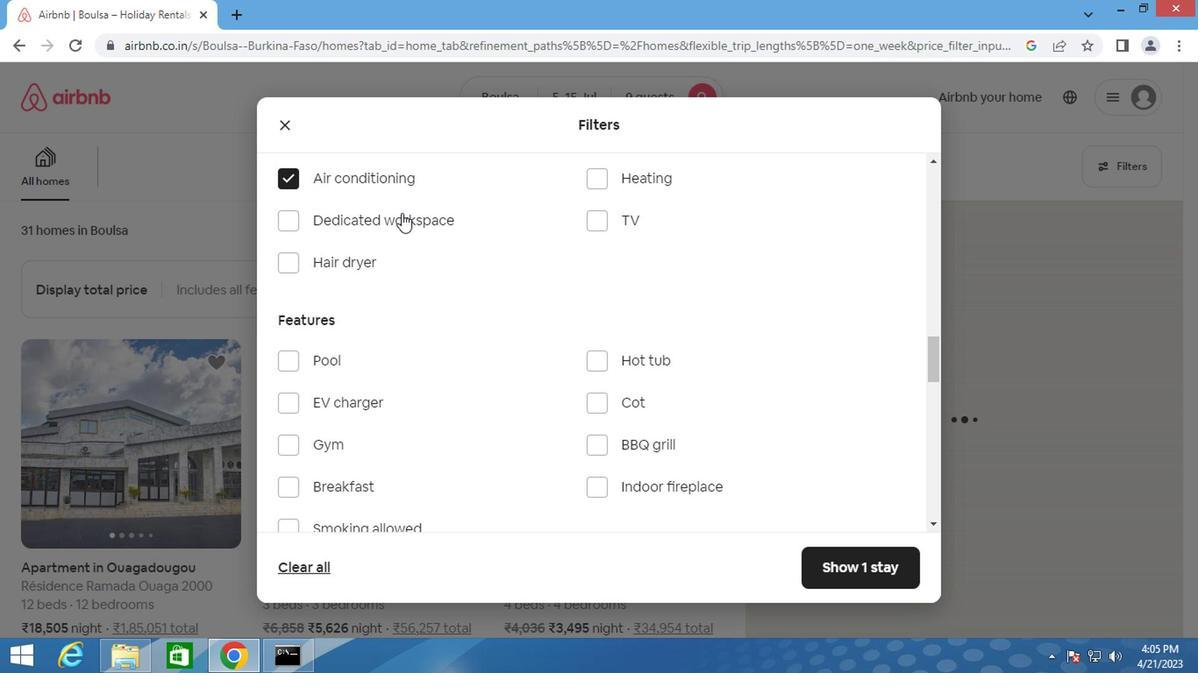 
Action: Mouse scrolled (418, 222) with delta (0, 0)
Screenshot: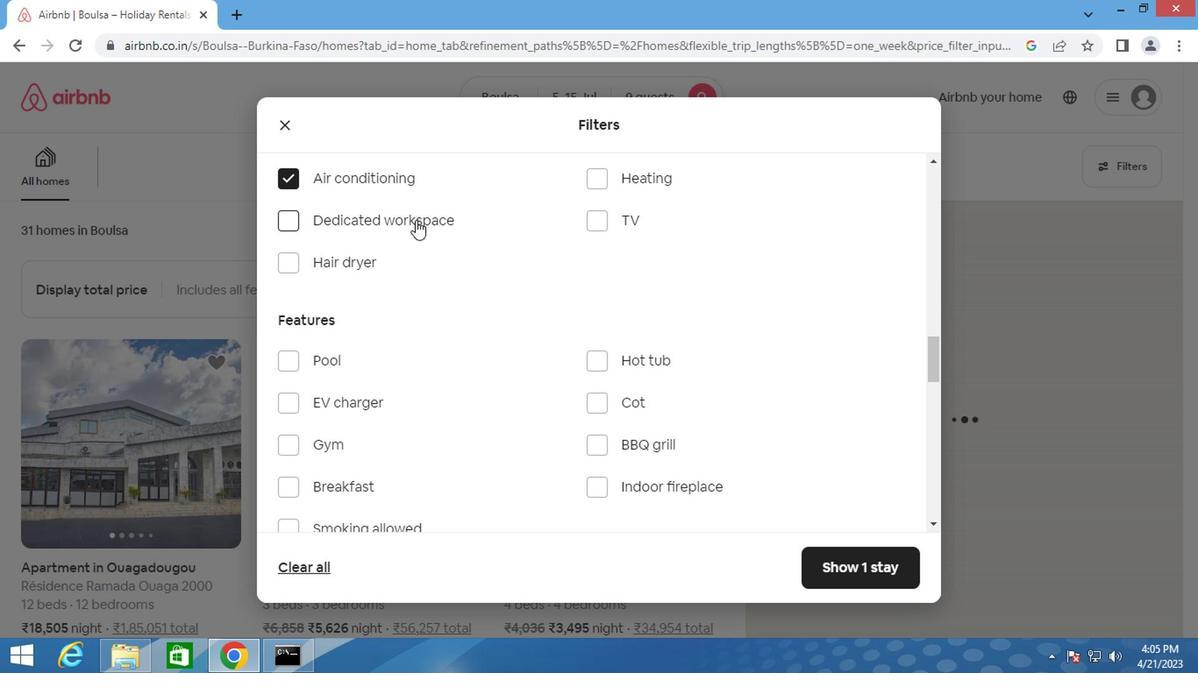 
Action: Mouse scrolled (418, 222) with delta (0, 0)
Screenshot: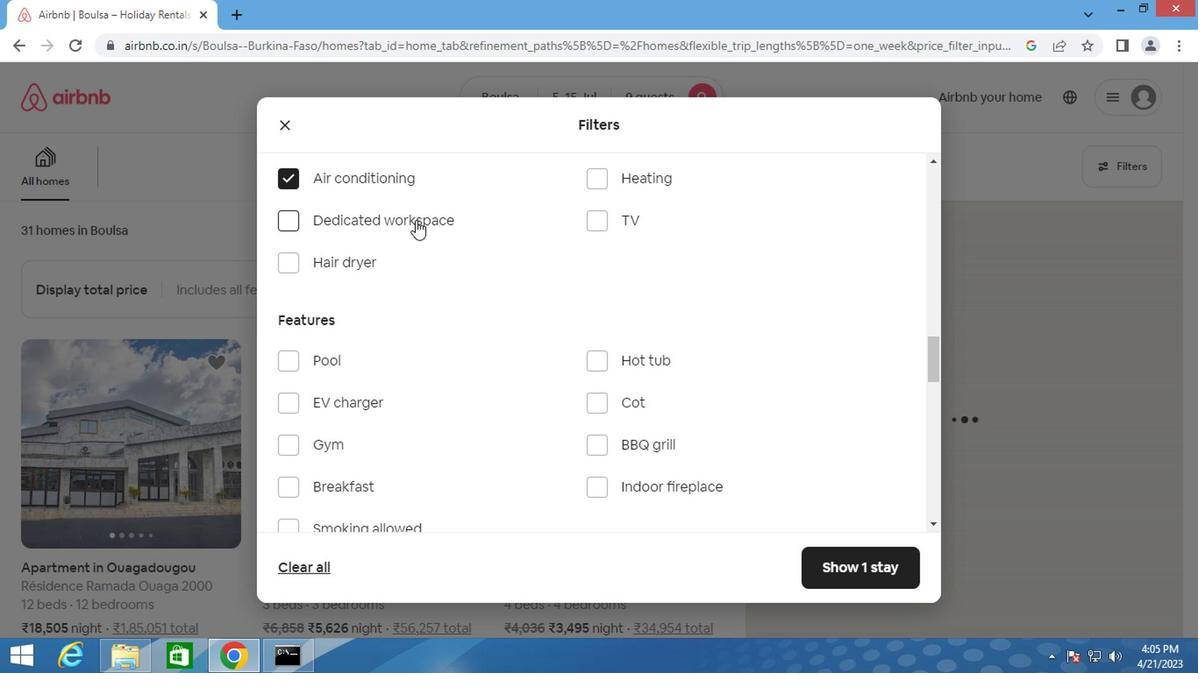 
Action: Mouse scrolled (418, 222) with delta (0, 0)
Screenshot: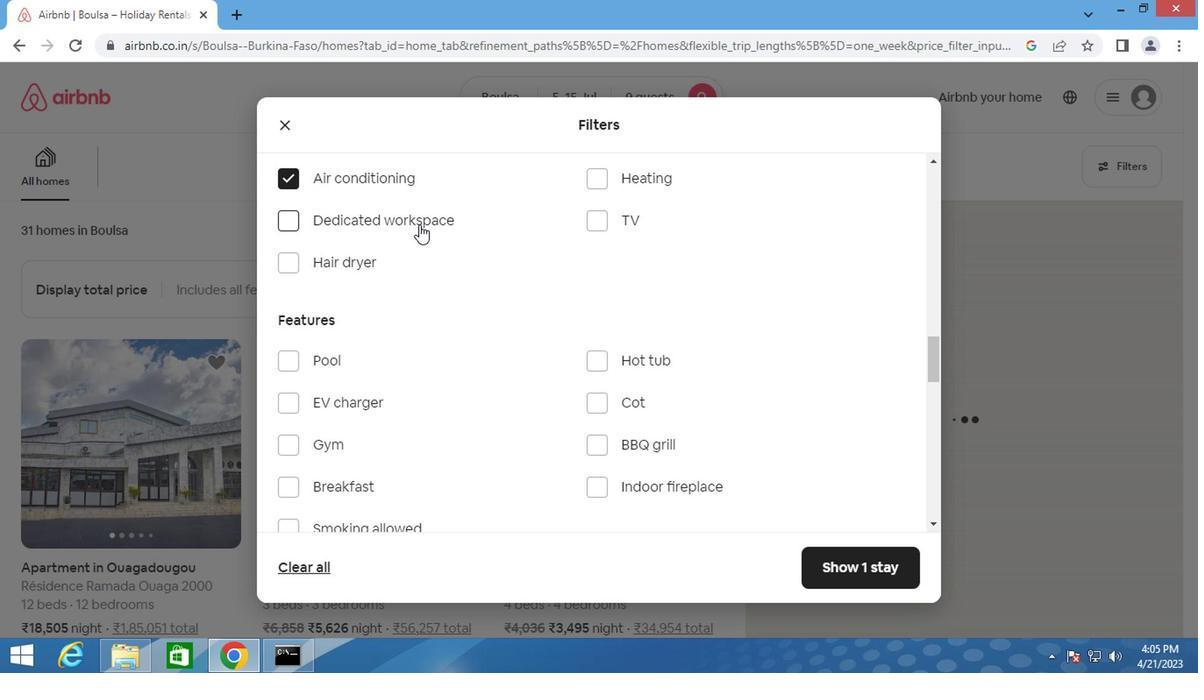 
Action: Mouse moved to (430, 240)
Screenshot: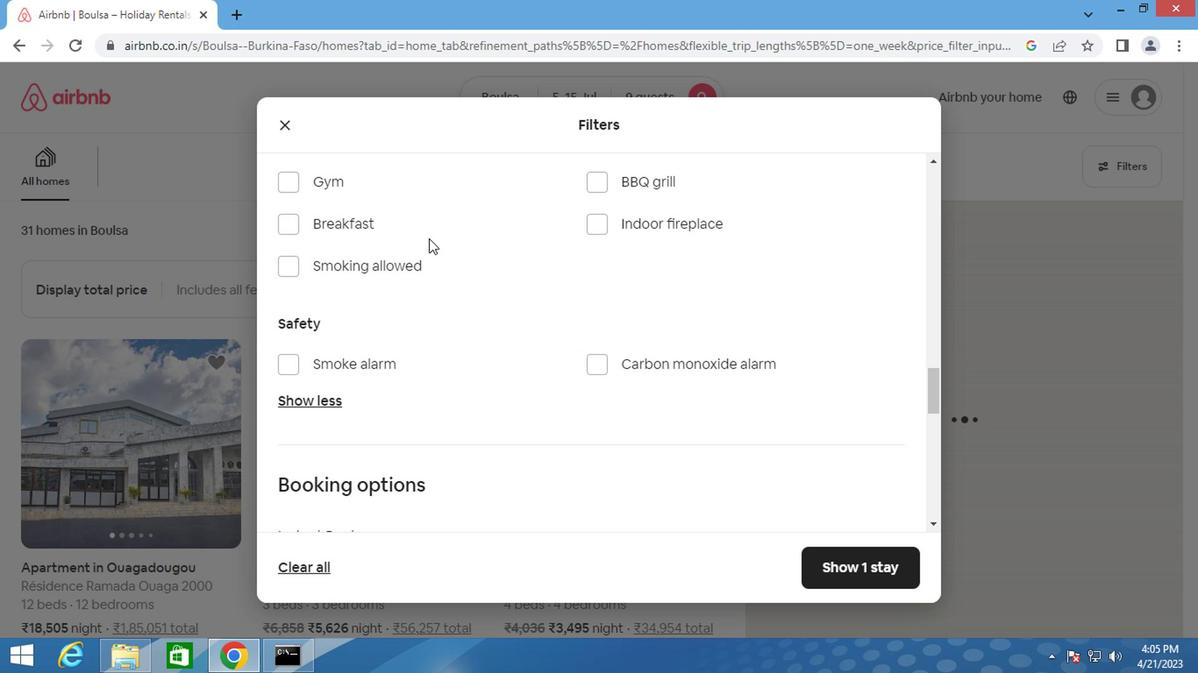 
Action: Mouse scrolled (430, 239) with delta (0, 0)
Screenshot: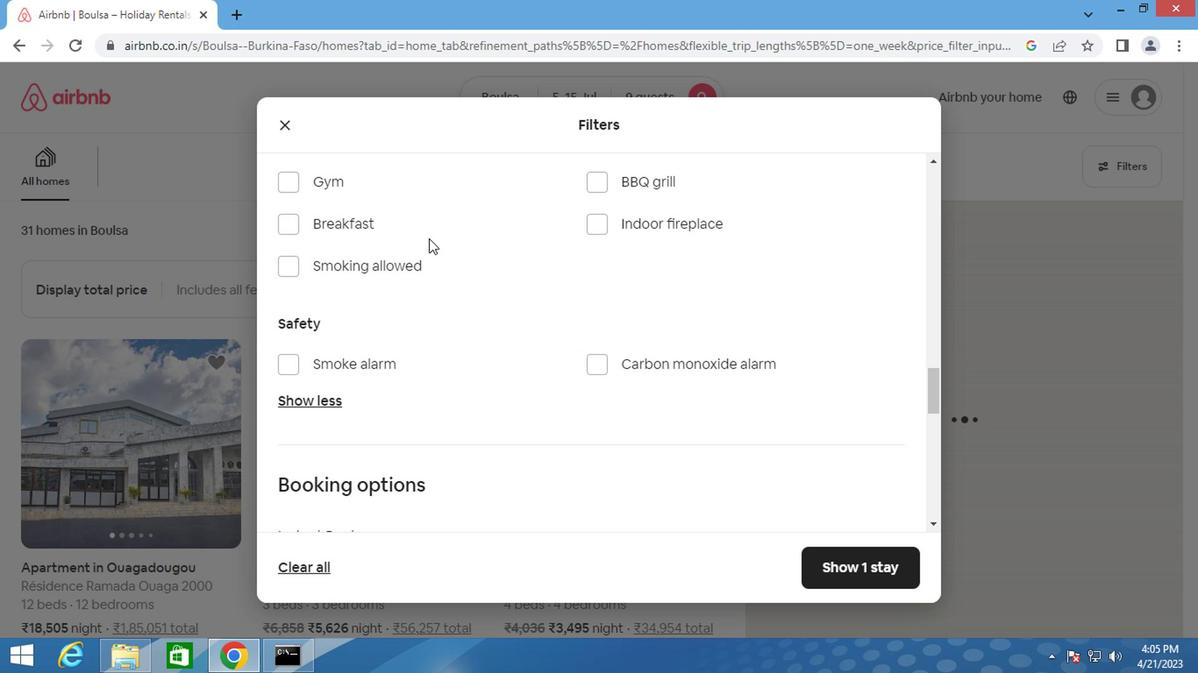 
Action: Mouse scrolled (430, 239) with delta (0, 0)
Screenshot: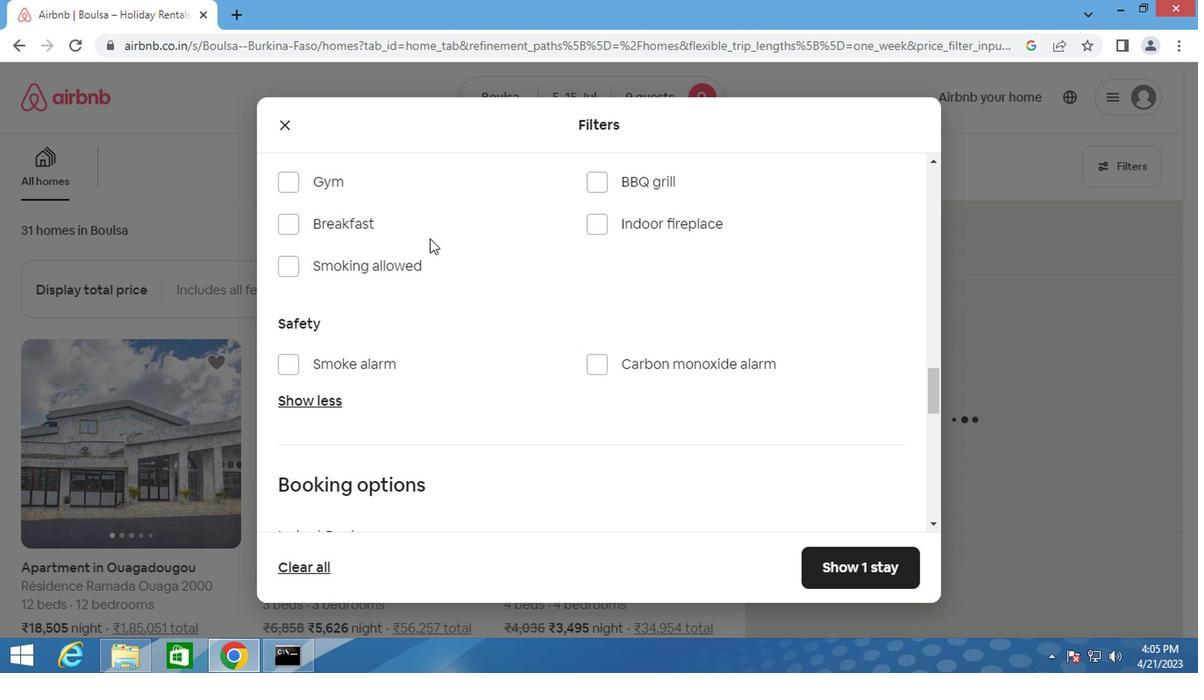 
Action: Mouse scrolled (430, 239) with delta (0, 0)
Screenshot: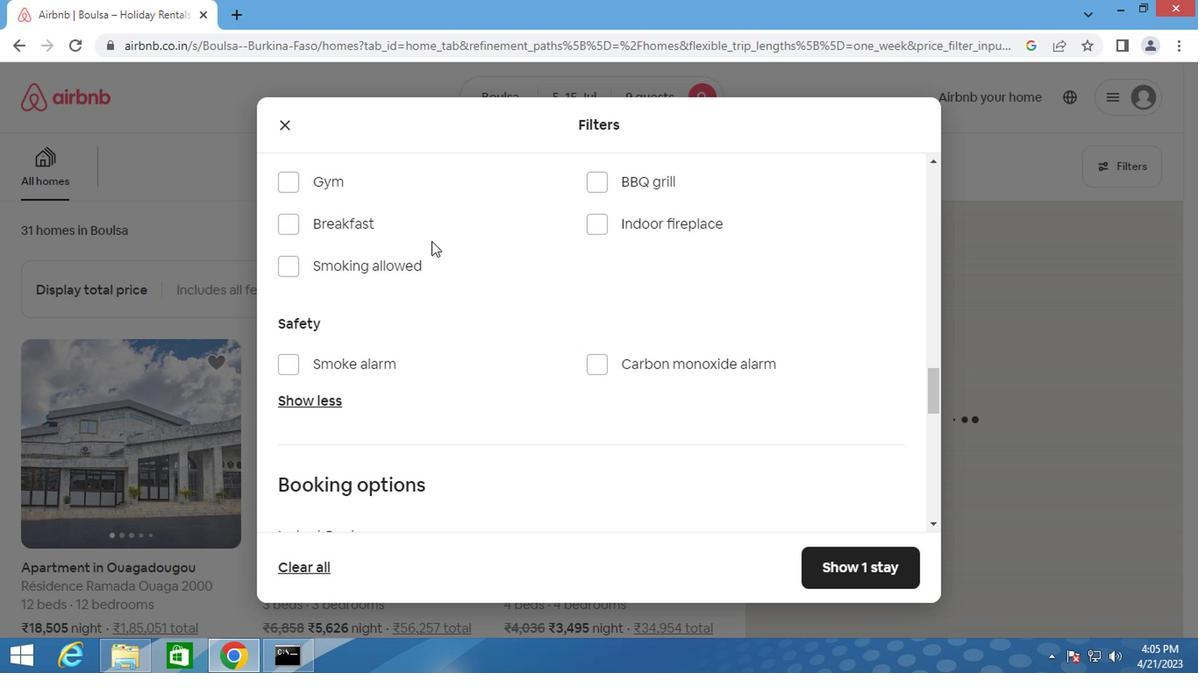 
Action: Mouse moved to (867, 338)
Screenshot: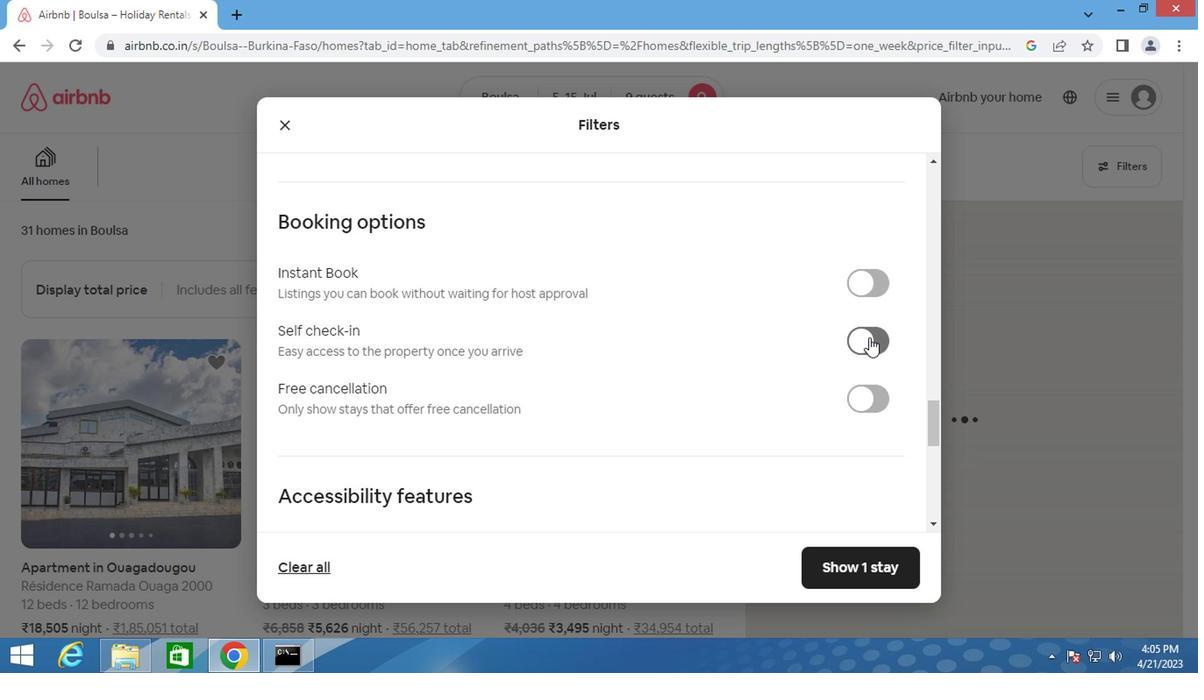 
Action: Mouse pressed left at (867, 338)
Screenshot: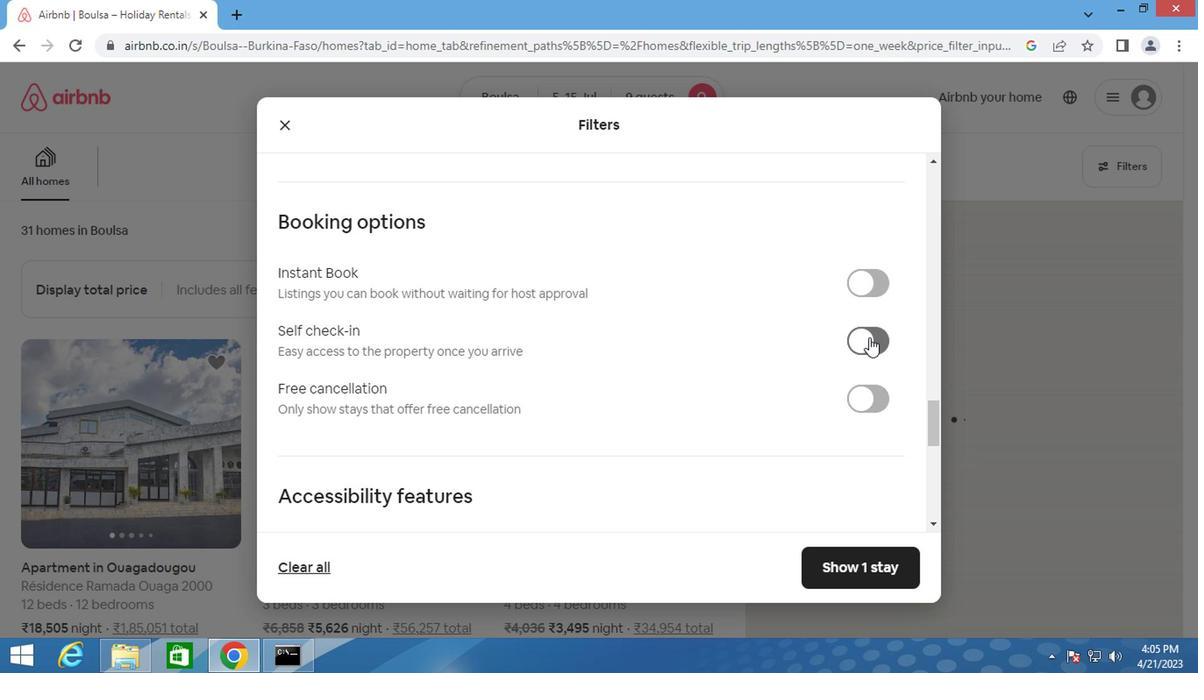 
Action: Mouse moved to (642, 365)
Screenshot: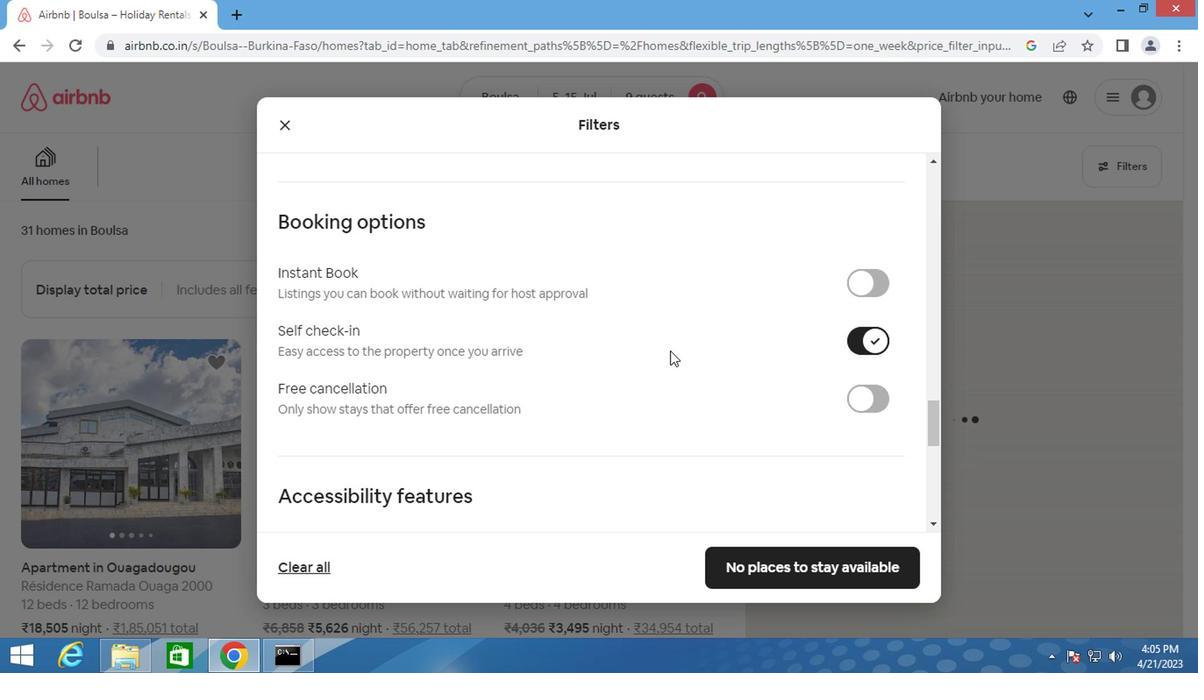 
Action: Mouse scrolled (642, 364) with delta (0, -1)
Screenshot: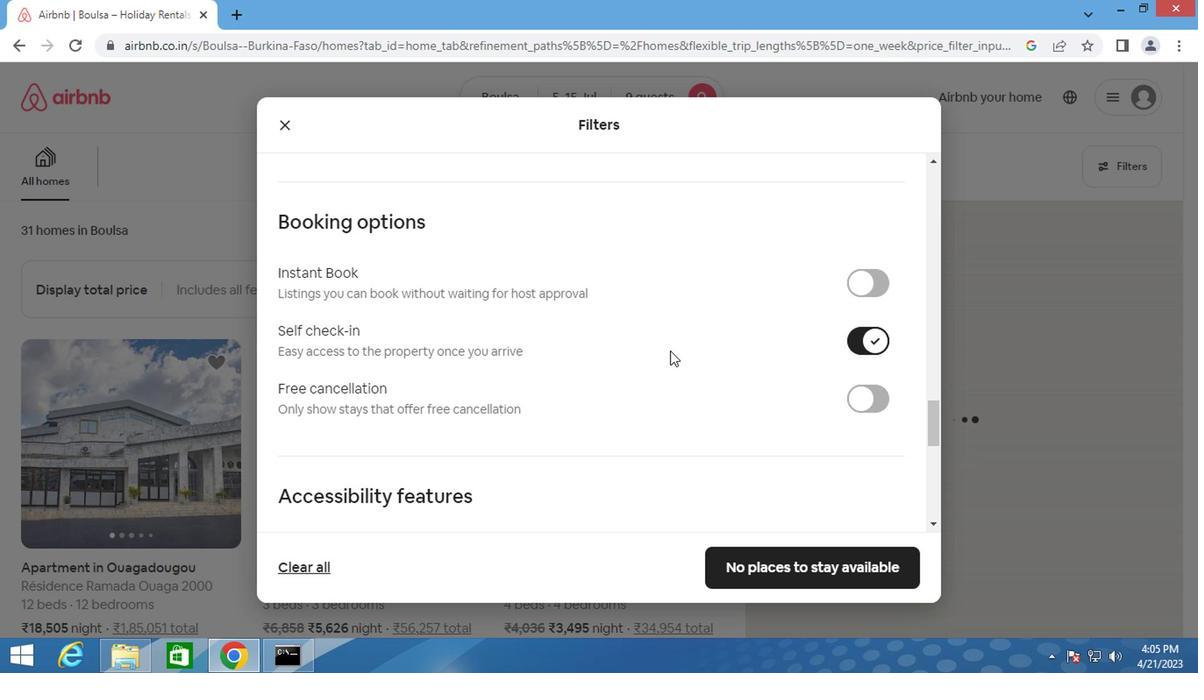 
Action: Mouse moved to (629, 370)
Screenshot: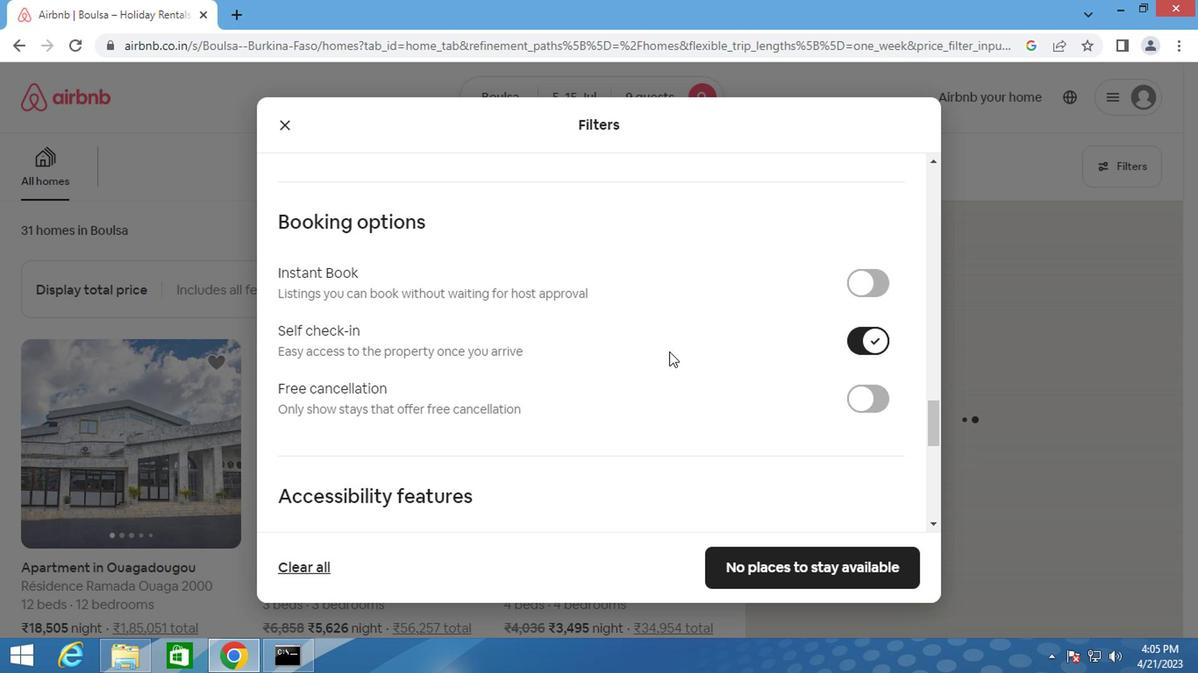 
Action: Mouse scrolled (629, 368) with delta (0, -1)
Screenshot: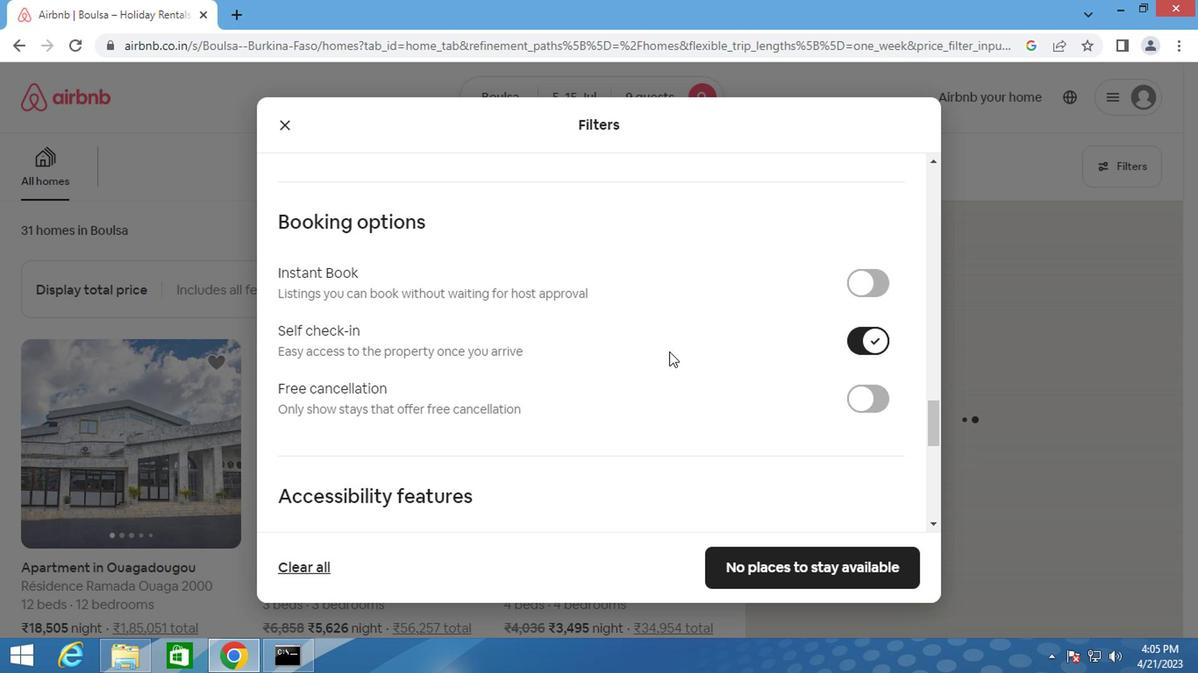 
Action: Mouse moved to (619, 370)
Screenshot: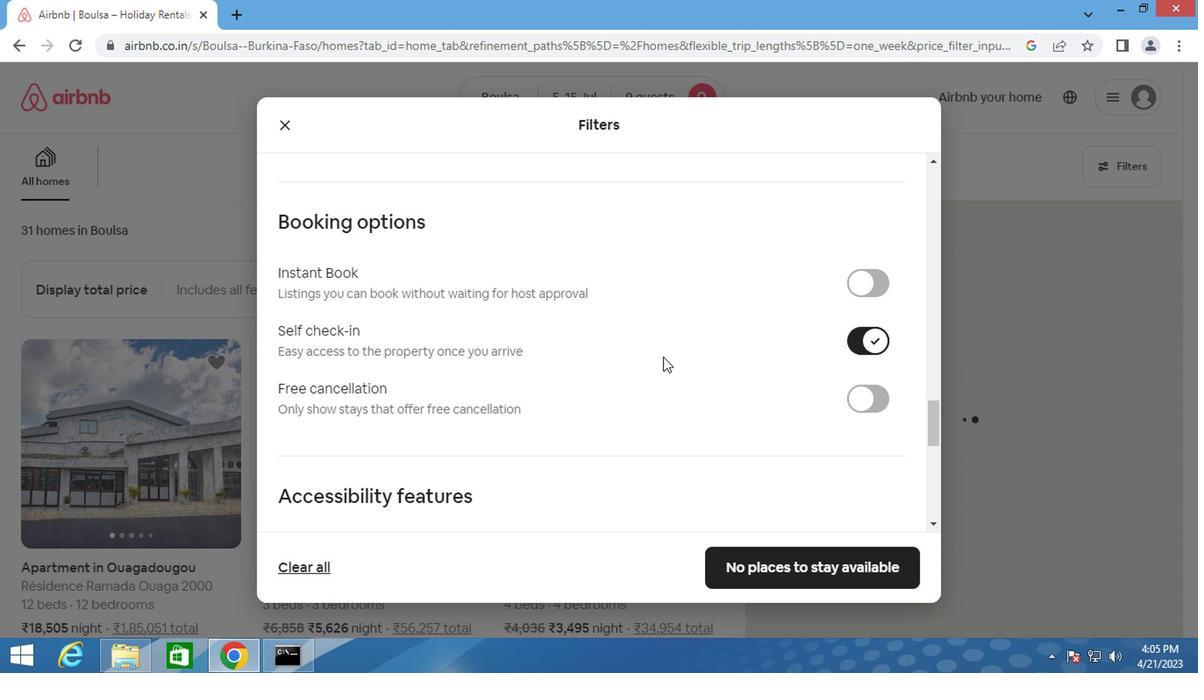 
Action: Mouse scrolled (619, 368) with delta (0, -1)
Screenshot: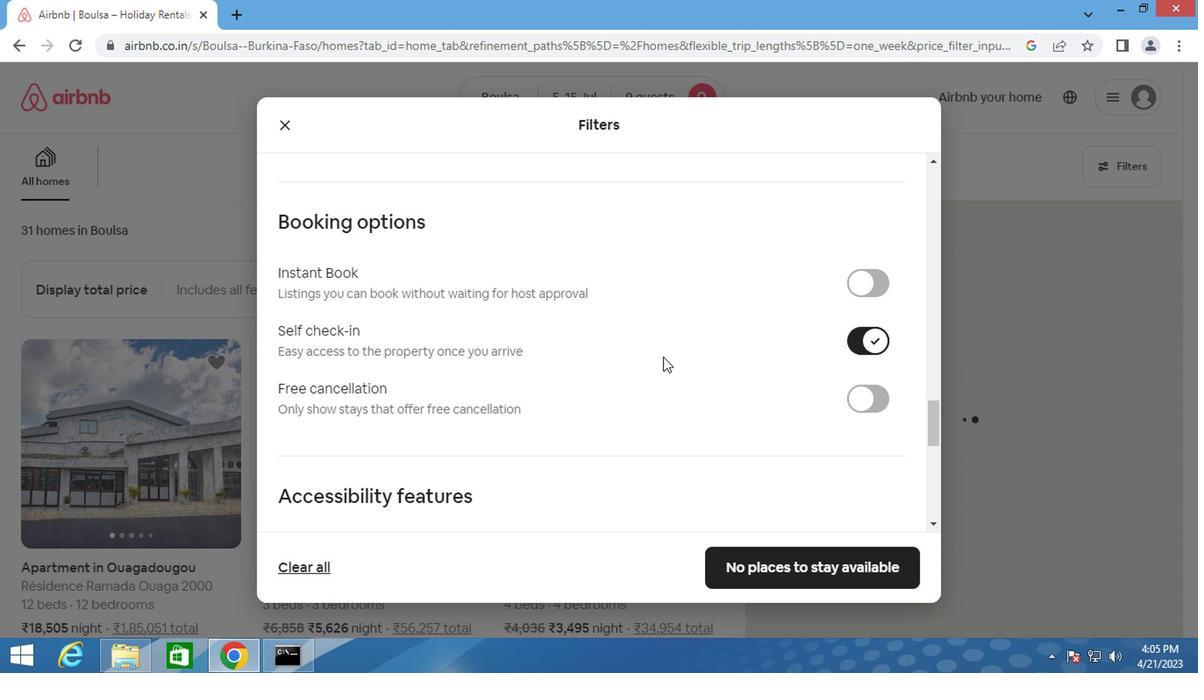 
Action: Mouse moved to (612, 370)
Screenshot: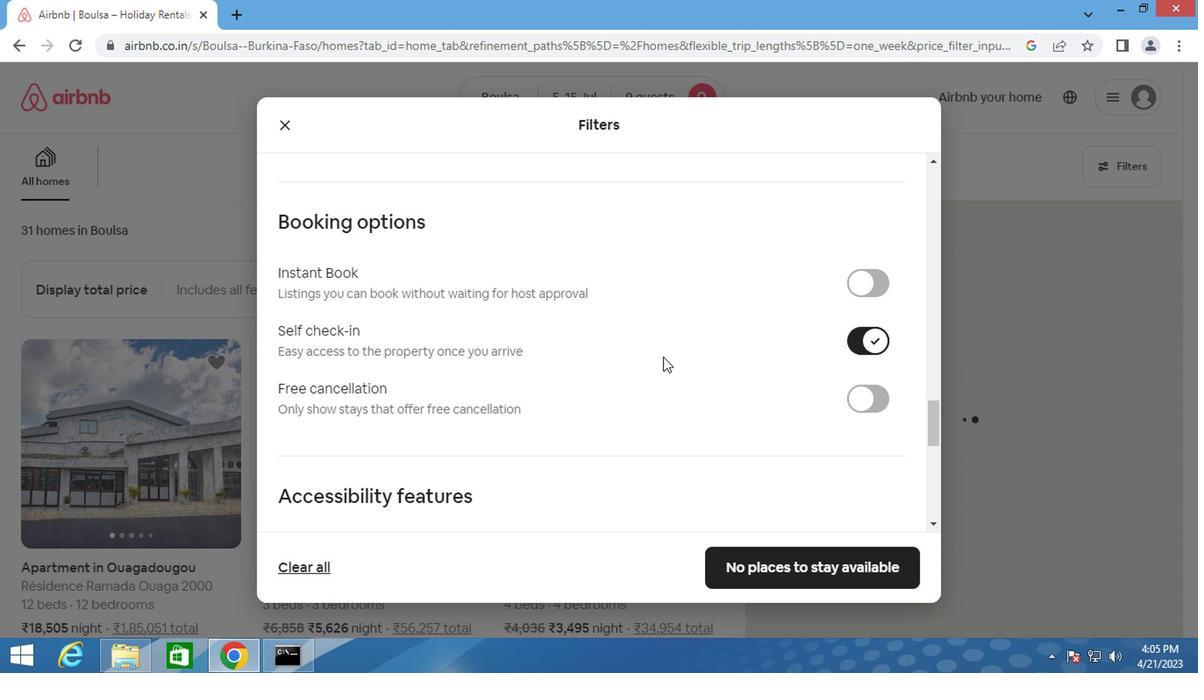 
Action: Mouse scrolled (612, 370) with delta (0, 0)
Screenshot: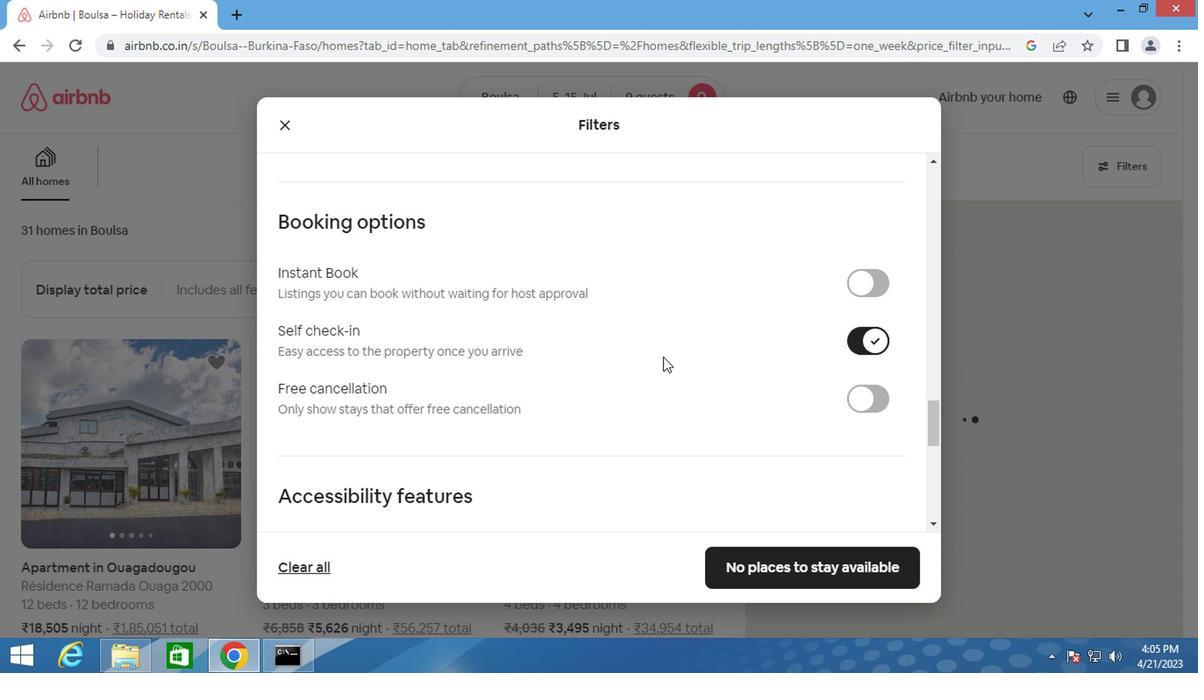 
Action: Mouse moved to (604, 365)
Screenshot: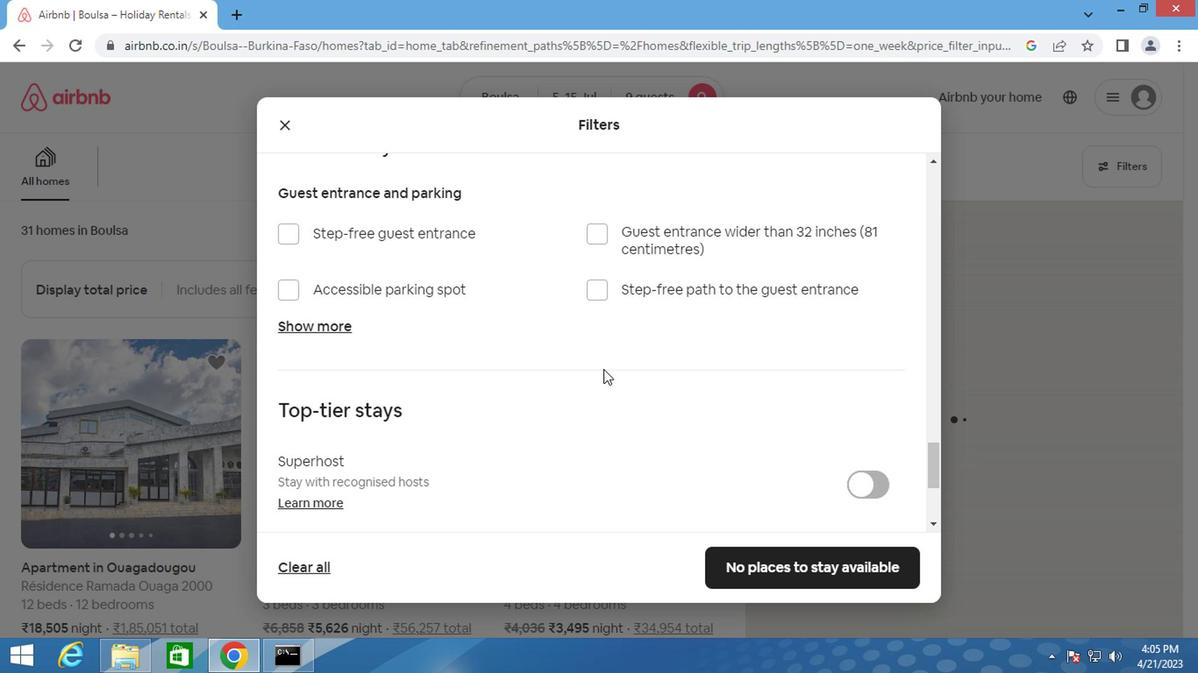 
Action: Mouse scrolled (604, 364) with delta (0, -1)
Screenshot: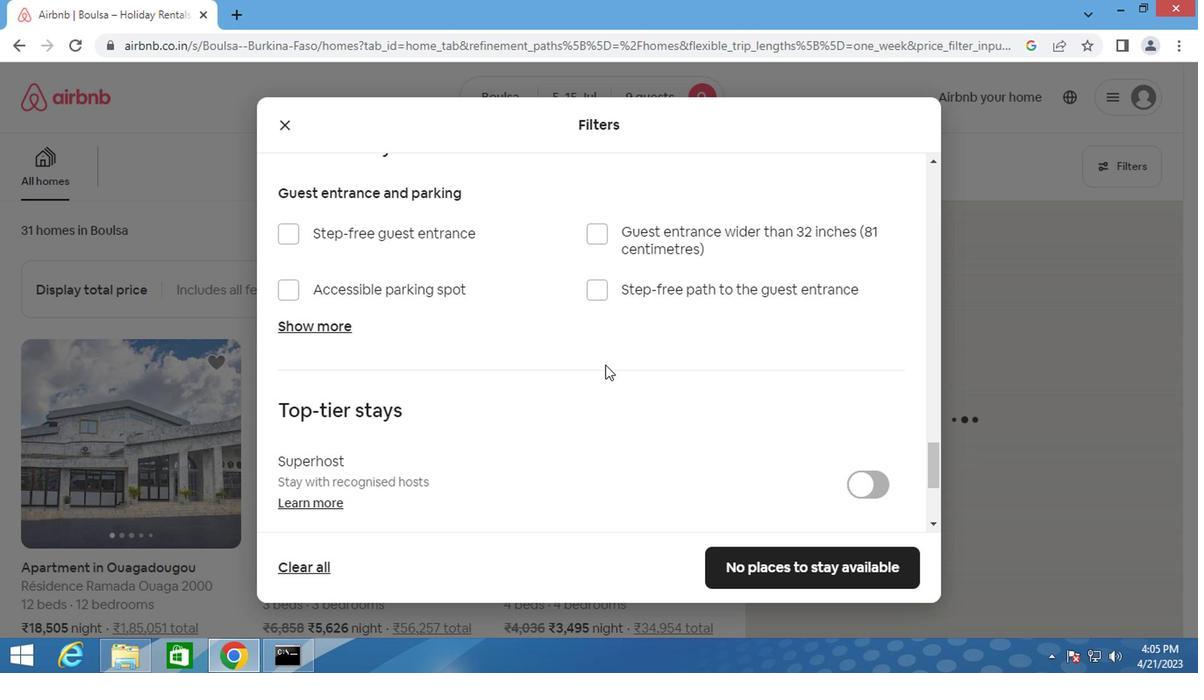 
Action: Mouse scrolled (604, 364) with delta (0, -1)
Screenshot: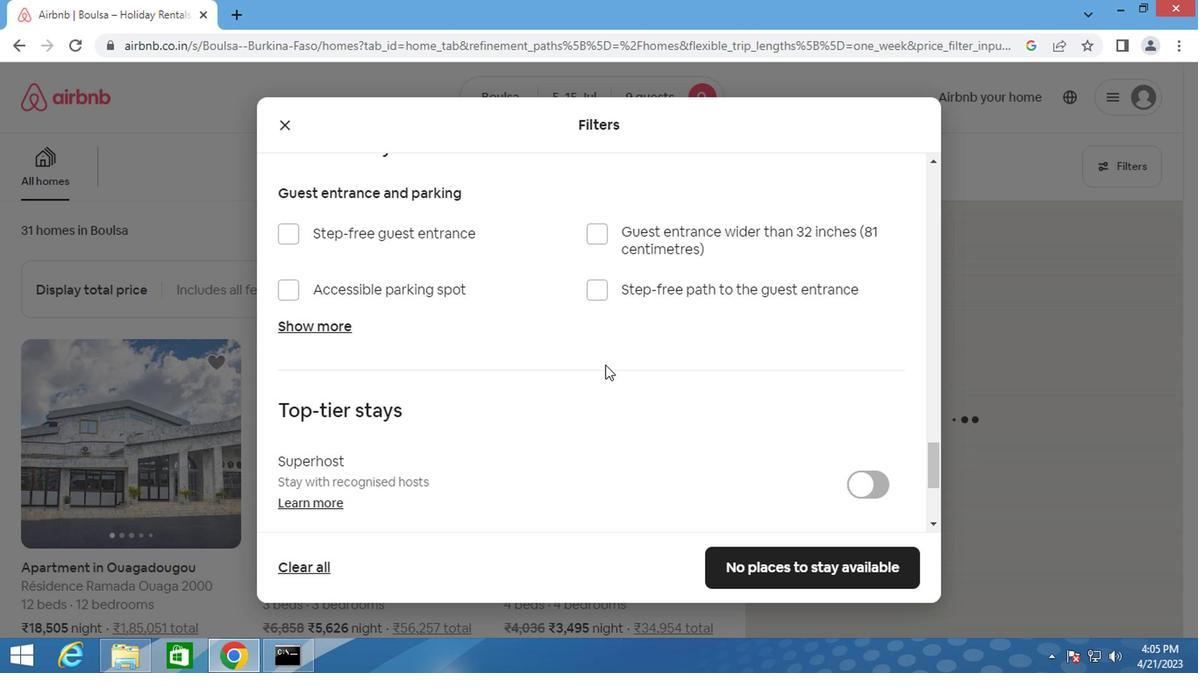 
Action: Mouse scrolled (604, 364) with delta (0, -1)
Screenshot: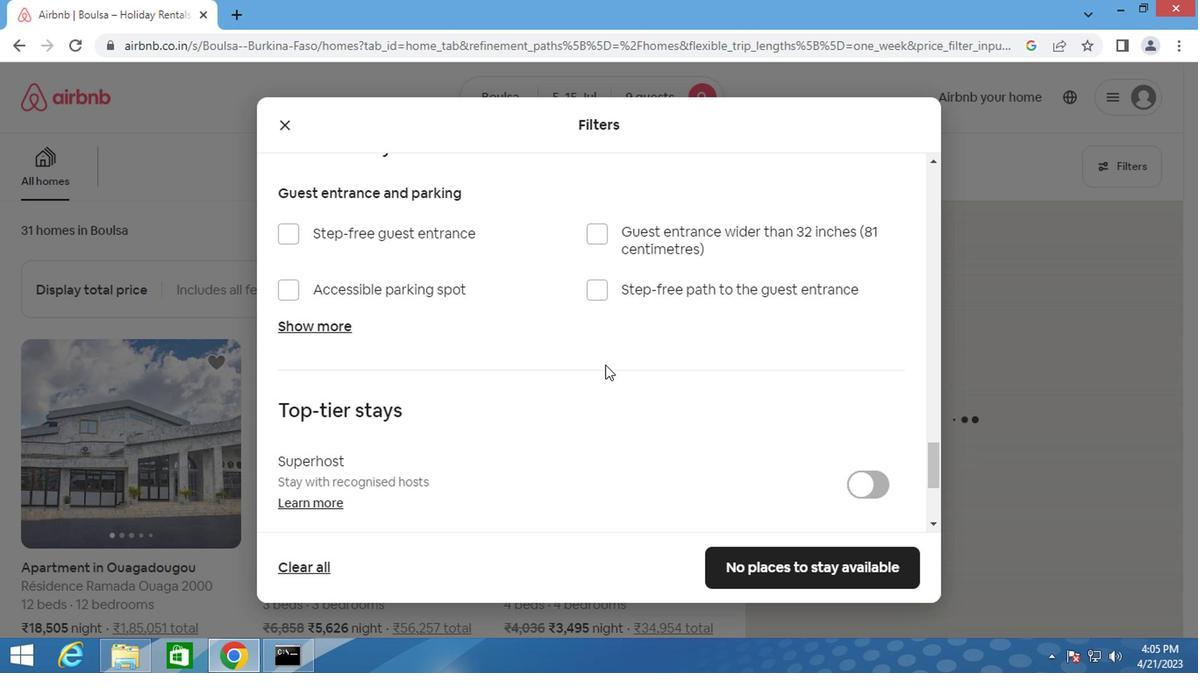 
Action: Mouse scrolled (604, 364) with delta (0, -1)
Screenshot: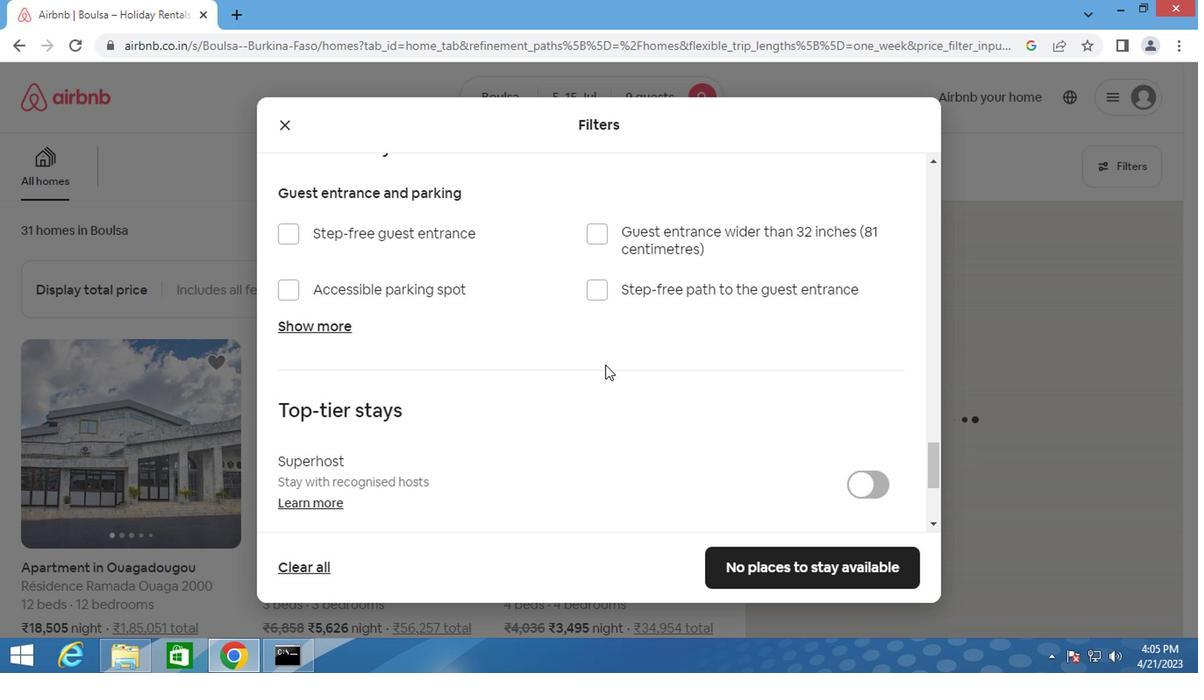 
Action: Mouse scrolled (604, 364) with delta (0, -1)
Screenshot: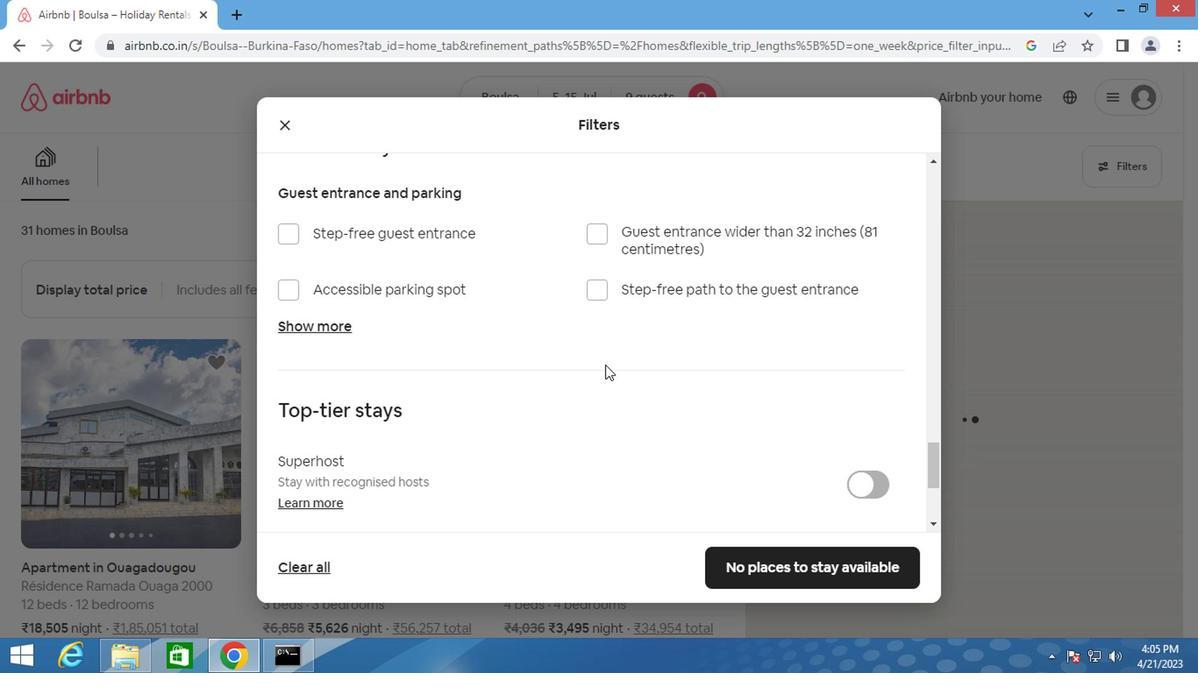 
Action: Mouse moved to (291, 416)
Screenshot: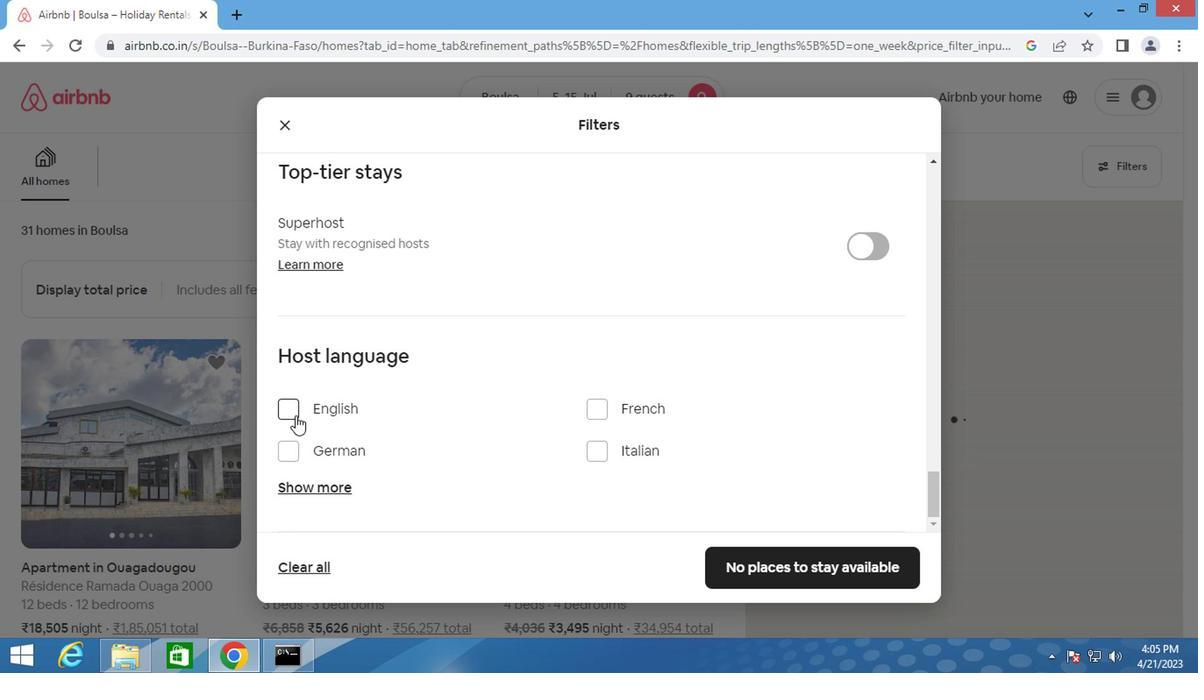
Action: Mouse pressed left at (291, 416)
Screenshot: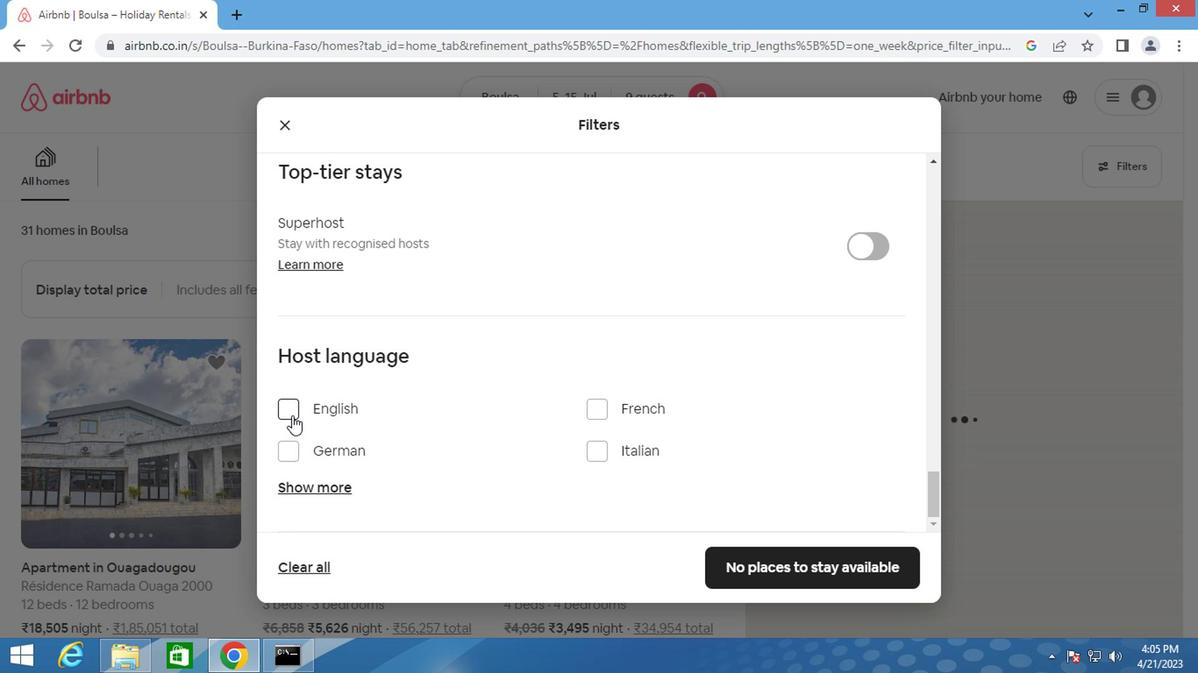 
Action: Mouse moved to (838, 570)
Screenshot: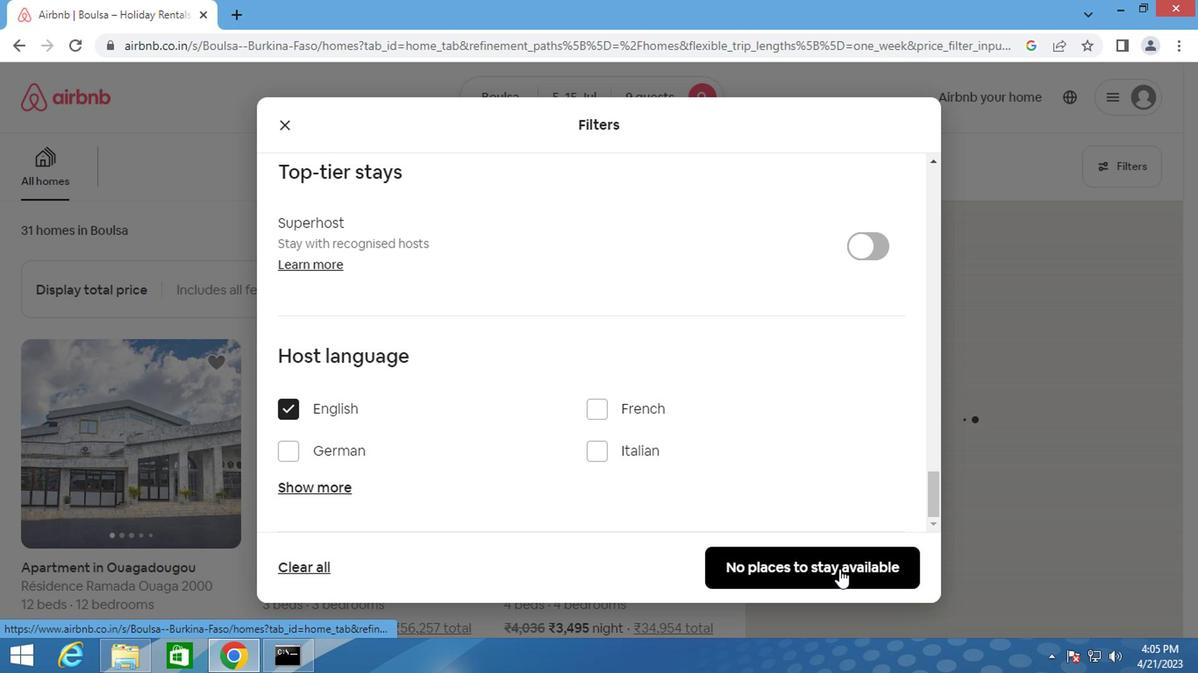 
Action: Mouse pressed left at (838, 570)
Screenshot: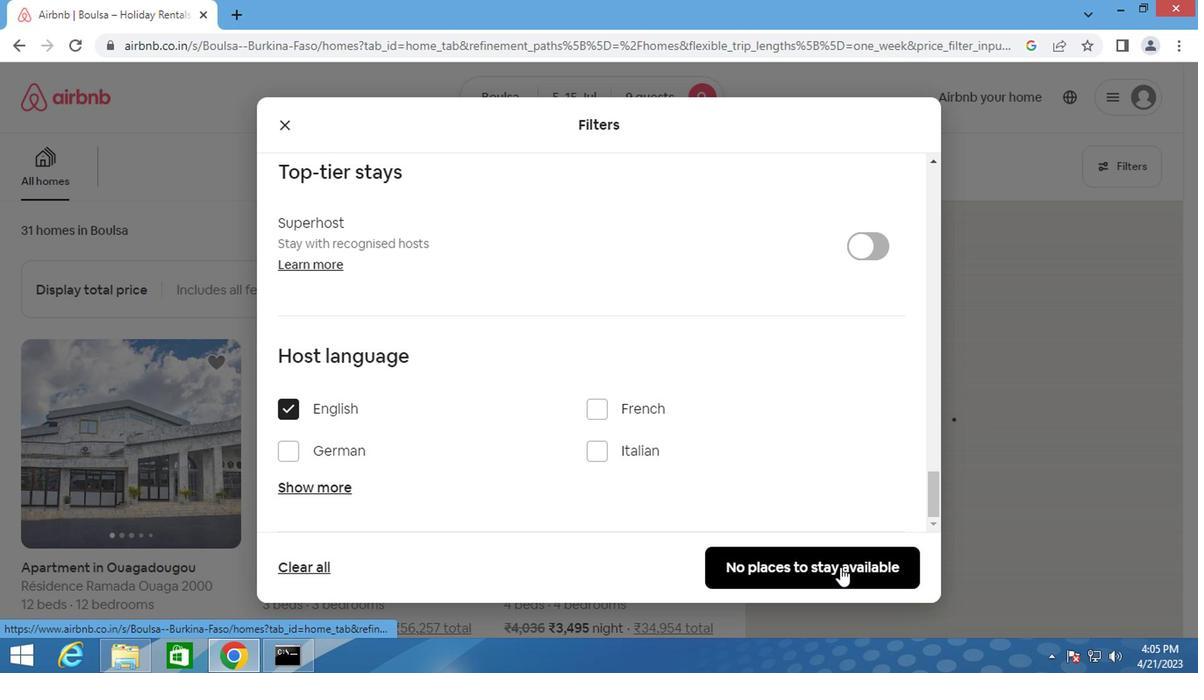 
Action: Mouse moved to (843, 564)
Screenshot: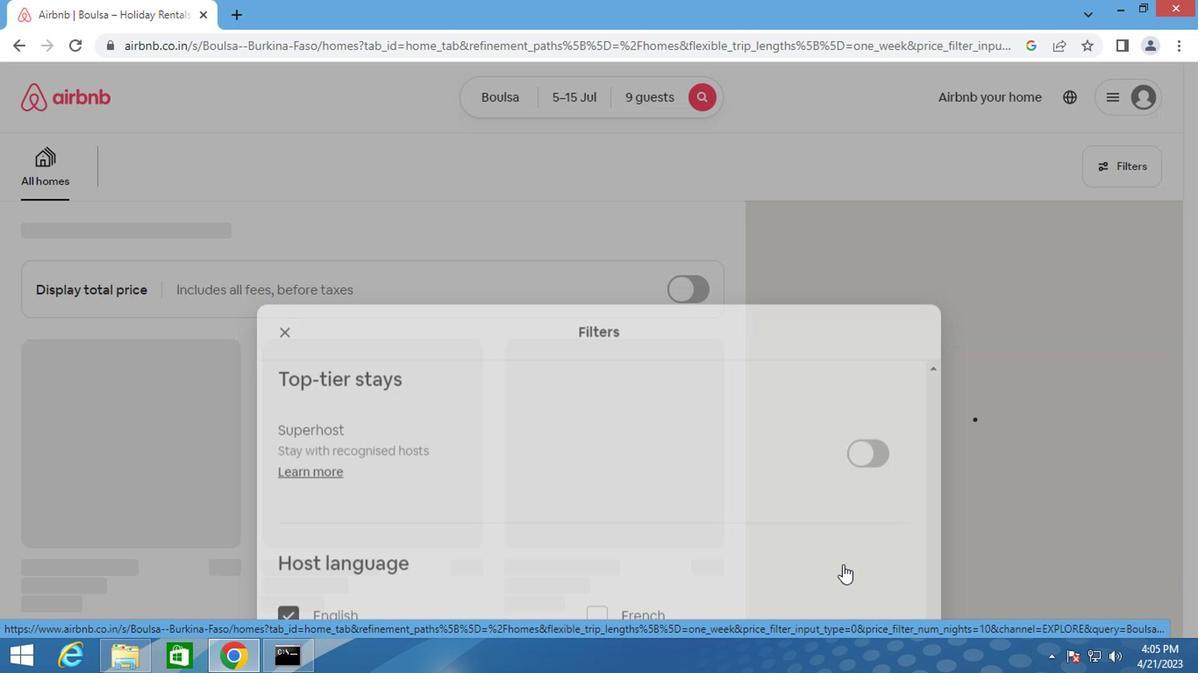 
Action: Key pressed <Key.f8>
Screenshot: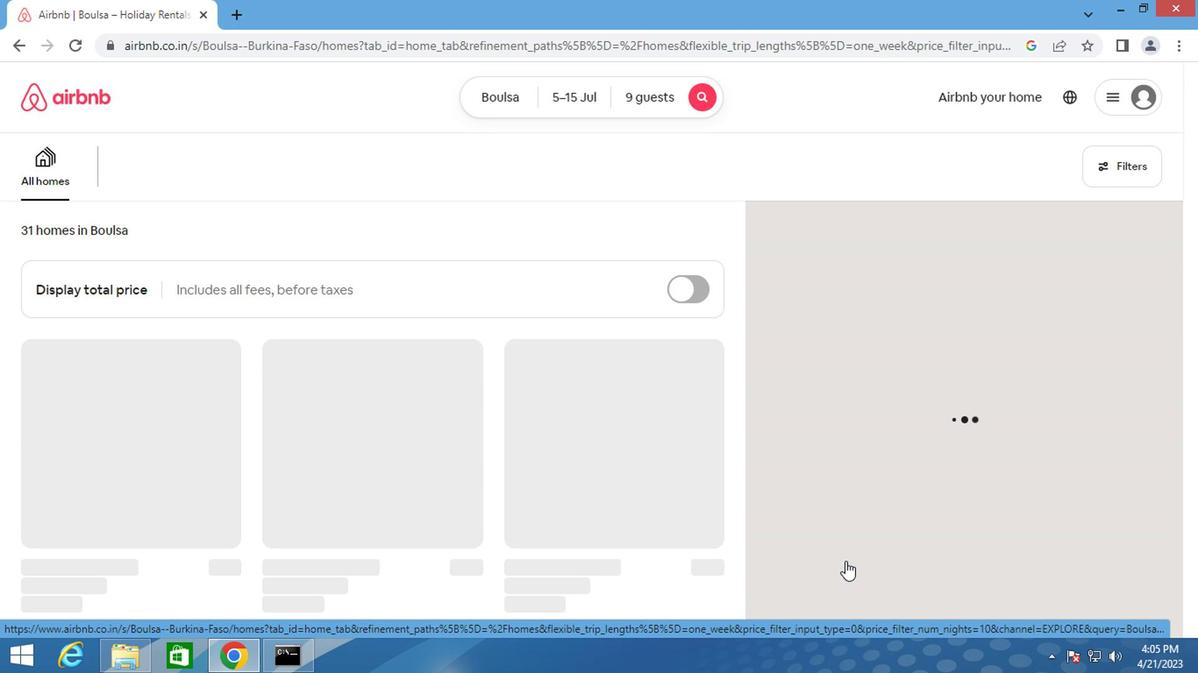 
